 Task: Search one way flight ticket for 4 adults, 2 children, 2 infants in seat and 1 infant on lap in premium economy from Wenatchee: Pangborn Memorial Airport to Gillette: Gillette Campbell County Airport on 5-1-2023. Choice of flights is Singapure airlines. Number of bags: 9 checked bags. Price is upto 108000. Outbound departure time preference is 19:45.
Action: Mouse moved to (282, 456)
Screenshot: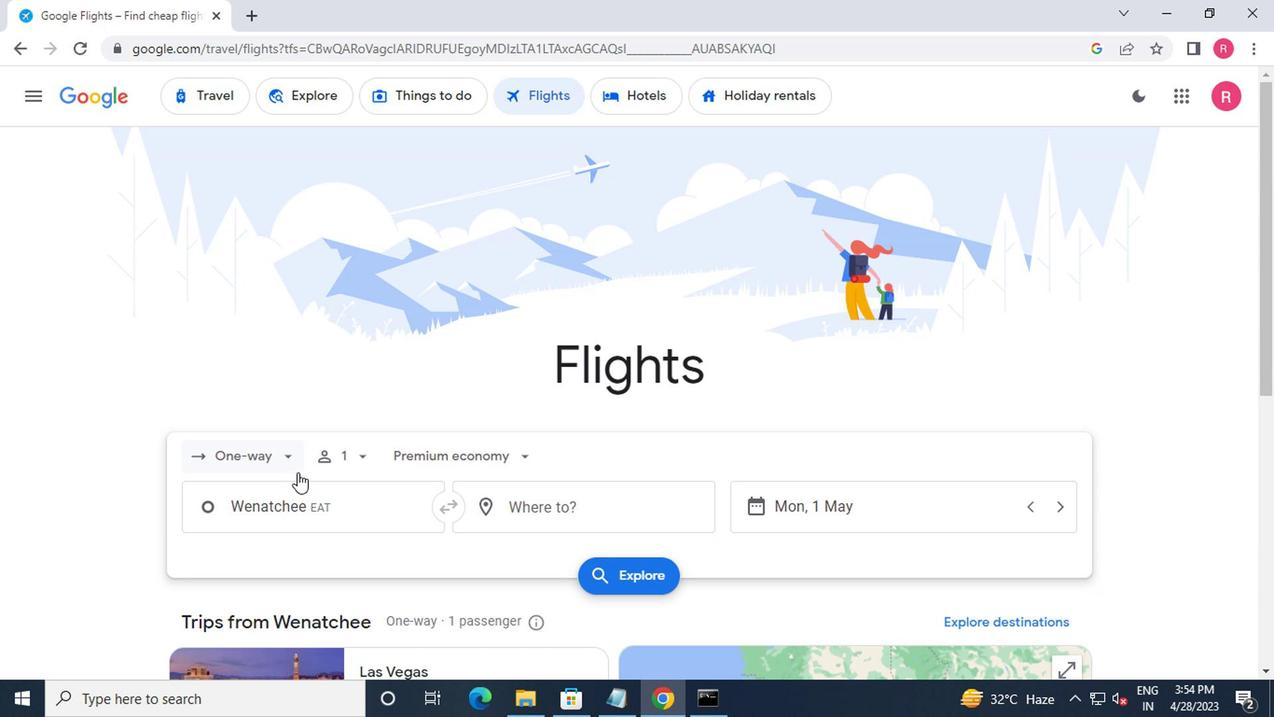 
Action: Mouse pressed left at (282, 456)
Screenshot: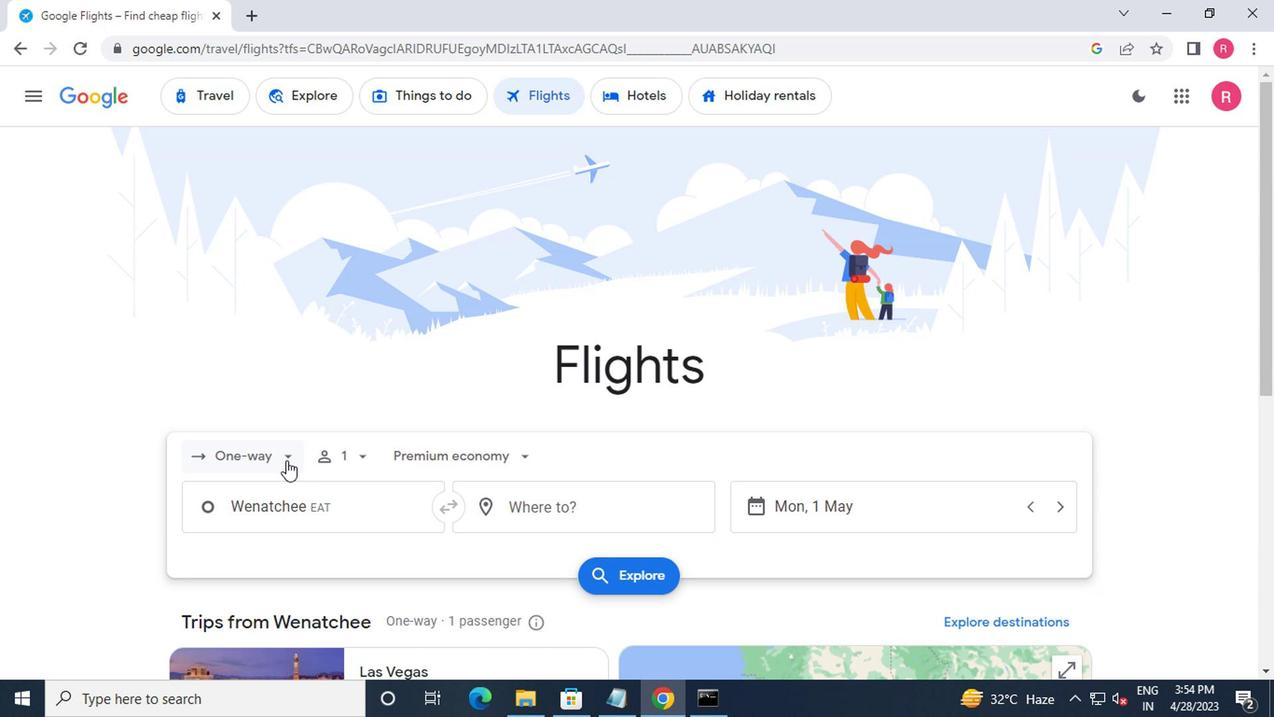 
Action: Mouse moved to (272, 544)
Screenshot: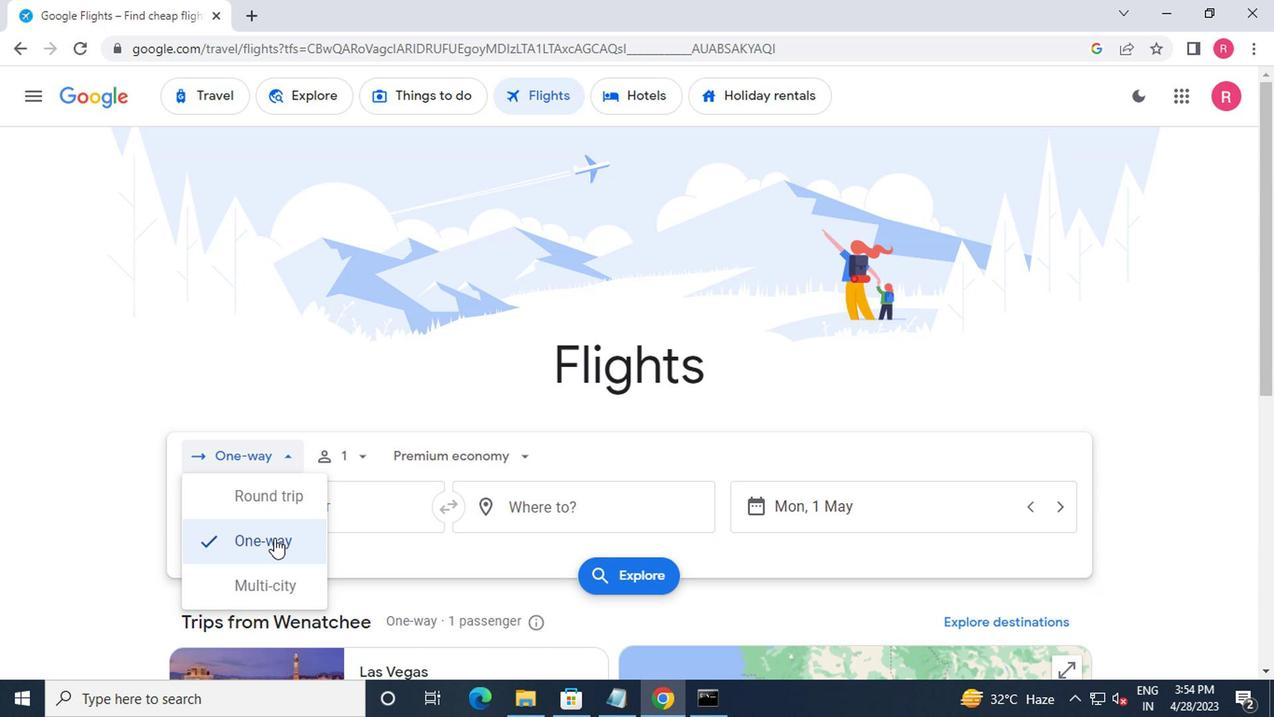 
Action: Mouse pressed left at (272, 544)
Screenshot: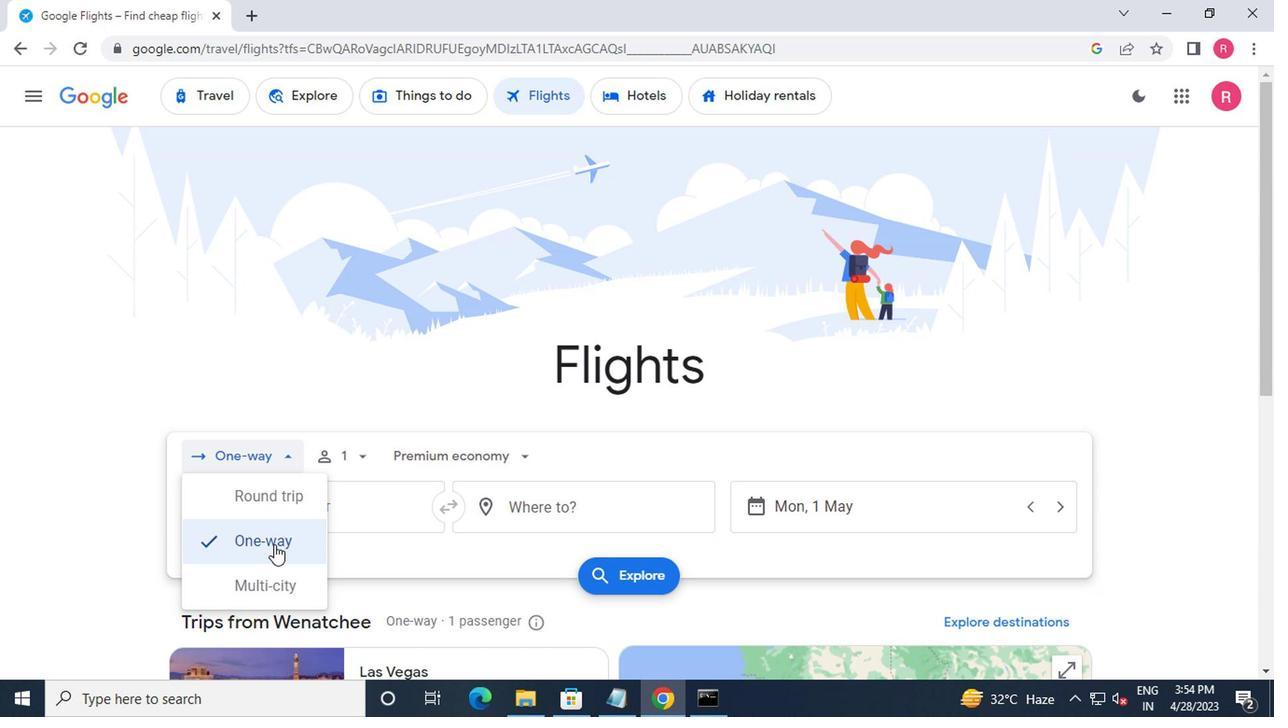 
Action: Mouse moved to (357, 442)
Screenshot: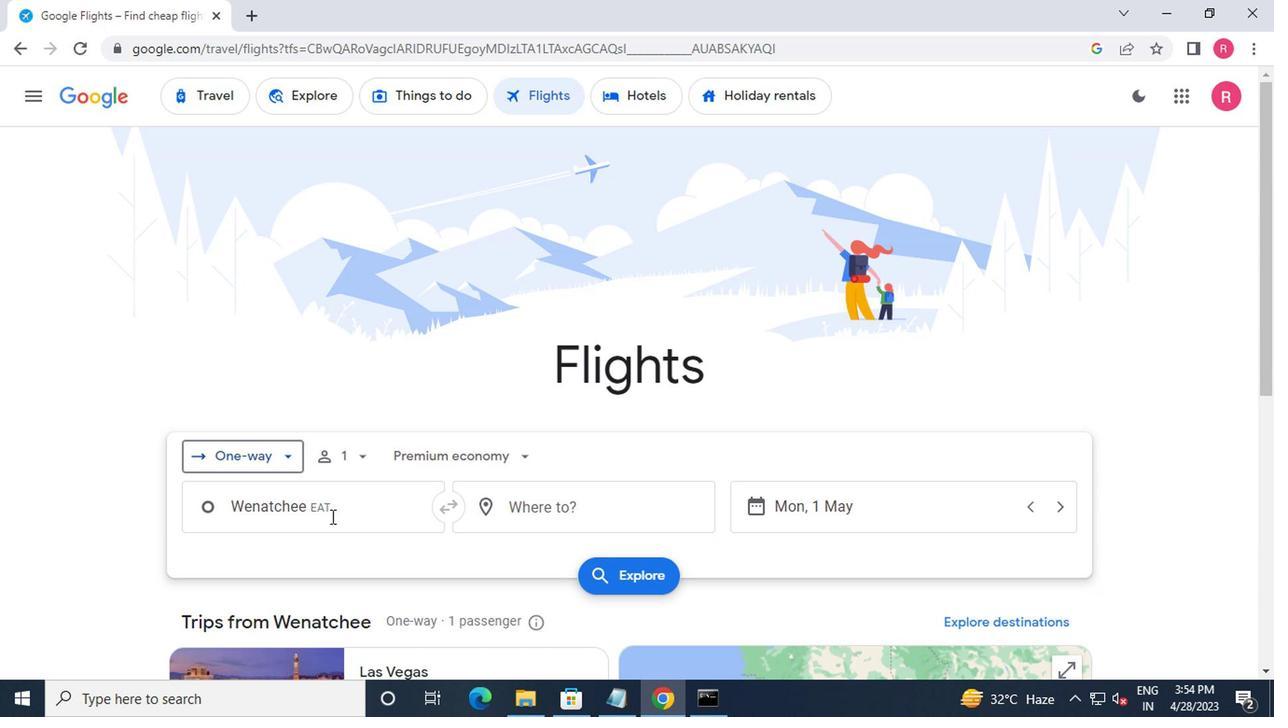 
Action: Mouse pressed left at (357, 442)
Screenshot: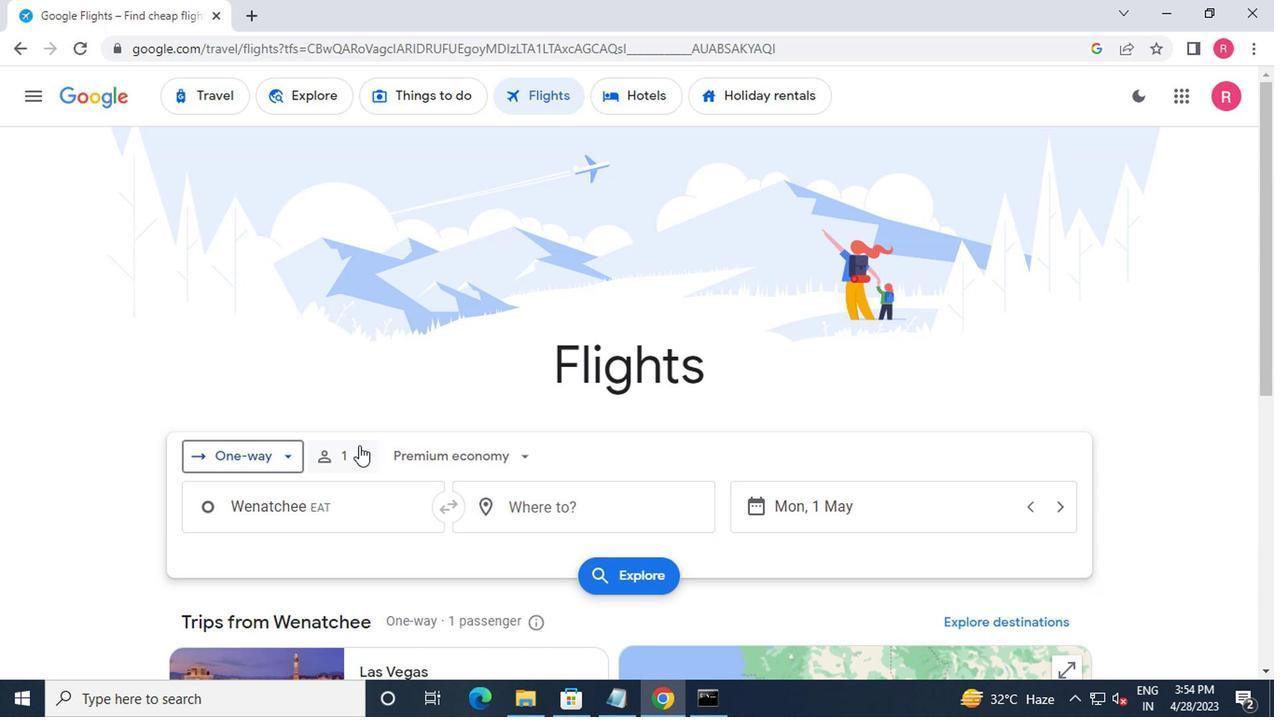 
Action: Mouse moved to (506, 551)
Screenshot: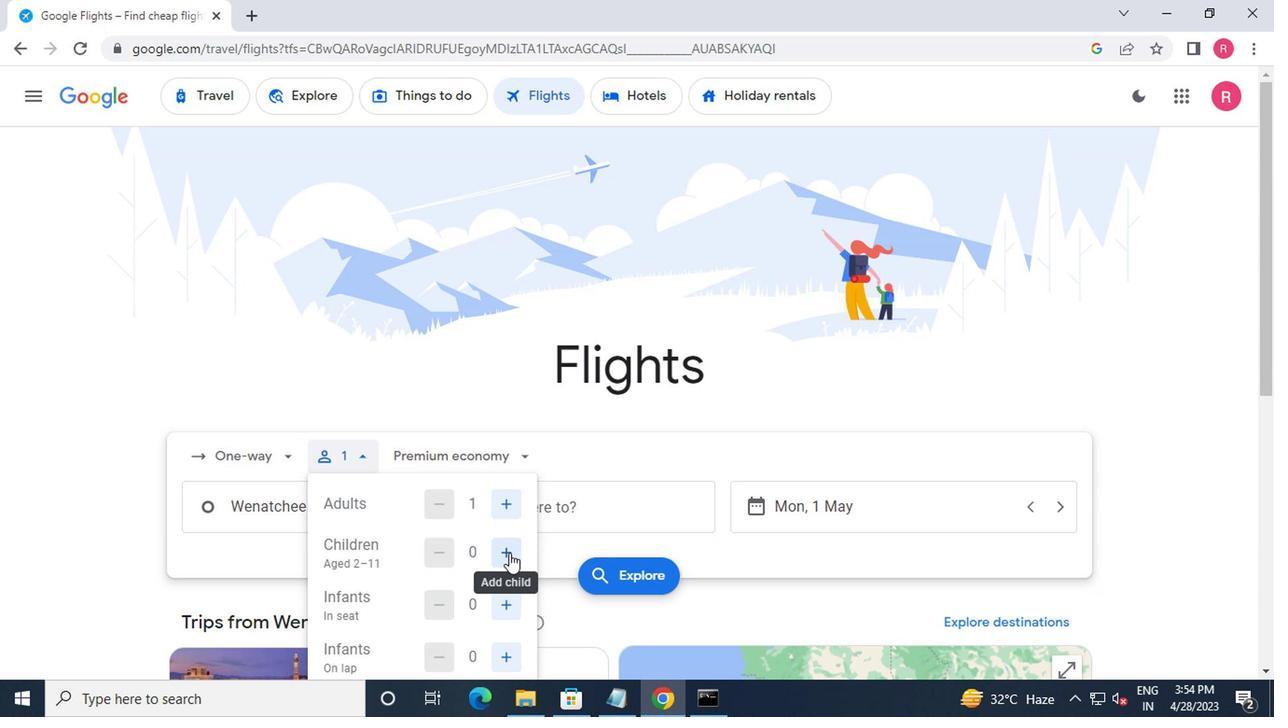 
Action: Mouse pressed left at (506, 551)
Screenshot: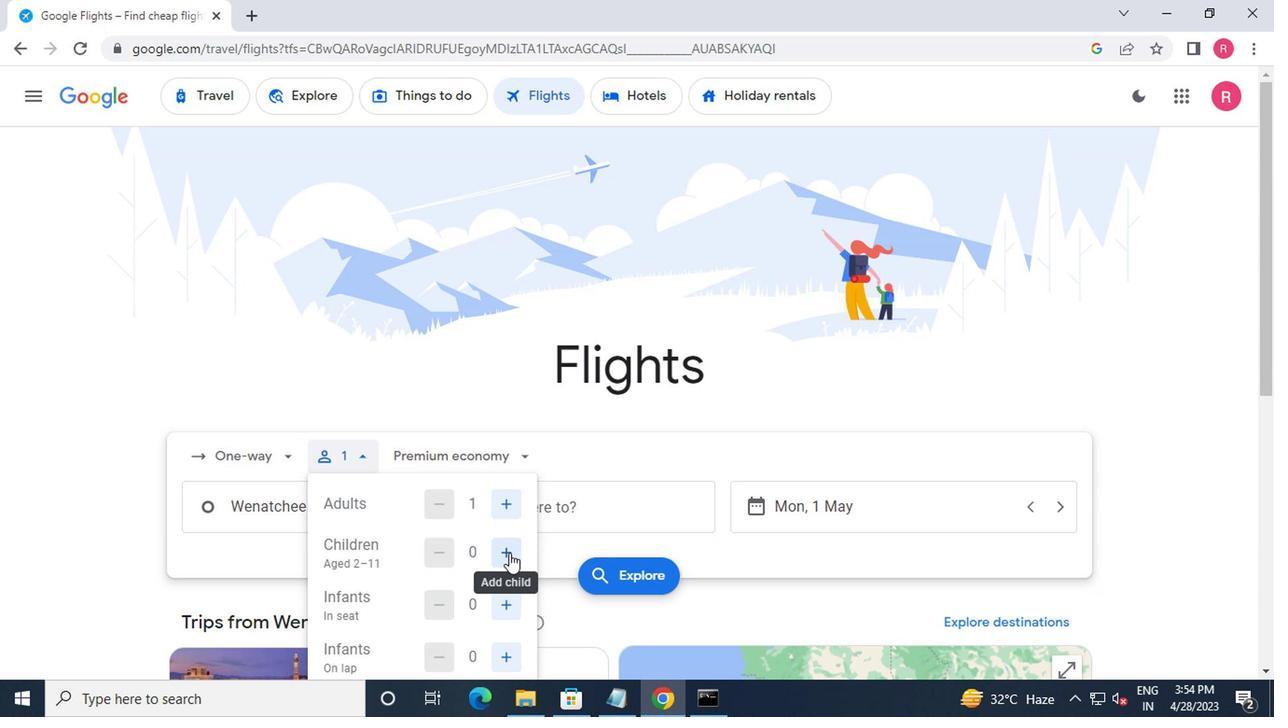 
Action: Mouse pressed left at (506, 551)
Screenshot: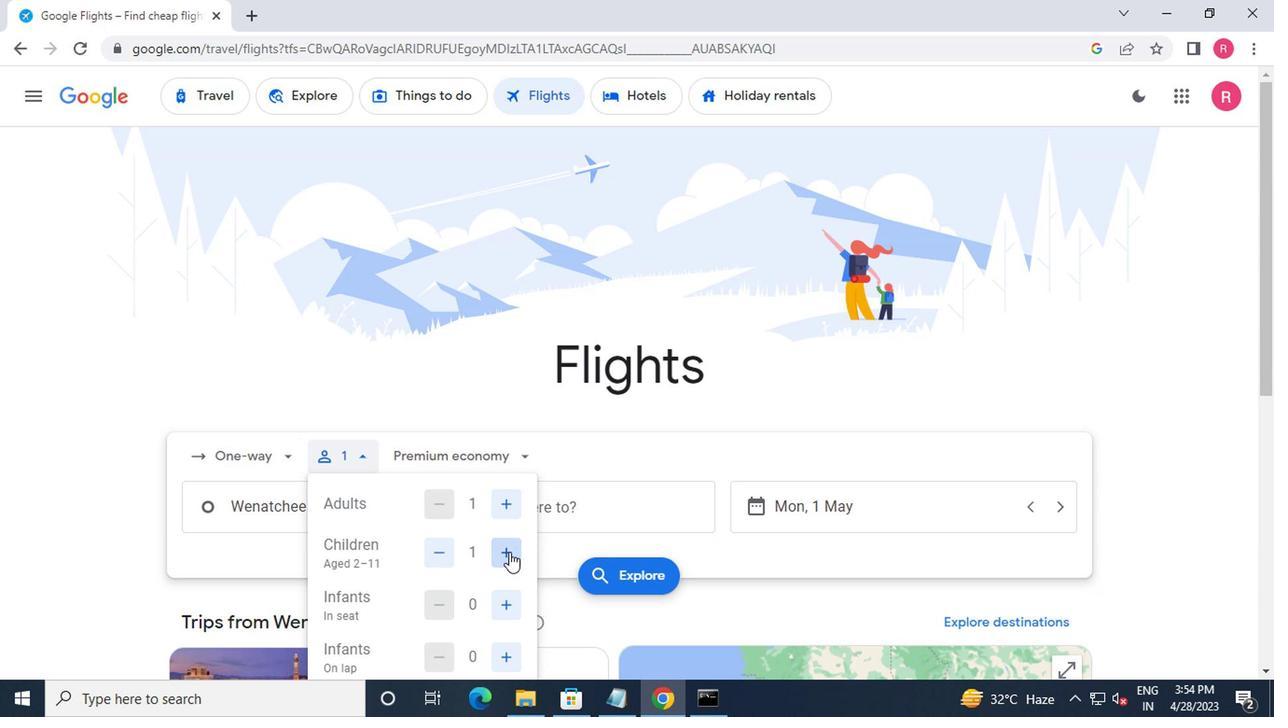 
Action: Mouse pressed left at (506, 551)
Screenshot: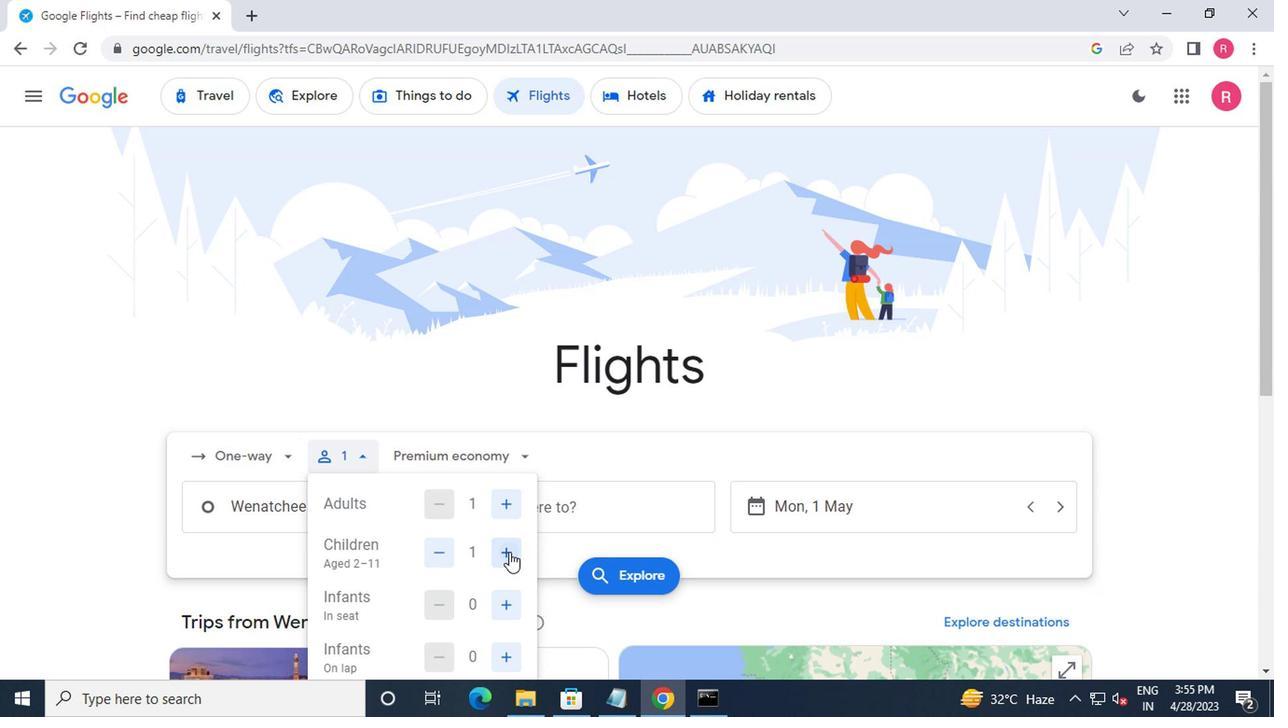 
Action: Mouse pressed left at (506, 551)
Screenshot: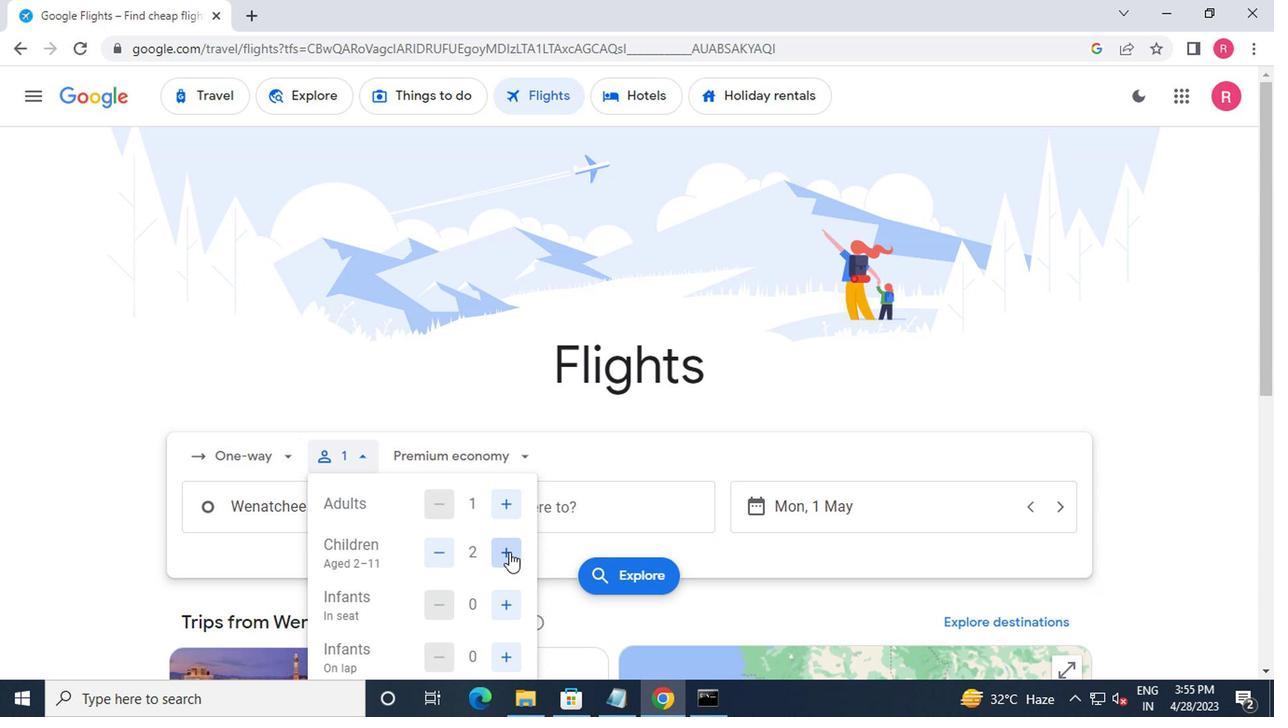 
Action: Mouse pressed left at (506, 551)
Screenshot: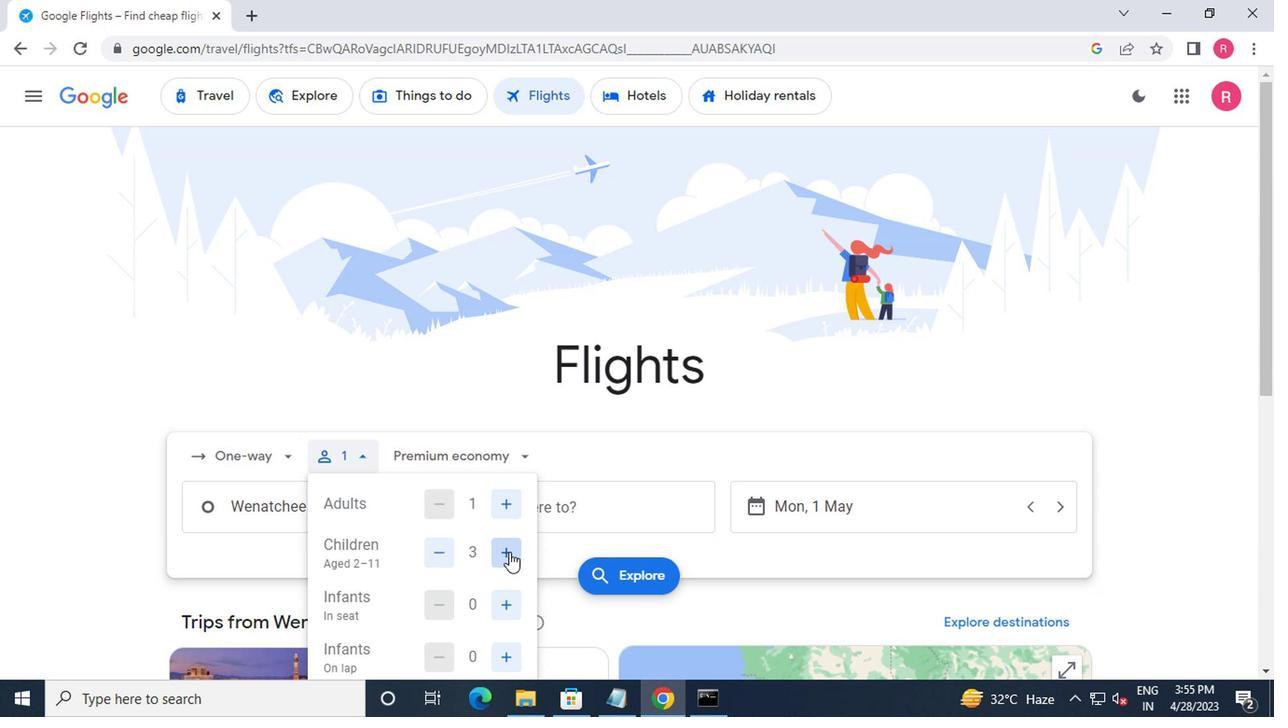 
Action: Mouse pressed left at (506, 551)
Screenshot: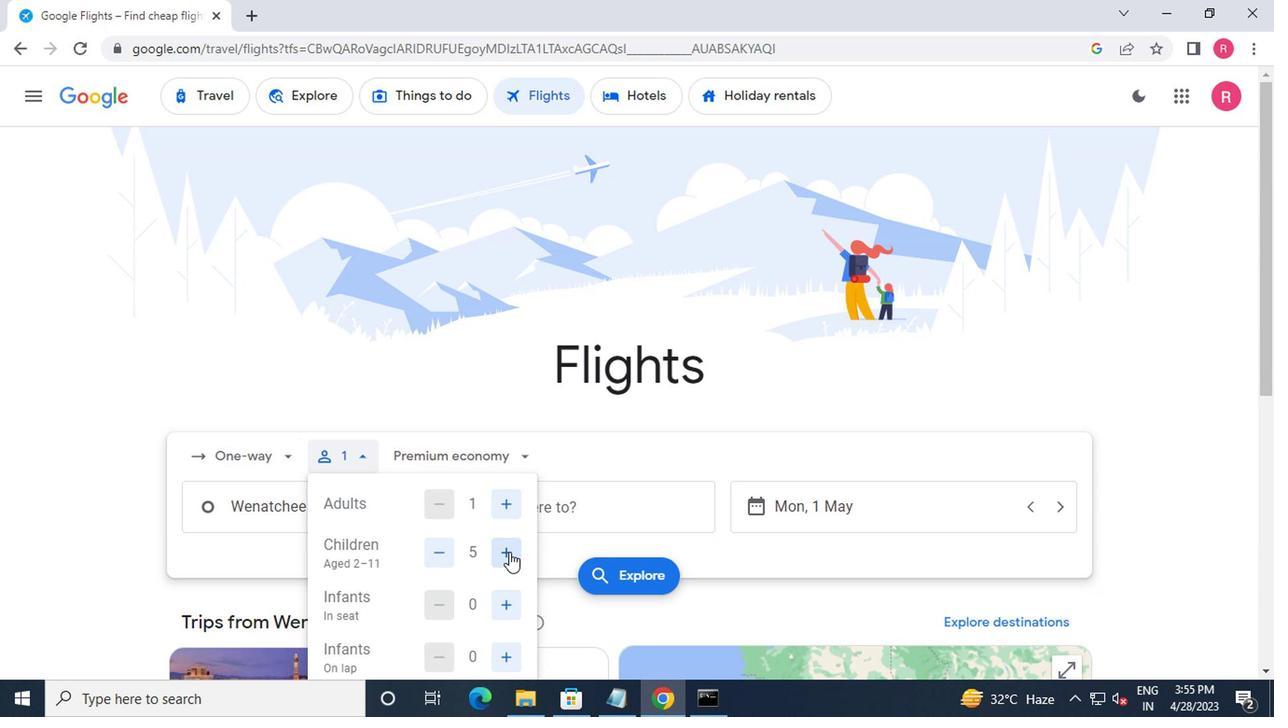 
Action: Mouse moved to (503, 608)
Screenshot: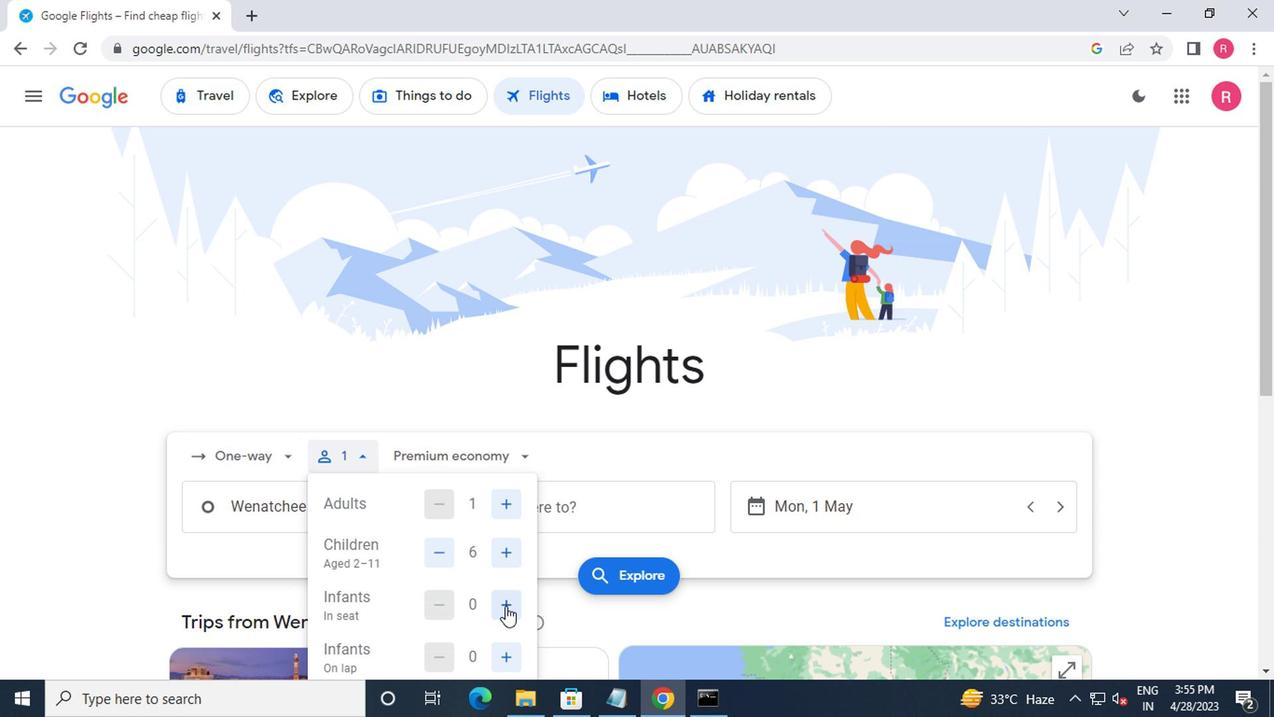 
Action: Mouse pressed left at (503, 608)
Screenshot: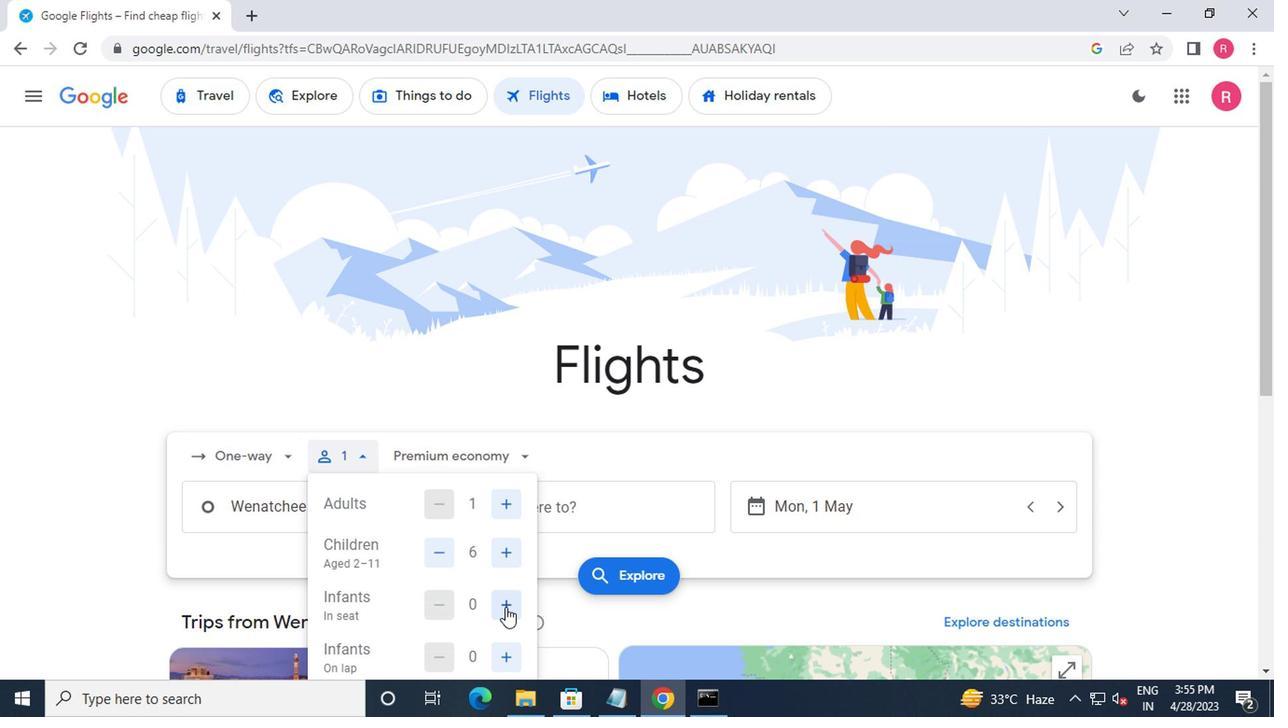 
Action: Mouse moved to (507, 657)
Screenshot: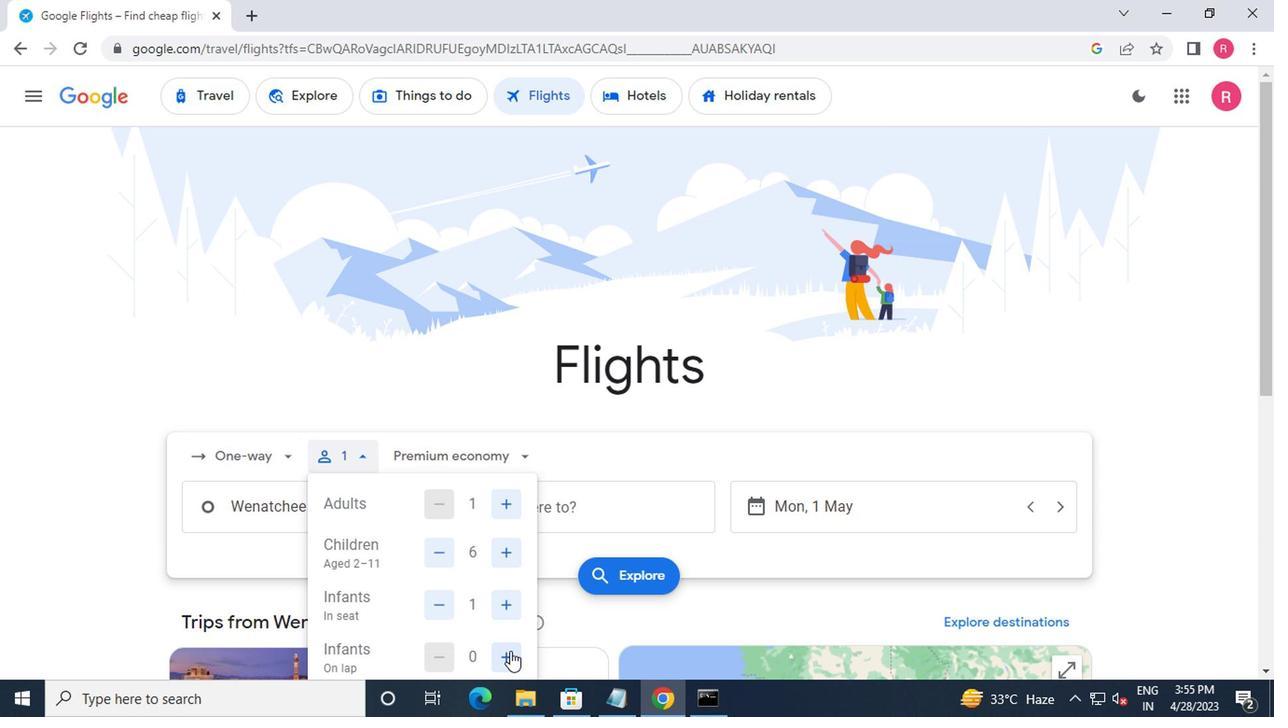 
Action: Mouse pressed left at (507, 657)
Screenshot: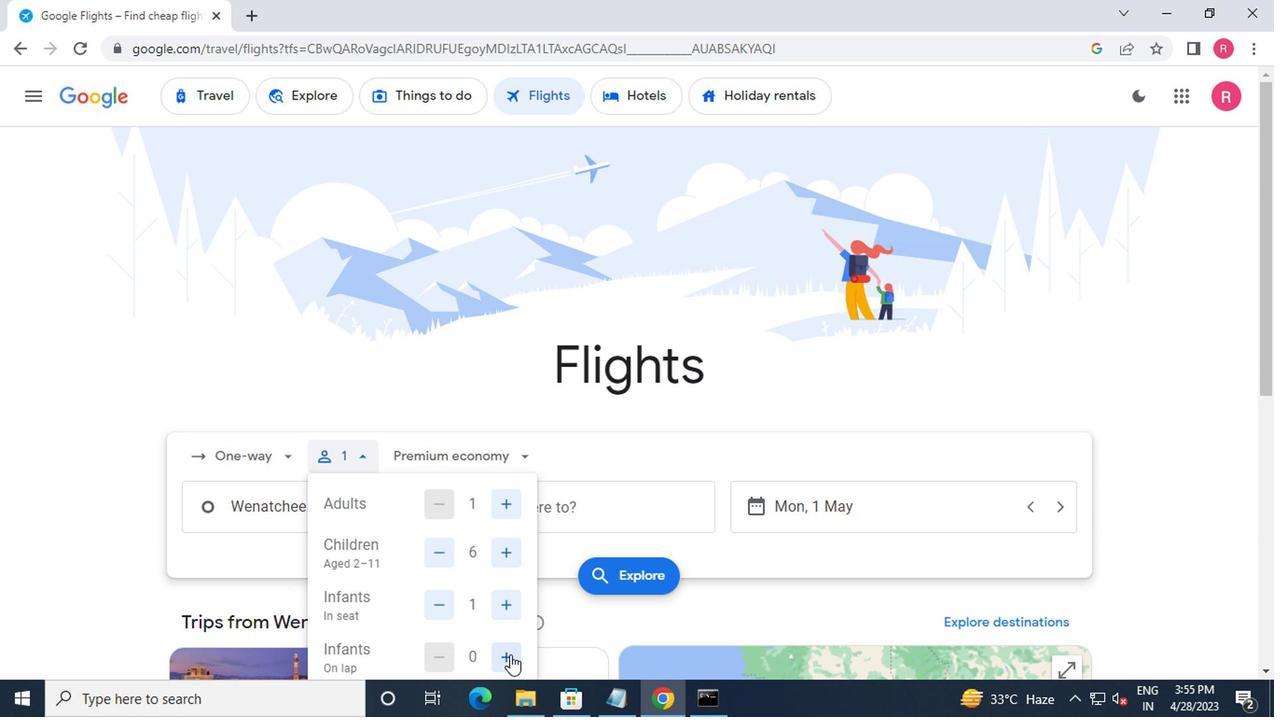 
Action: Mouse moved to (475, 460)
Screenshot: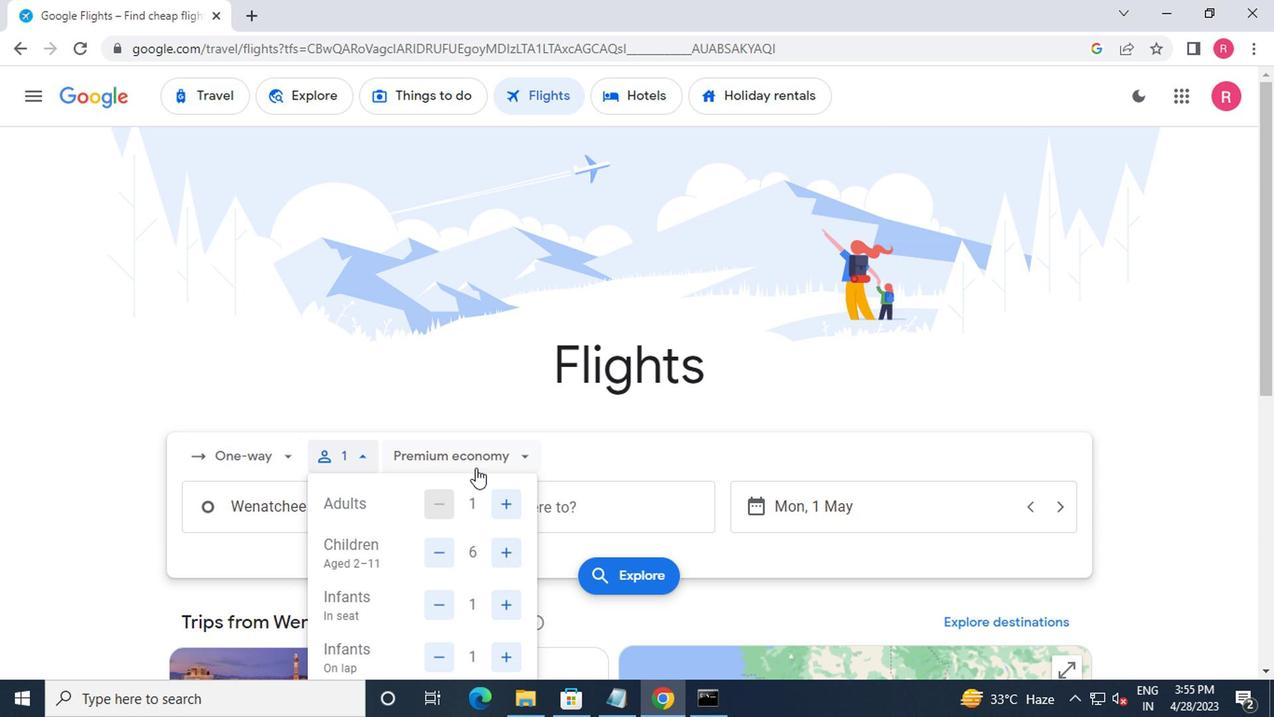 
Action: Mouse pressed left at (475, 460)
Screenshot: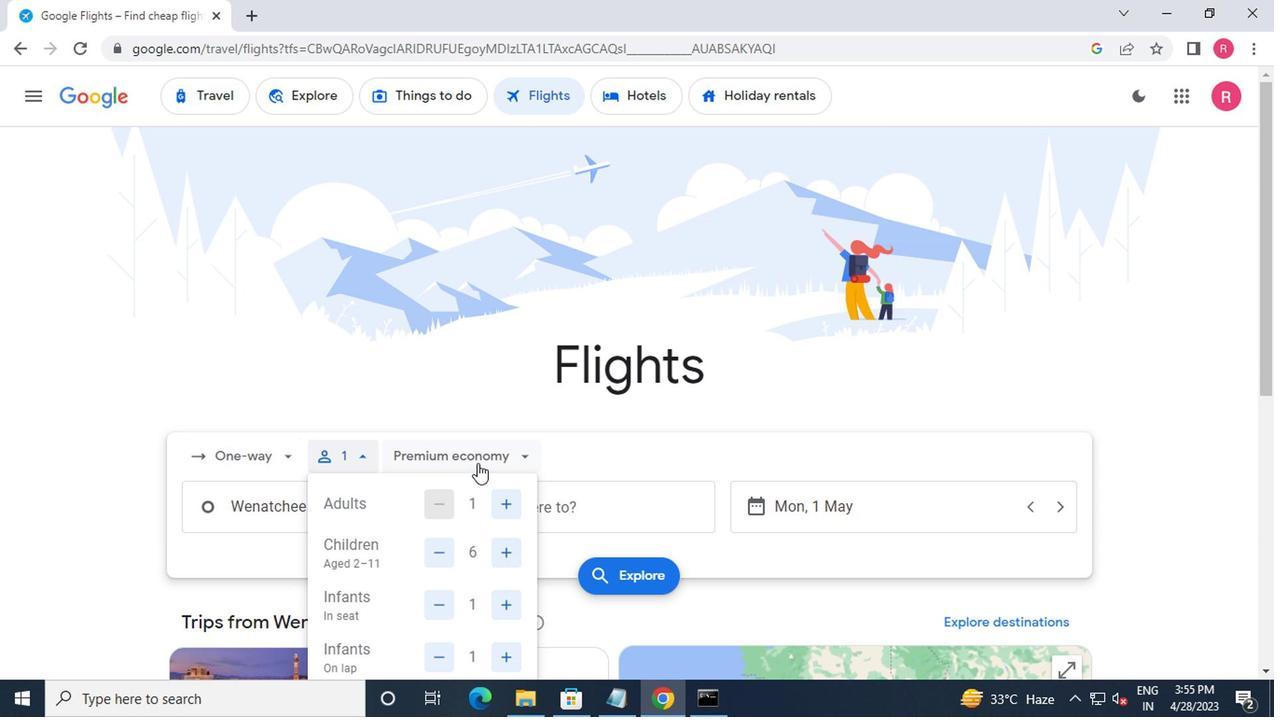 
Action: Mouse moved to (480, 581)
Screenshot: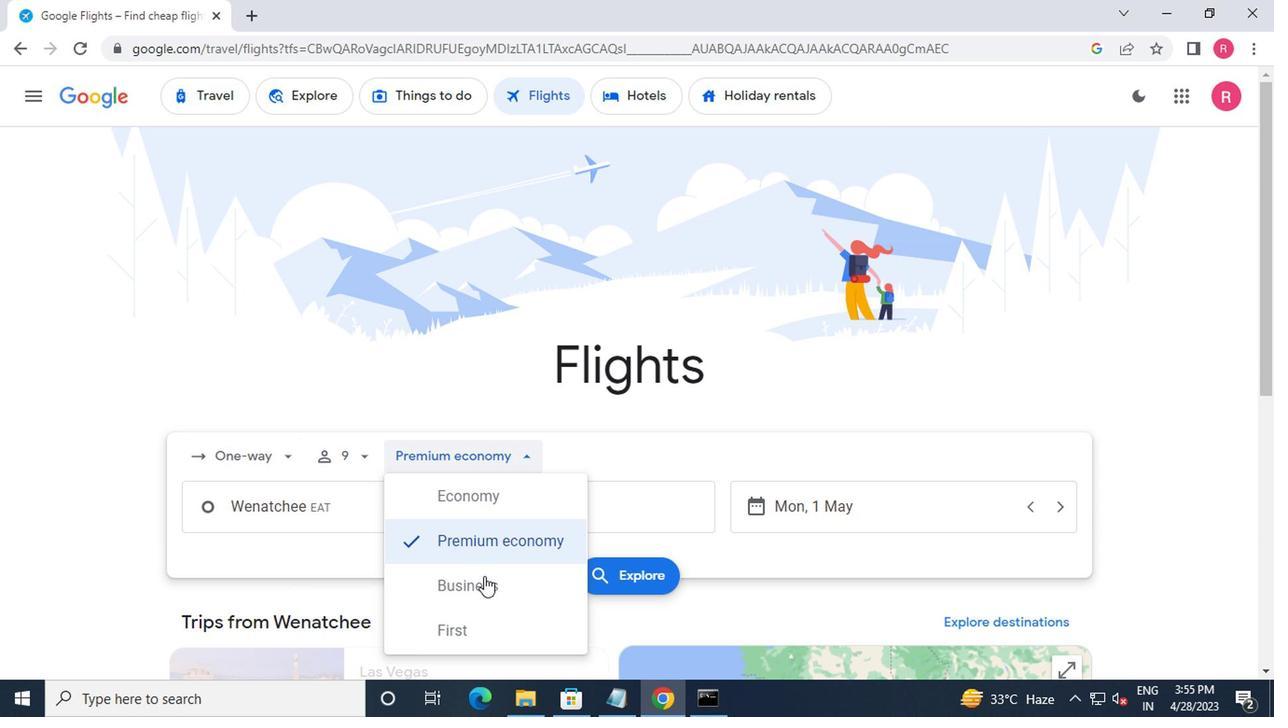 
Action: Mouse pressed left at (480, 581)
Screenshot: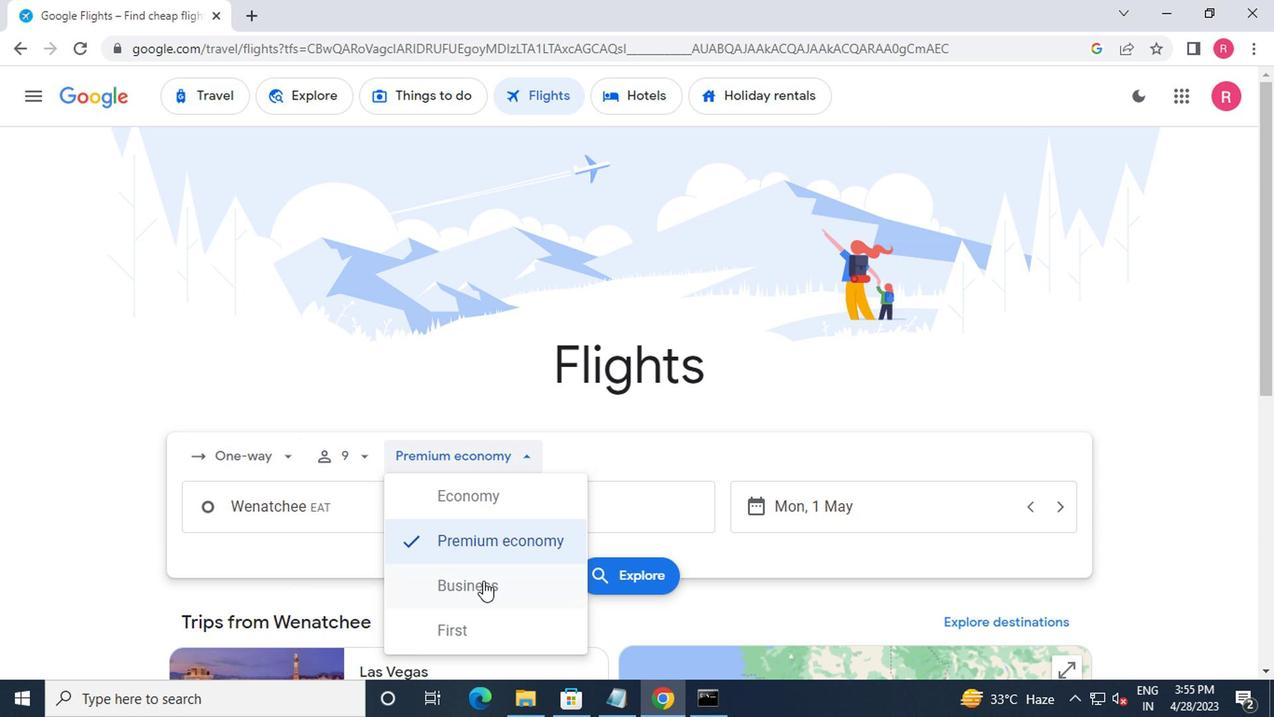 
Action: Mouse moved to (390, 519)
Screenshot: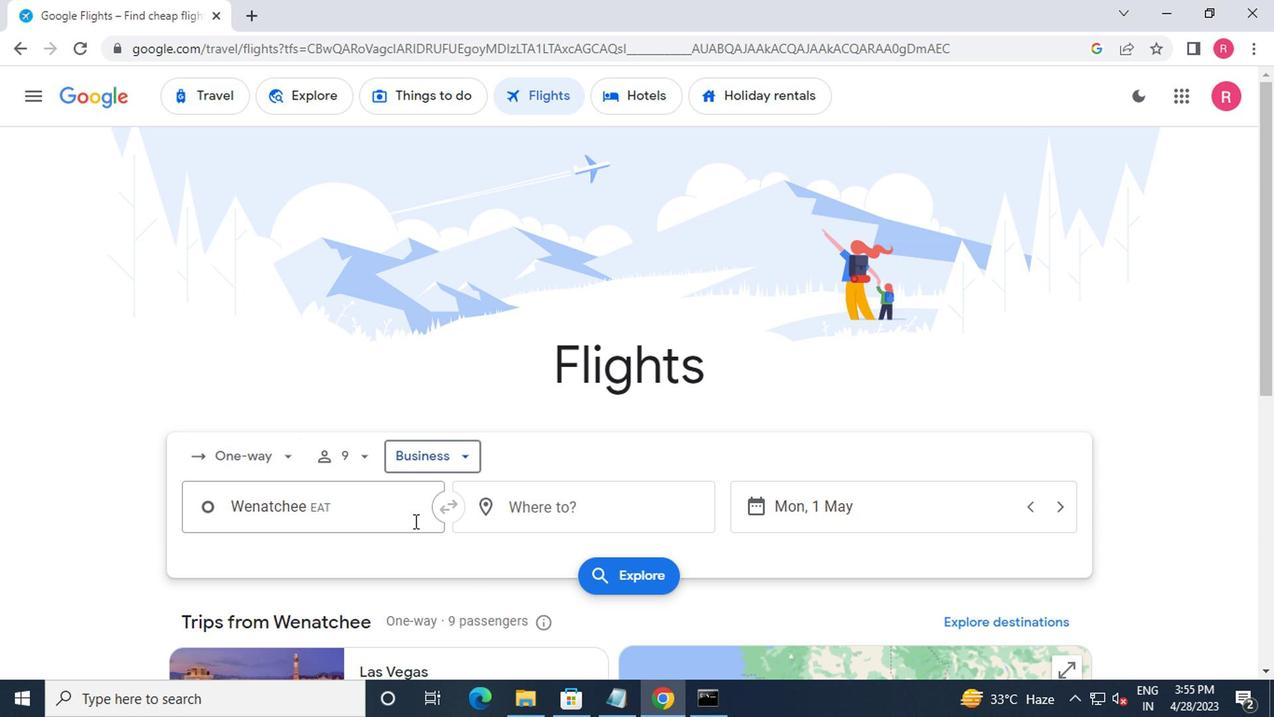 
Action: Mouse pressed left at (390, 519)
Screenshot: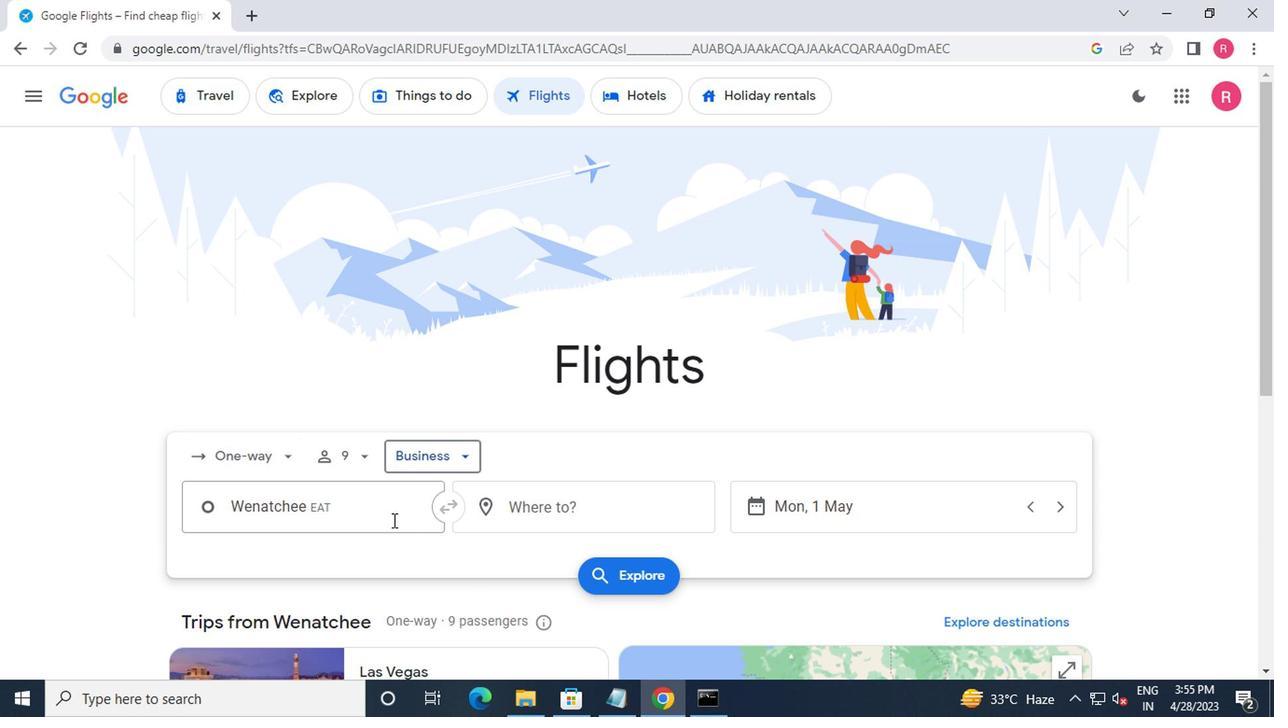 
Action: Mouse moved to (387, 519)
Screenshot: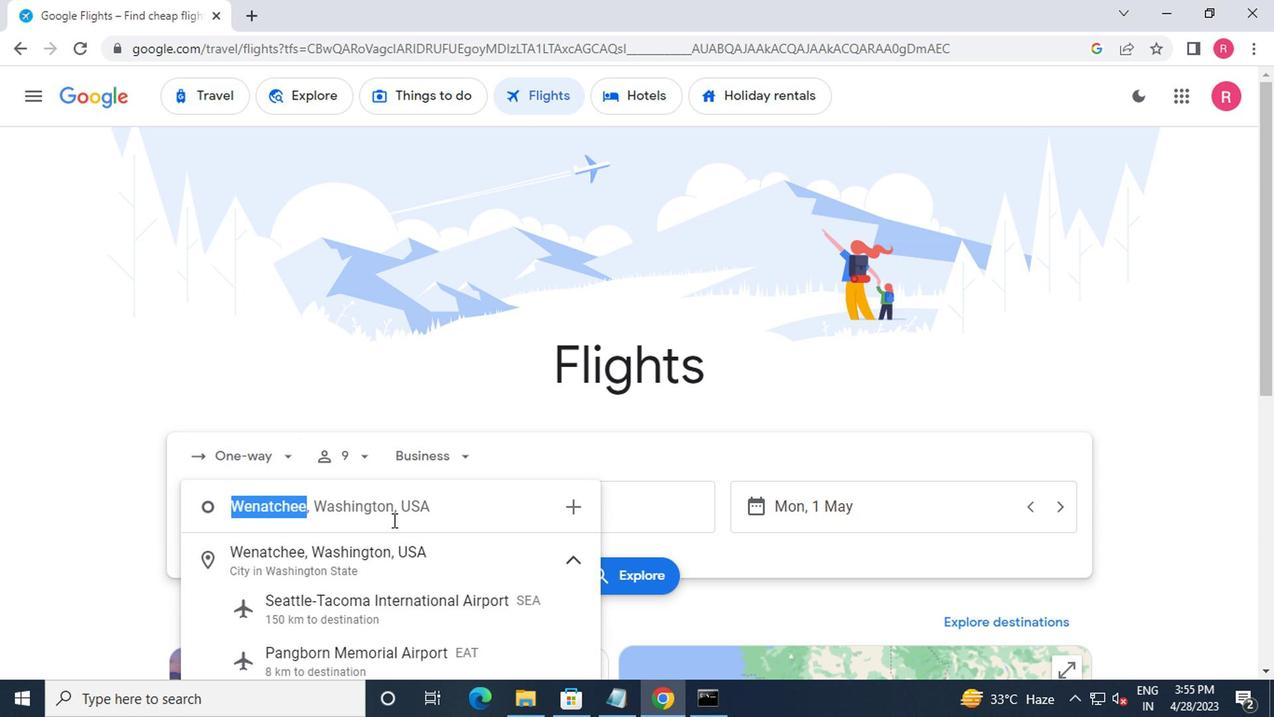 
Action: Key pressed yakima
Screenshot: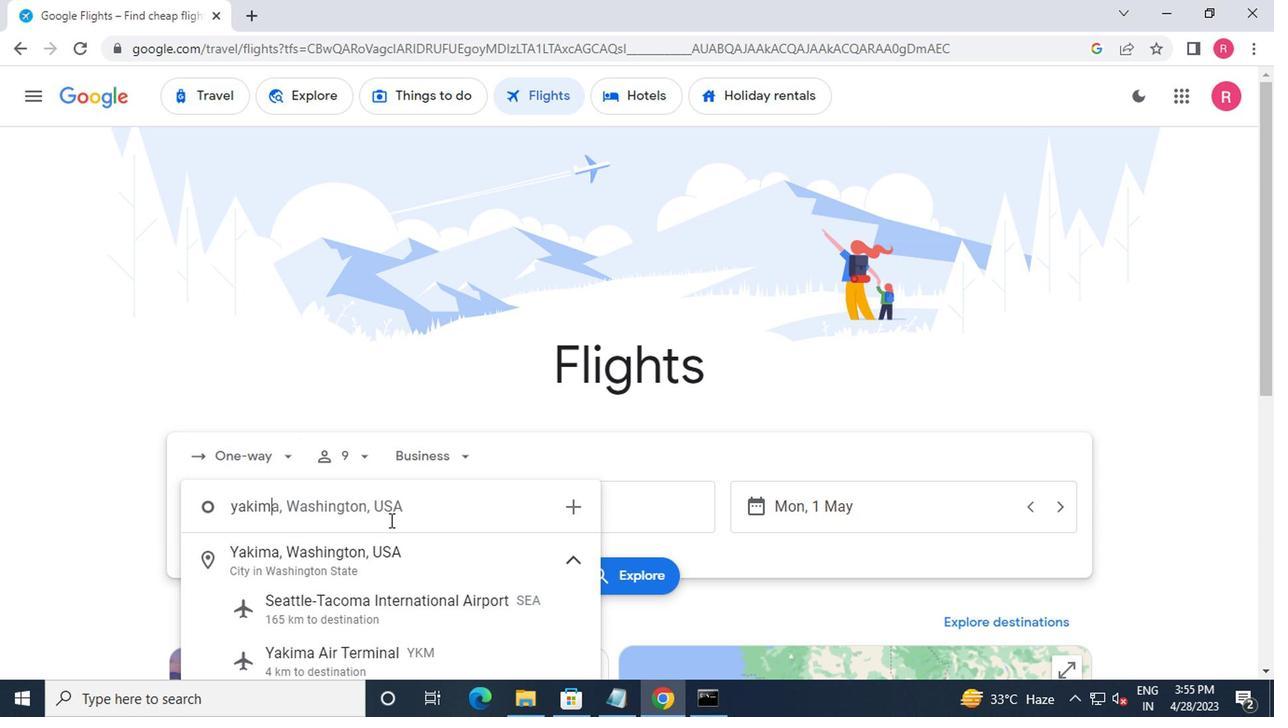 
Action: Mouse moved to (369, 663)
Screenshot: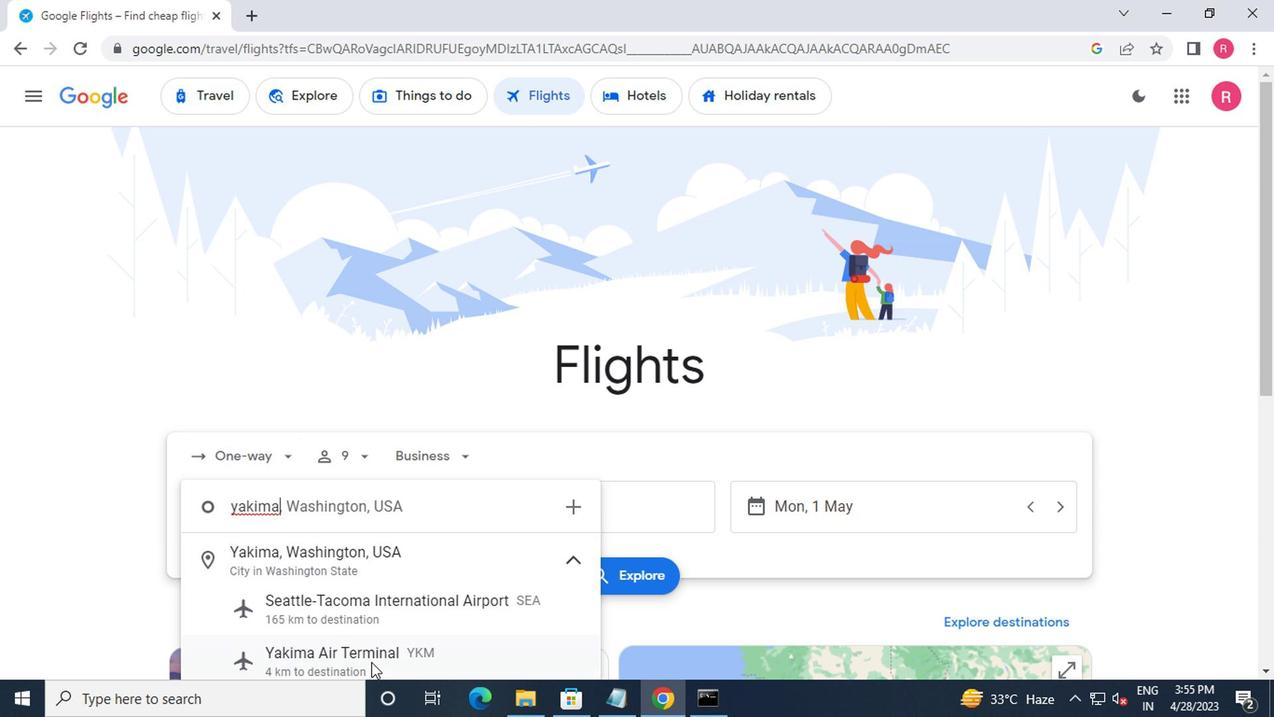 
Action: Mouse pressed left at (369, 663)
Screenshot: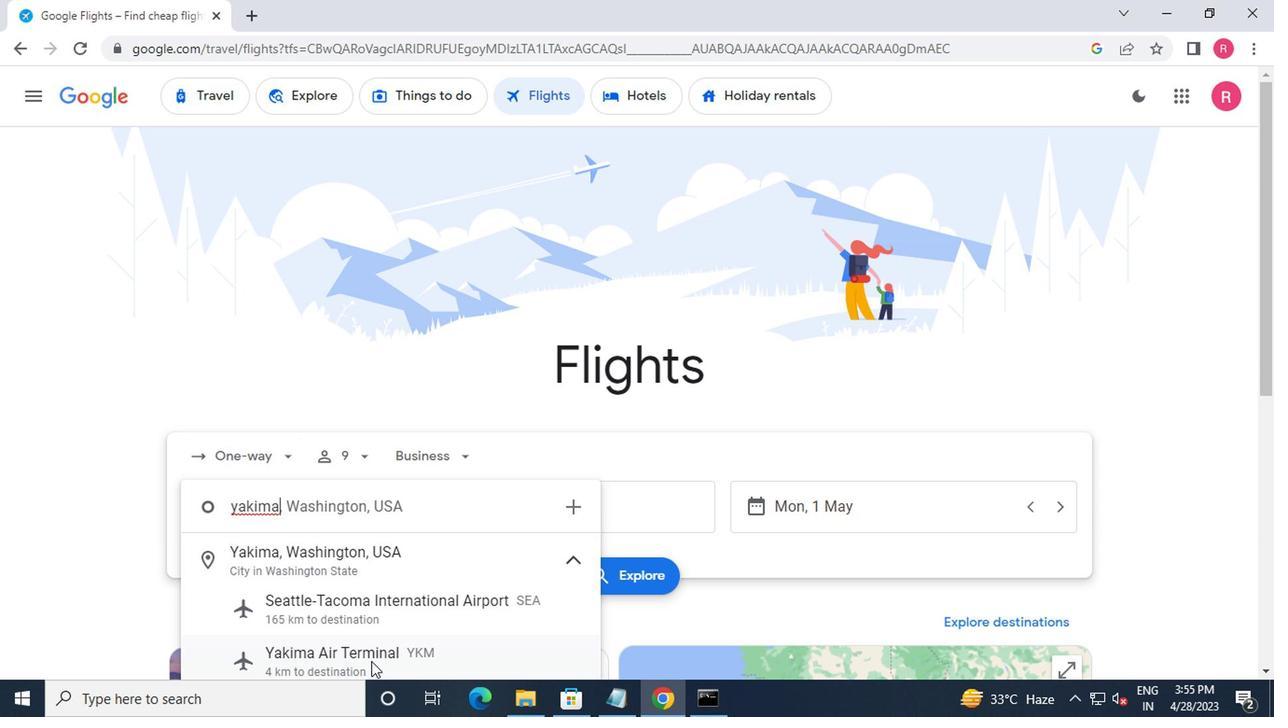 
Action: Mouse moved to (526, 518)
Screenshot: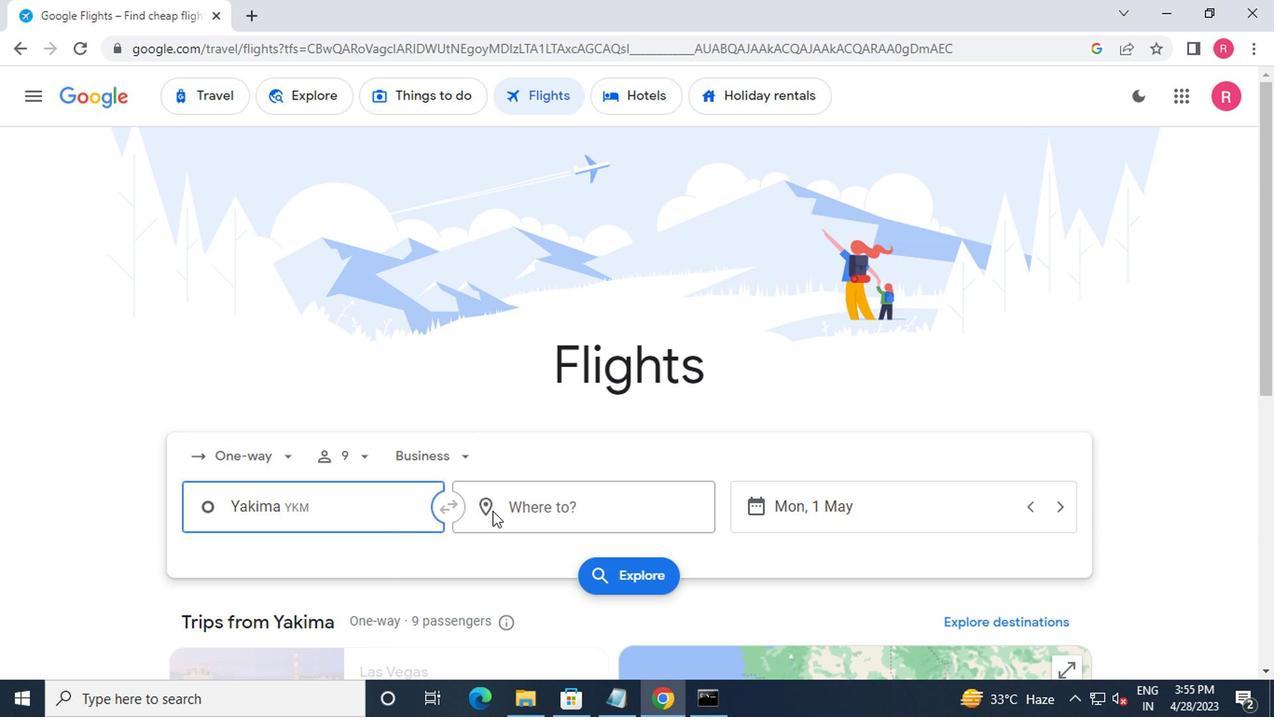 
Action: Mouse pressed left at (526, 518)
Screenshot: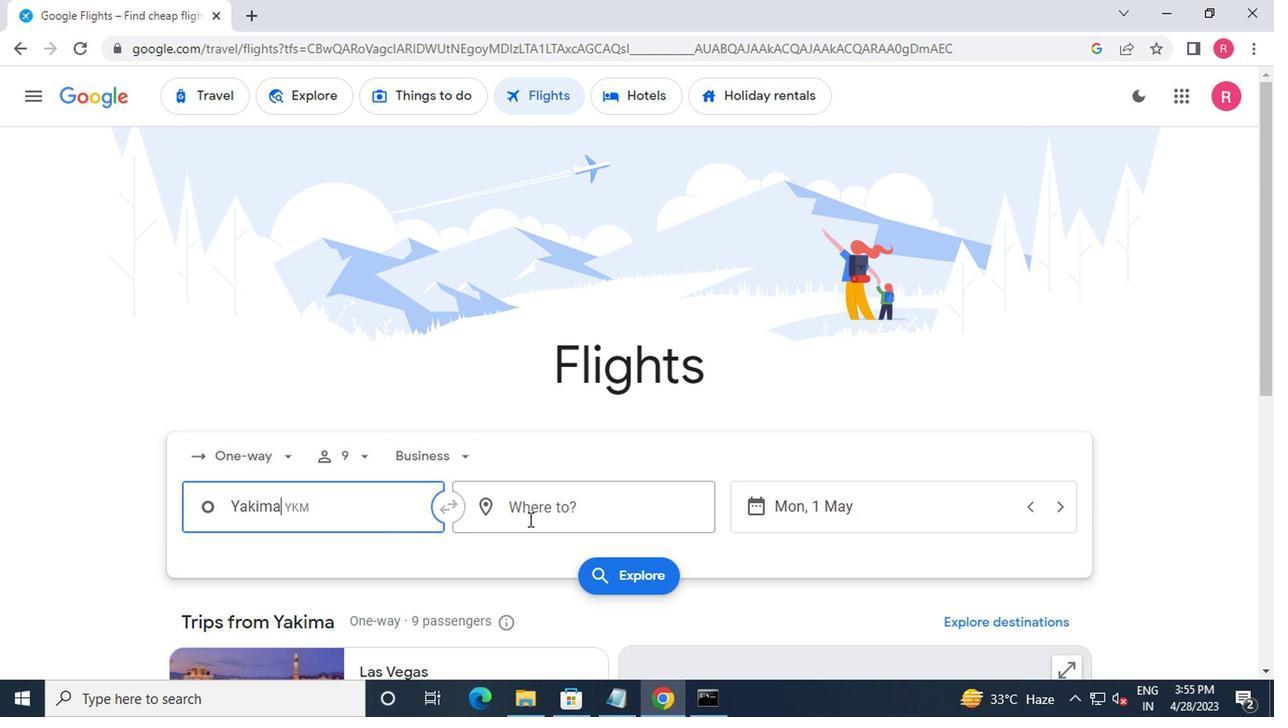 
Action: Mouse moved to (552, 587)
Screenshot: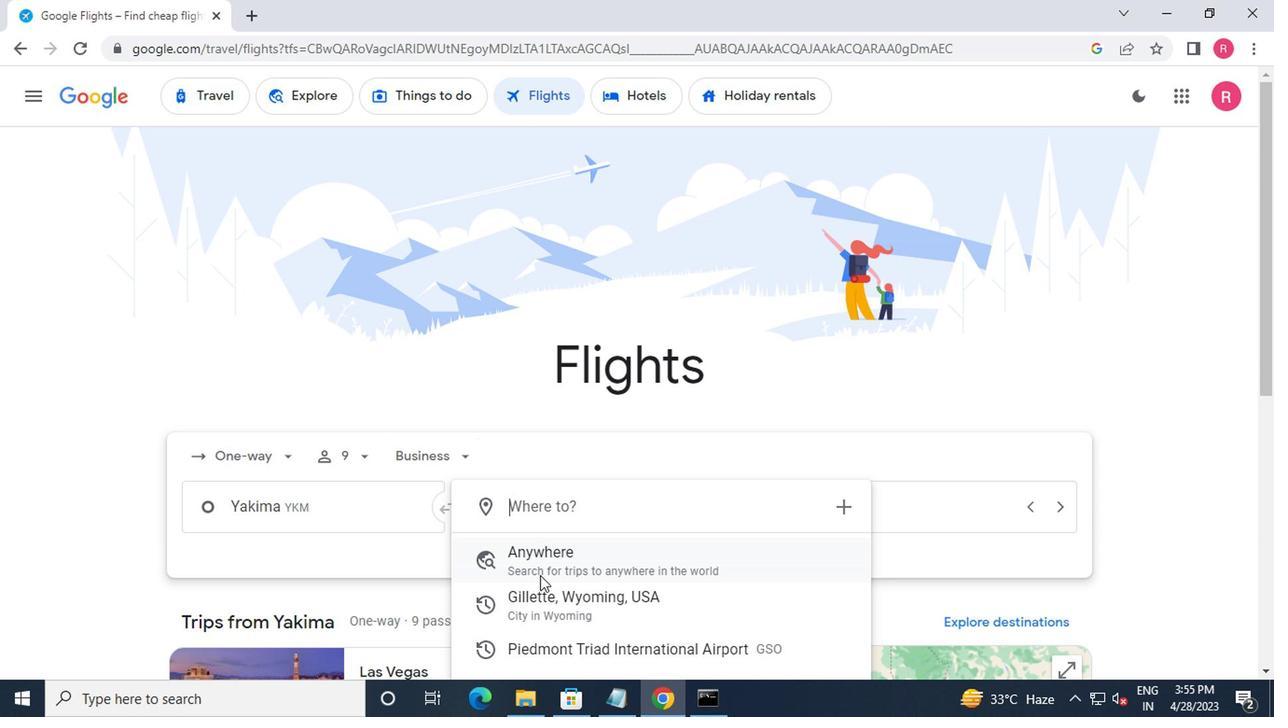 
Action: Mouse scrolled (552, 586) with delta (0, -1)
Screenshot: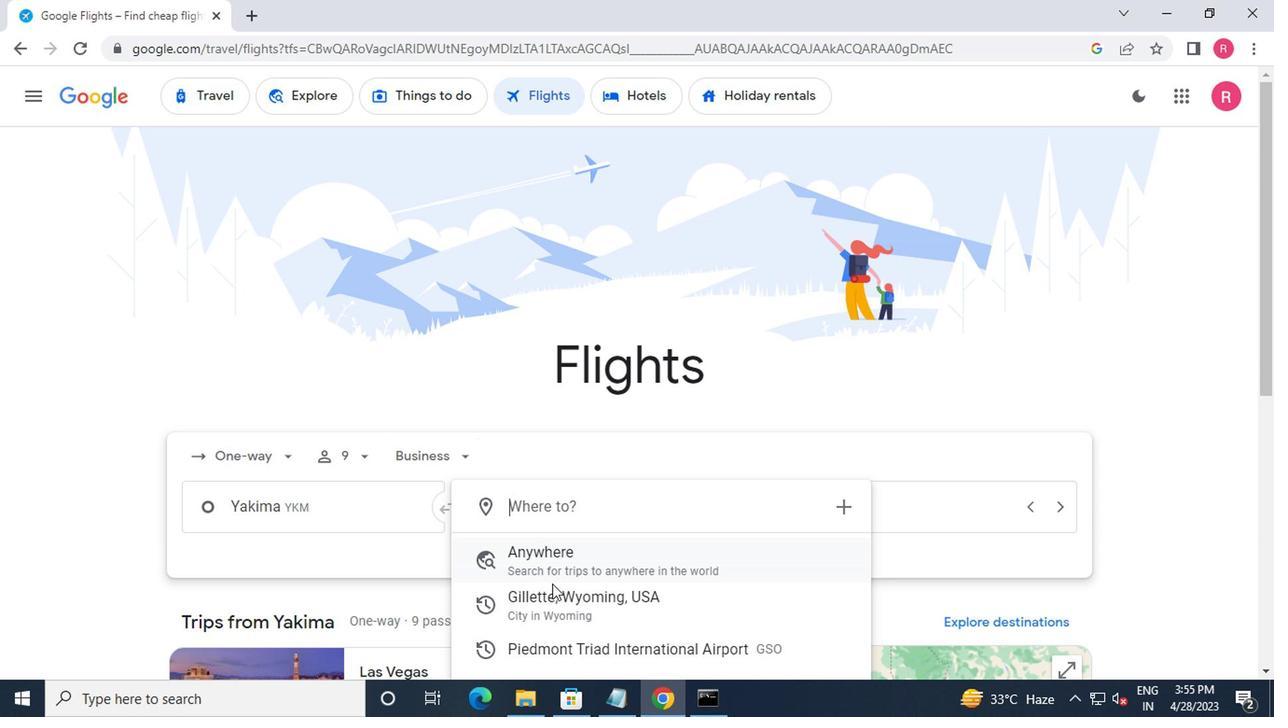 
Action: Mouse moved to (545, 587)
Screenshot: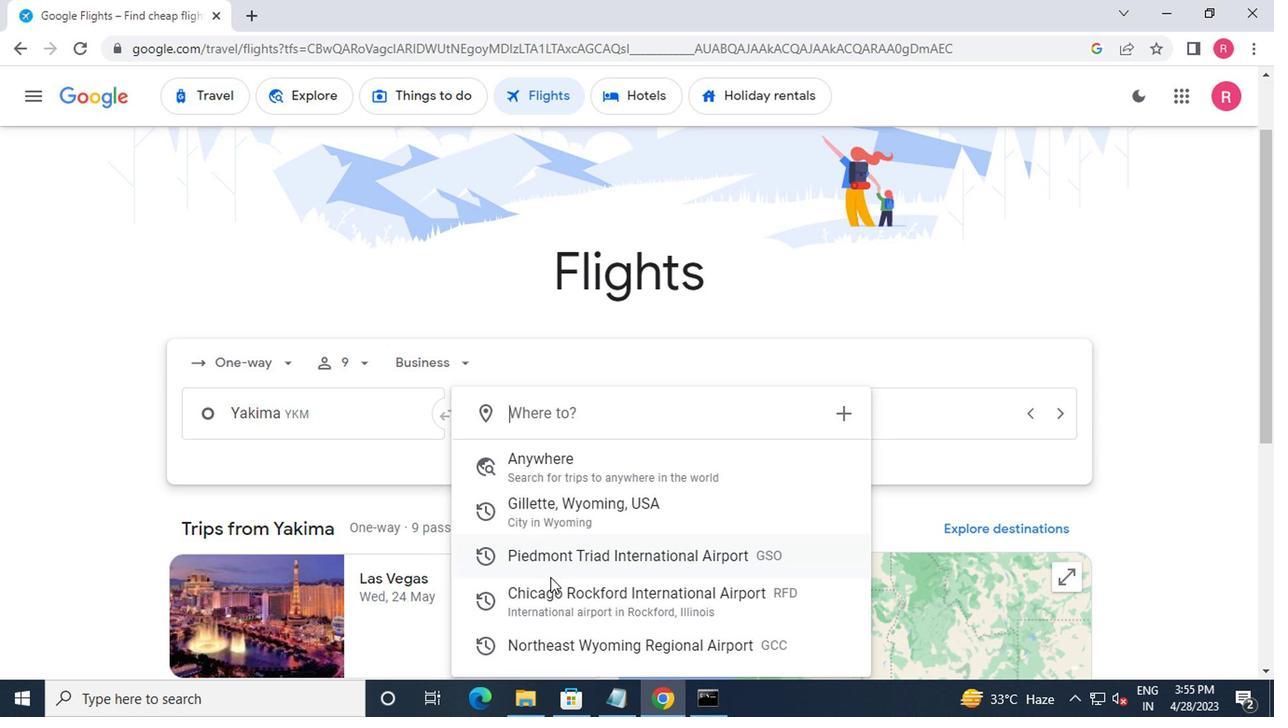 
Action: Mouse pressed left at (545, 587)
Screenshot: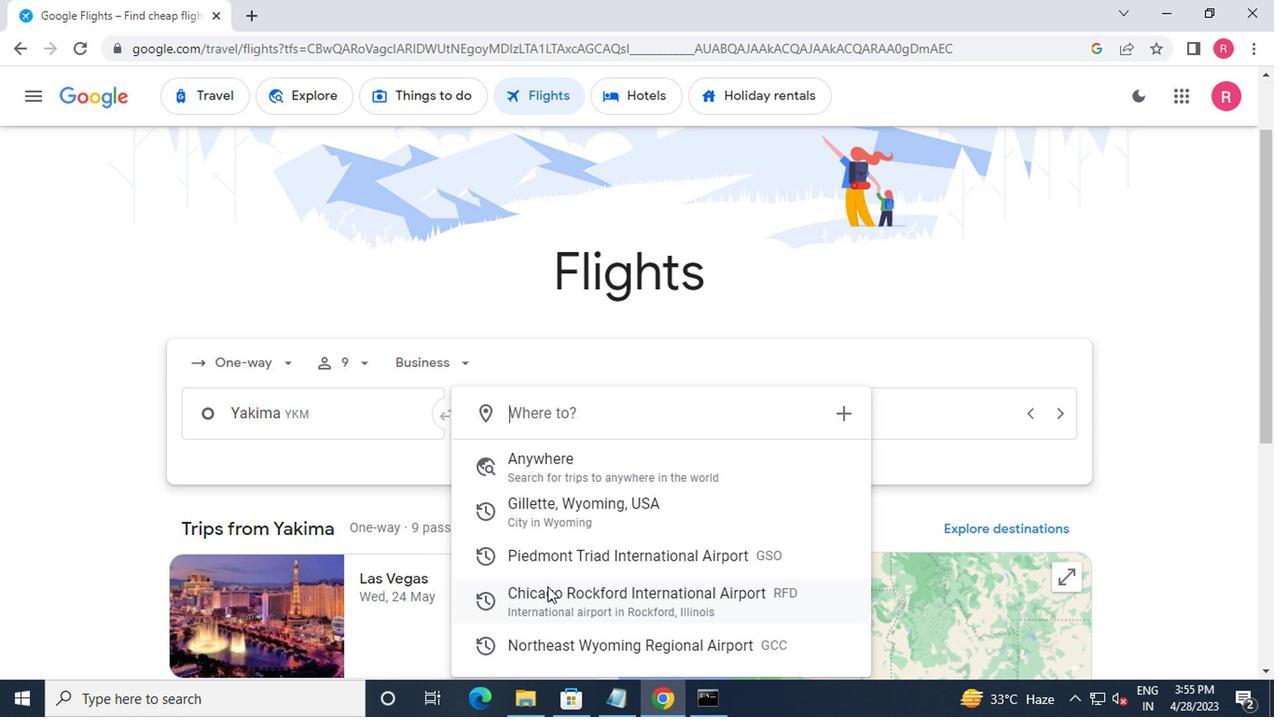 
Action: Mouse moved to (855, 420)
Screenshot: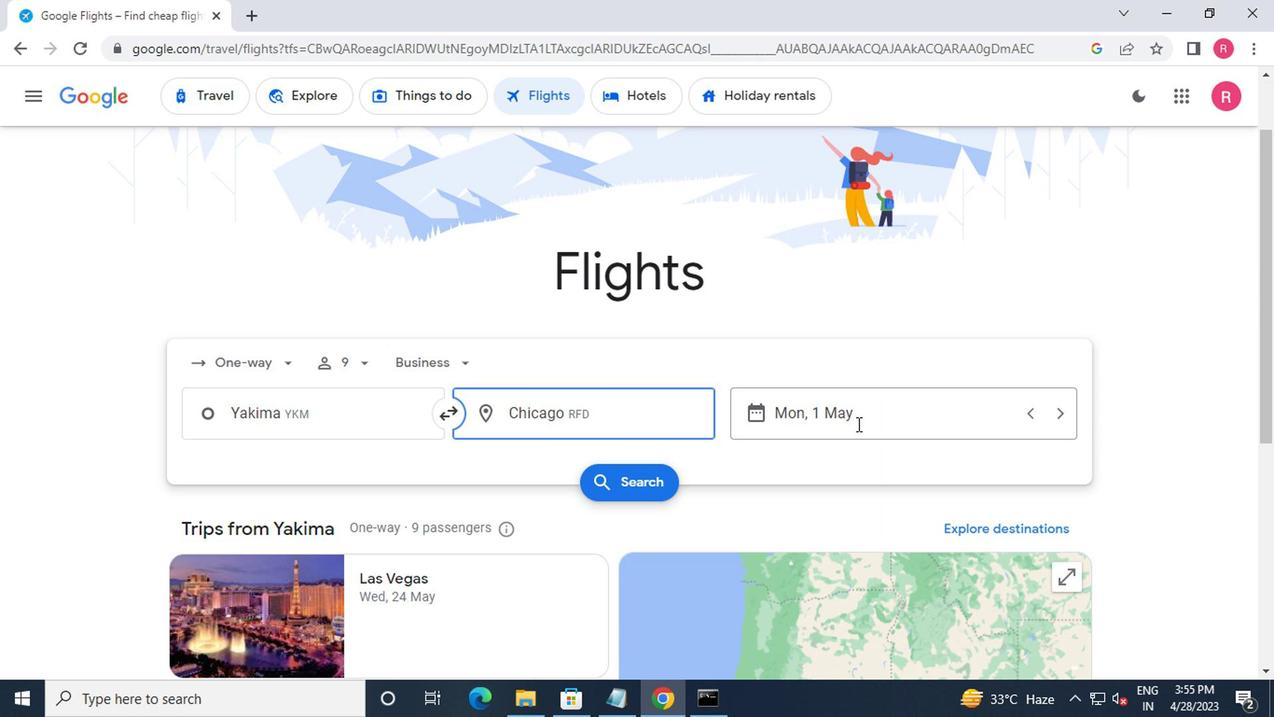 
Action: Mouse pressed left at (855, 420)
Screenshot: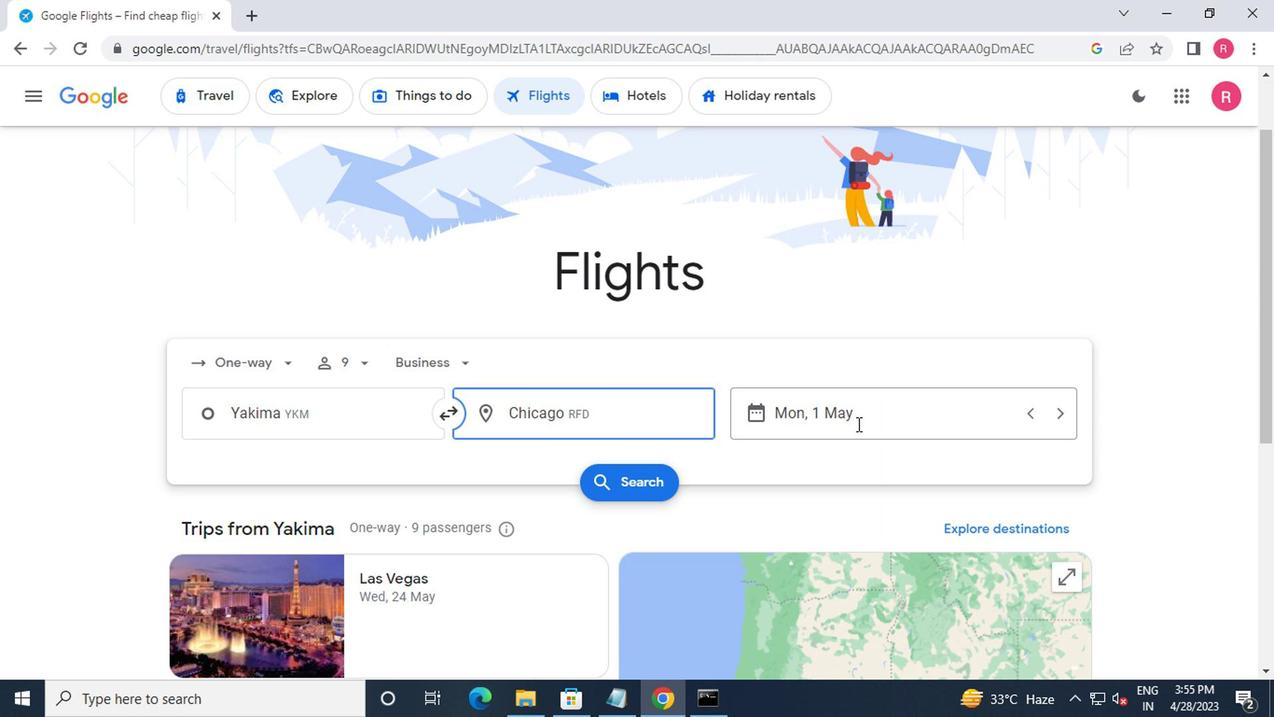 
Action: Mouse moved to (827, 333)
Screenshot: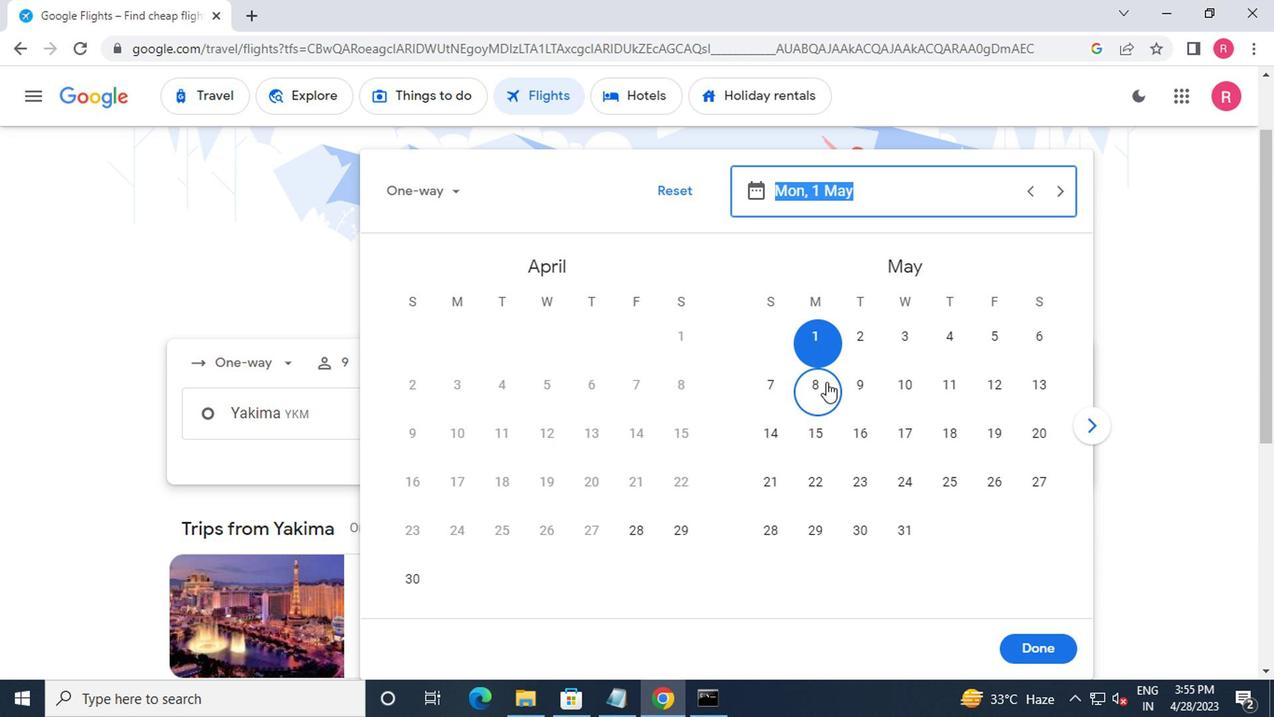 
Action: Mouse pressed left at (827, 333)
Screenshot: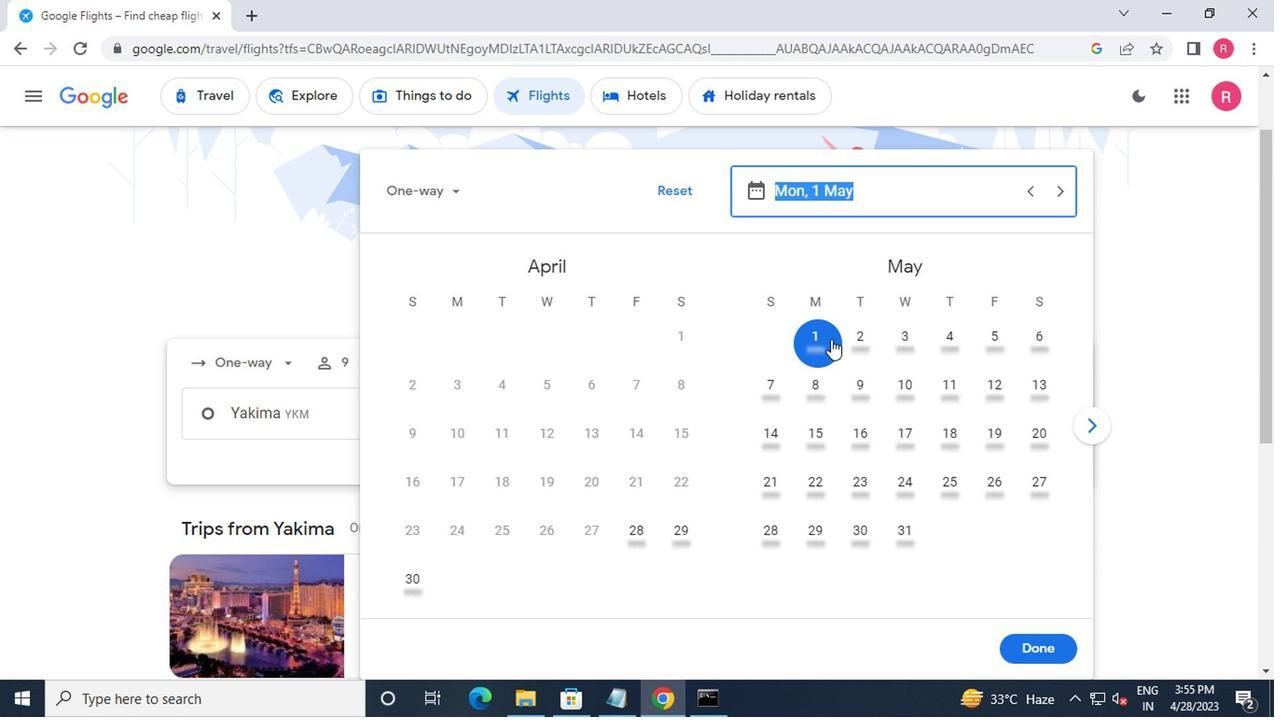 
Action: Mouse moved to (1042, 642)
Screenshot: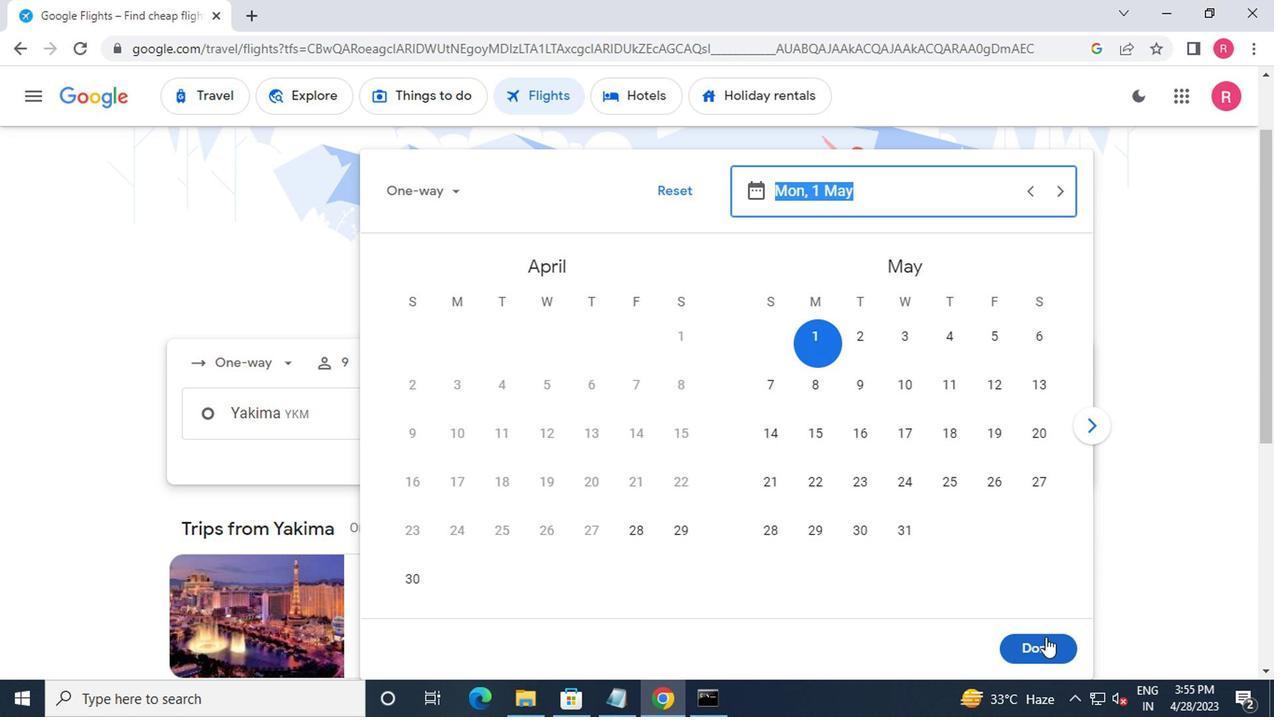 
Action: Mouse pressed left at (1042, 642)
Screenshot: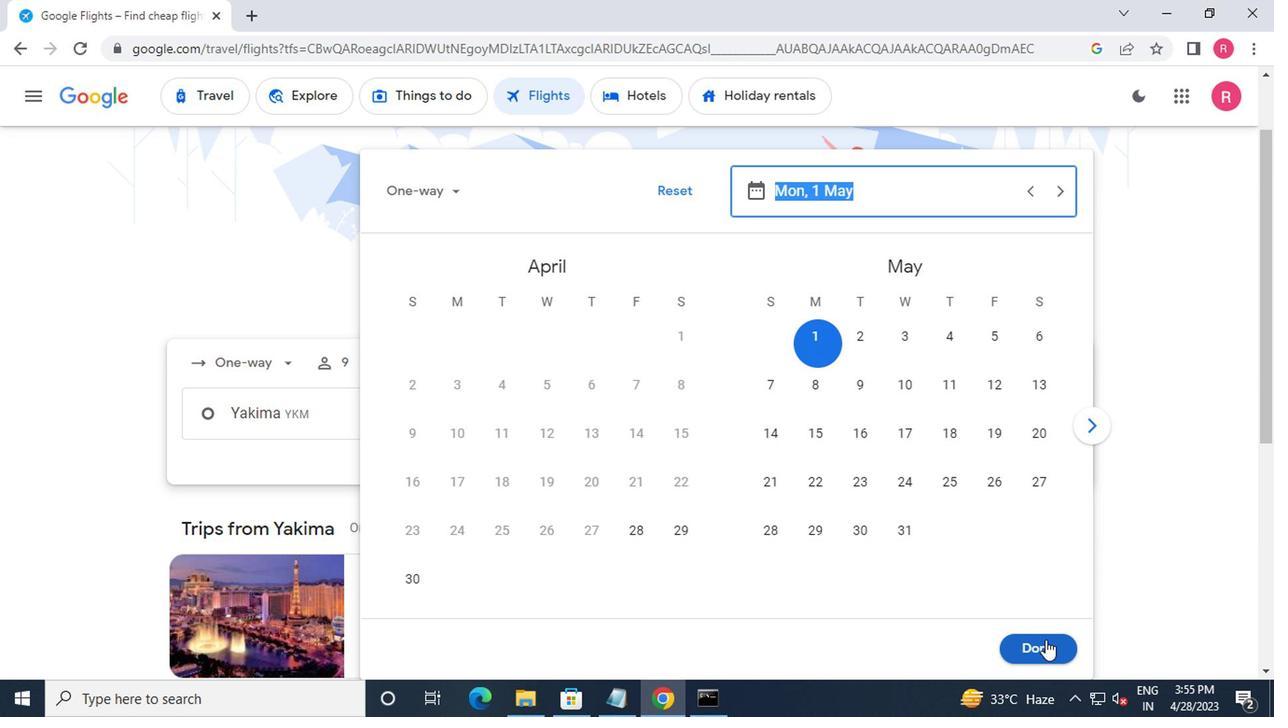 
Action: Mouse moved to (595, 487)
Screenshot: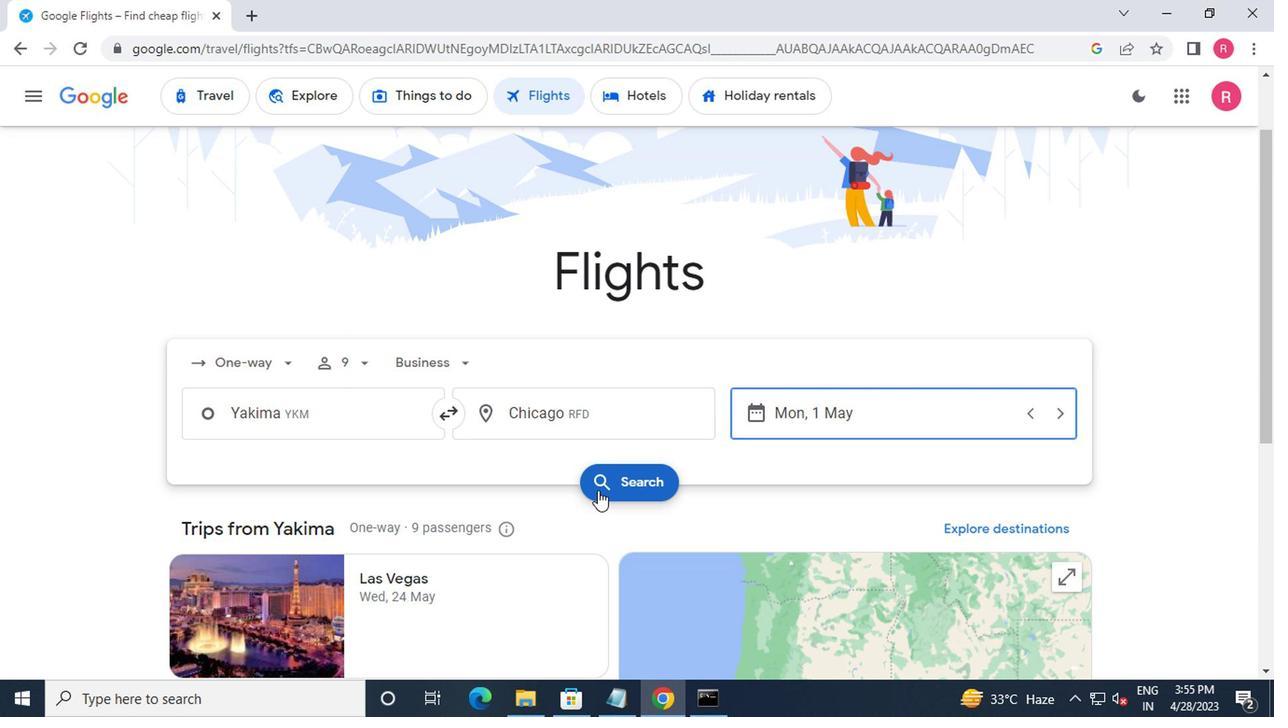 
Action: Mouse pressed left at (595, 487)
Screenshot: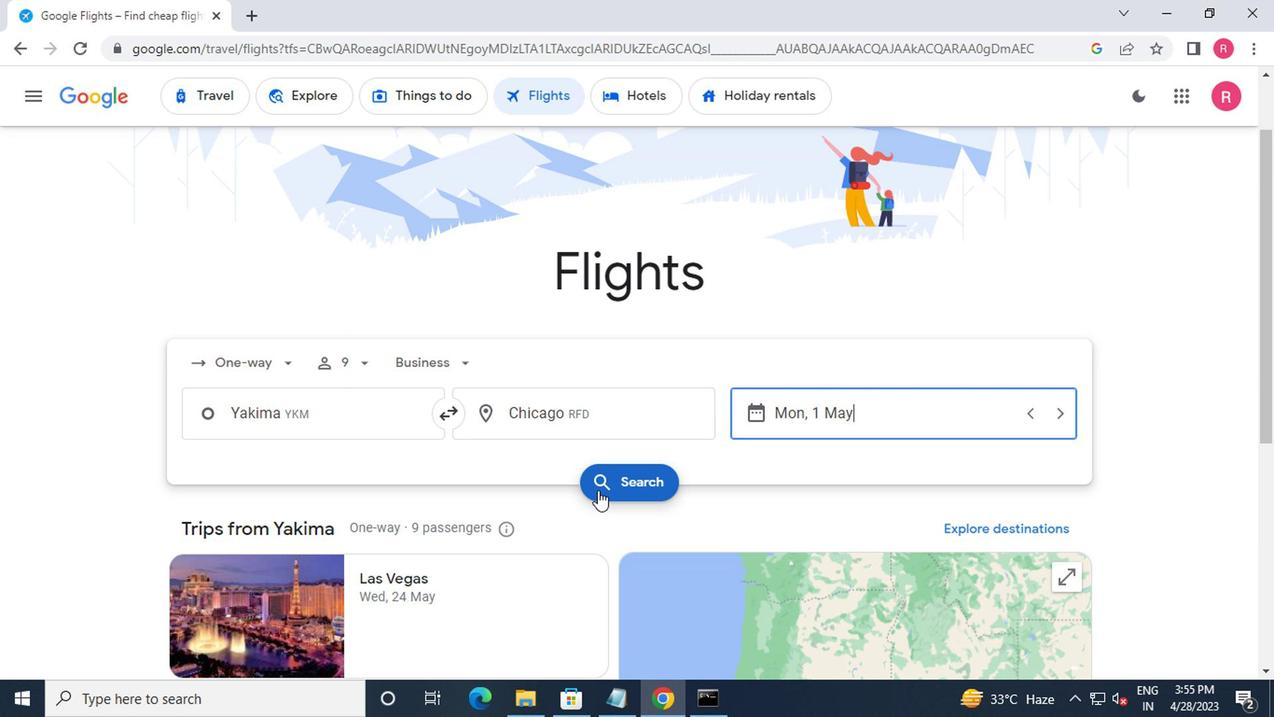 
Action: Mouse moved to (211, 273)
Screenshot: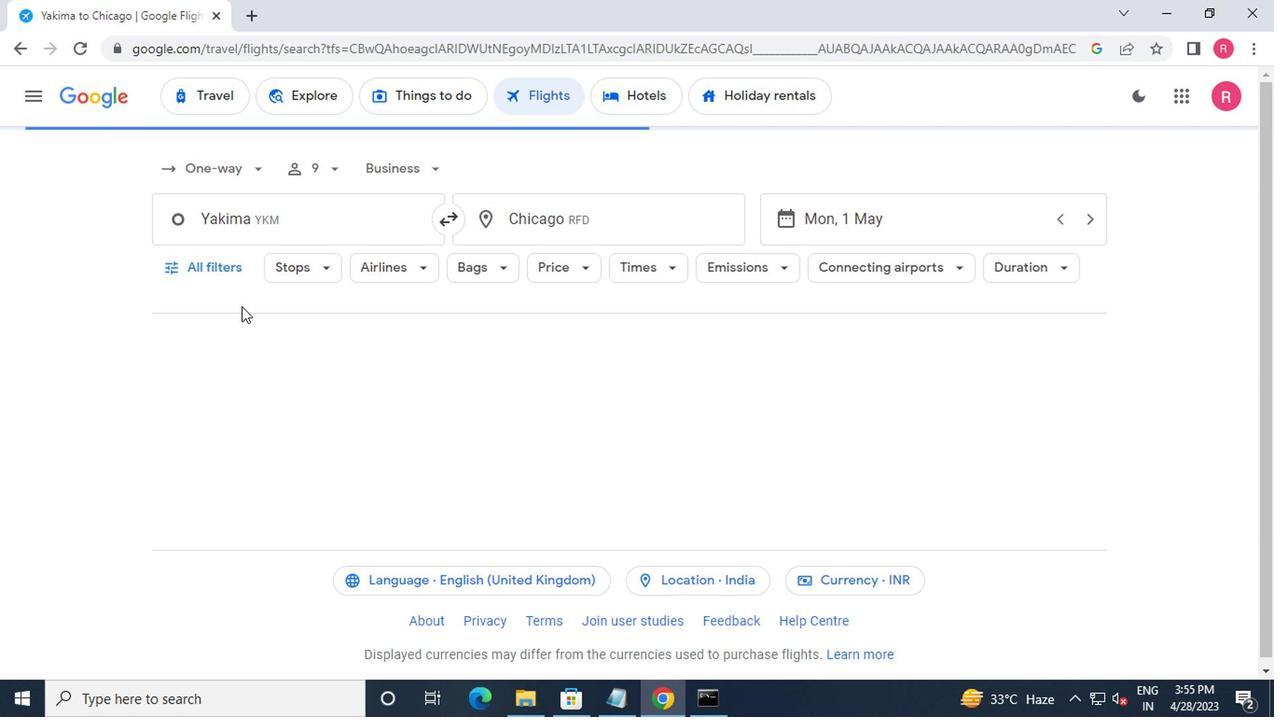 
Action: Mouse pressed left at (211, 273)
Screenshot: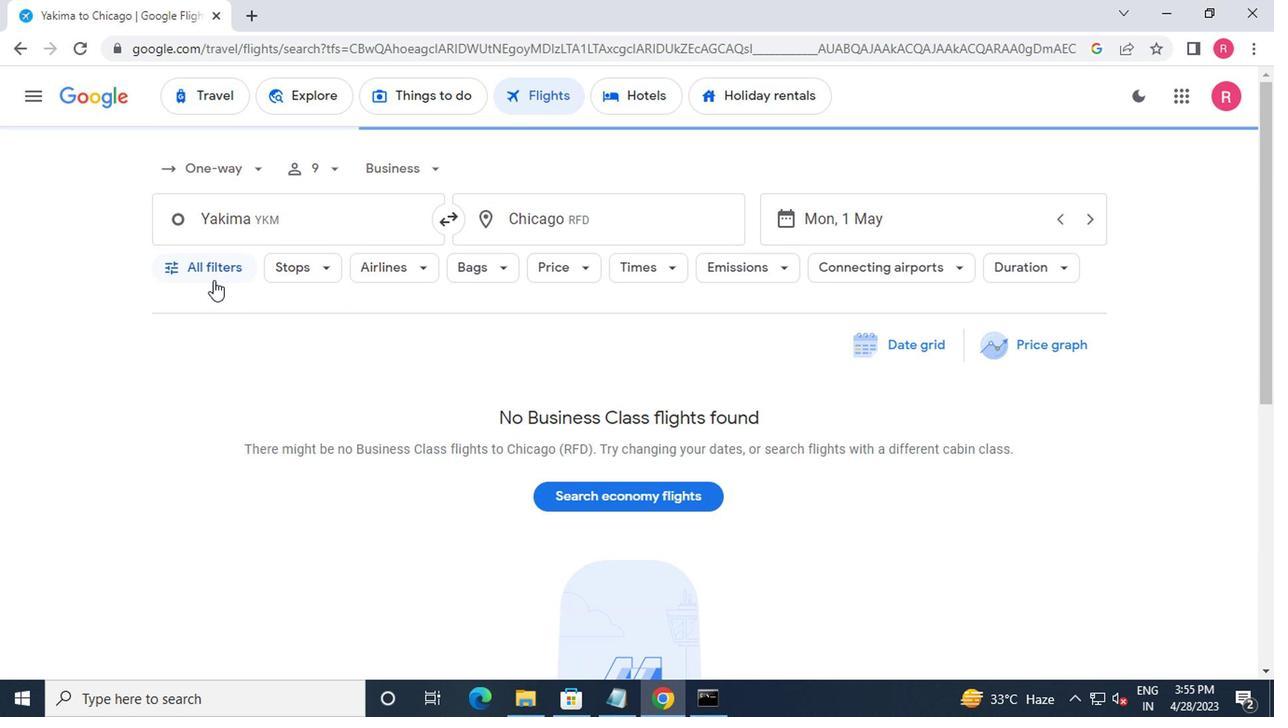
Action: Mouse scrolled (211, 272) with delta (0, -1)
Screenshot: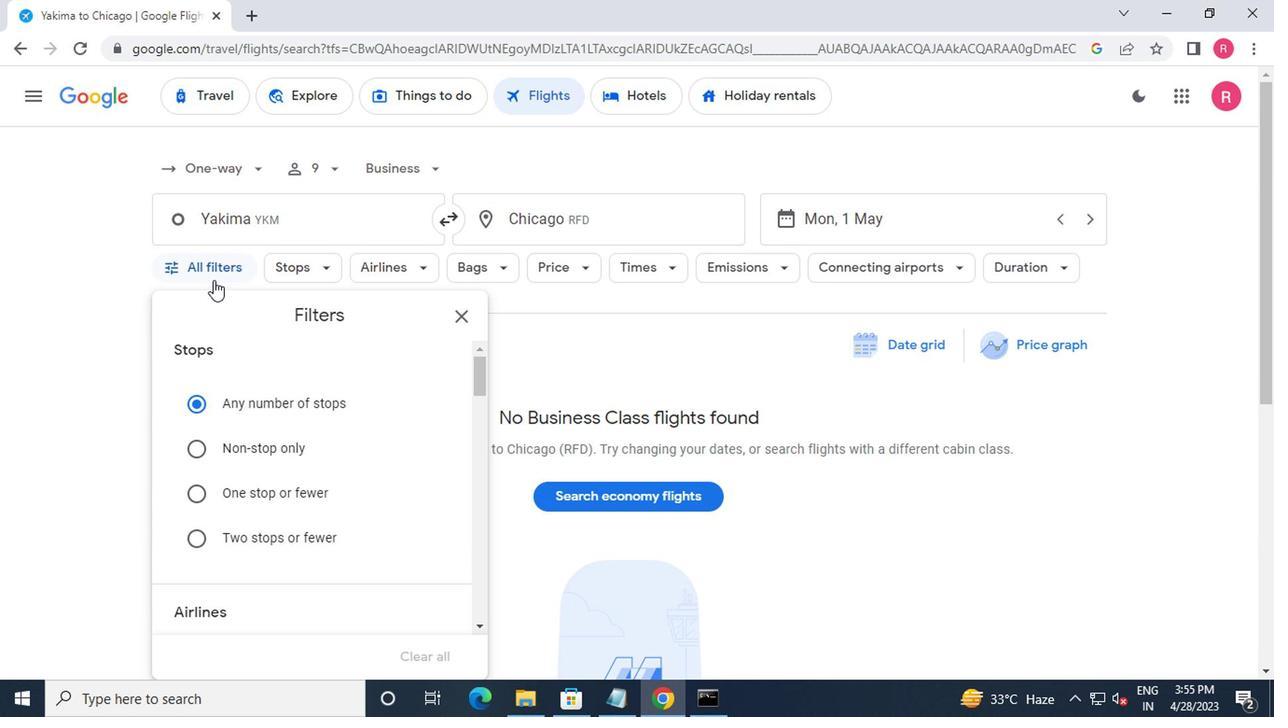 
Action: Mouse moved to (255, 373)
Screenshot: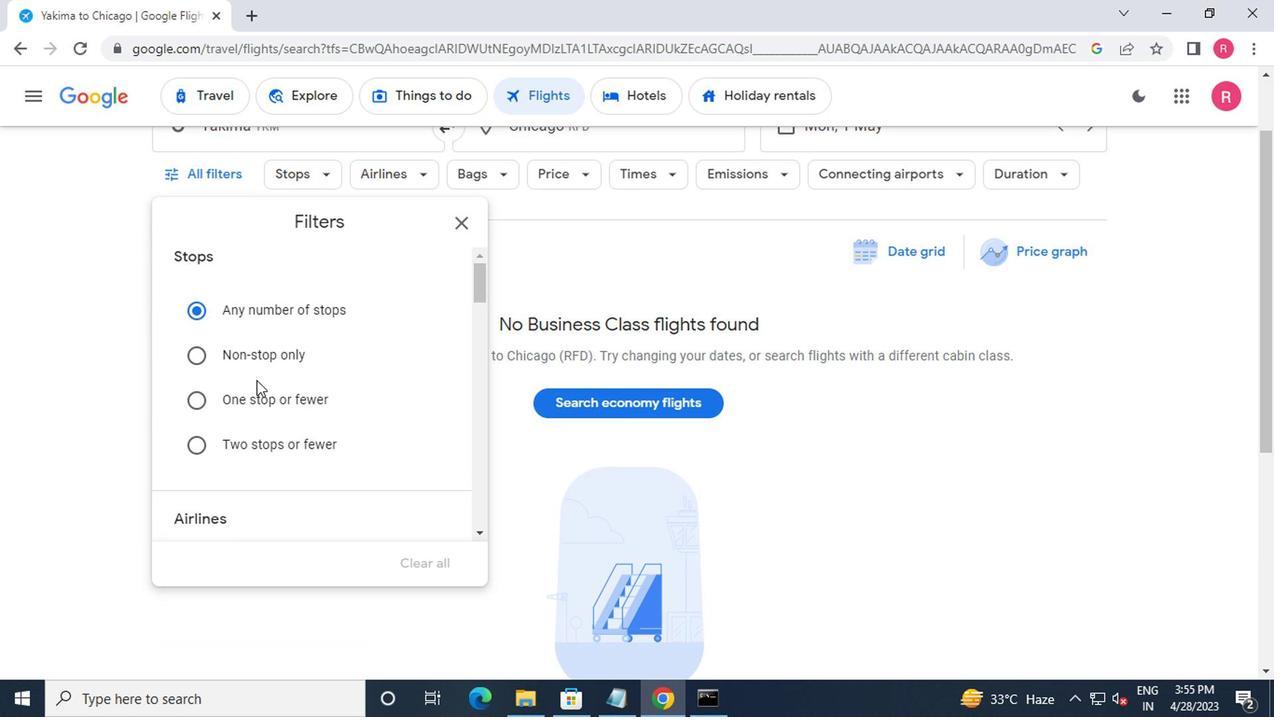 
Action: Mouse scrolled (255, 373) with delta (0, 0)
Screenshot: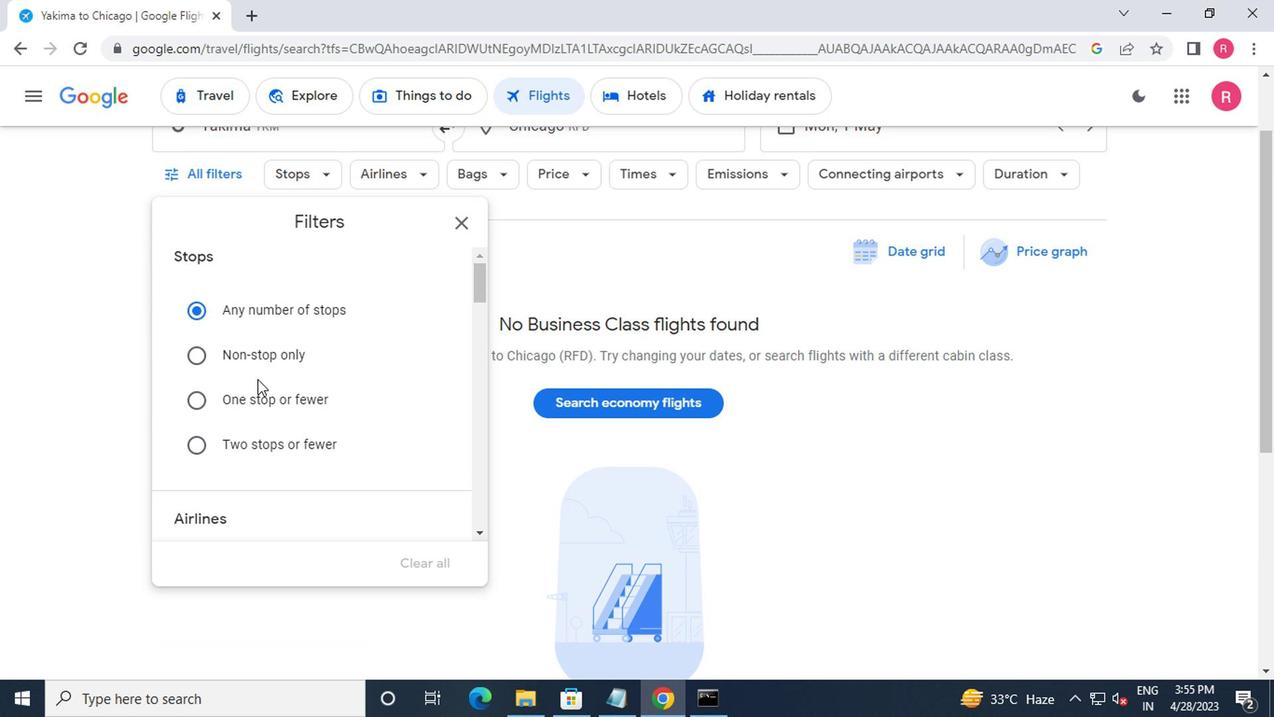 
Action: Mouse moved to (255, 373)
Screenshot: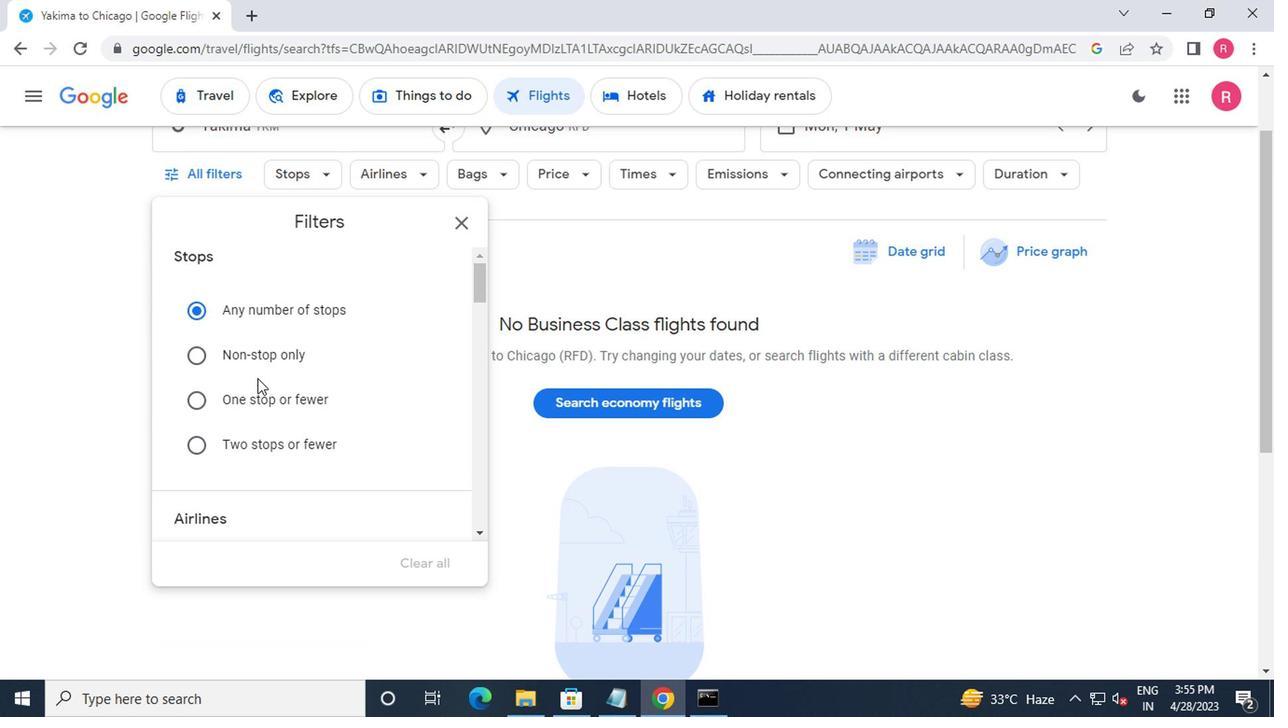 
Action: Mouse scrolled (255, 373) with delta (0, 0)
Screenshot: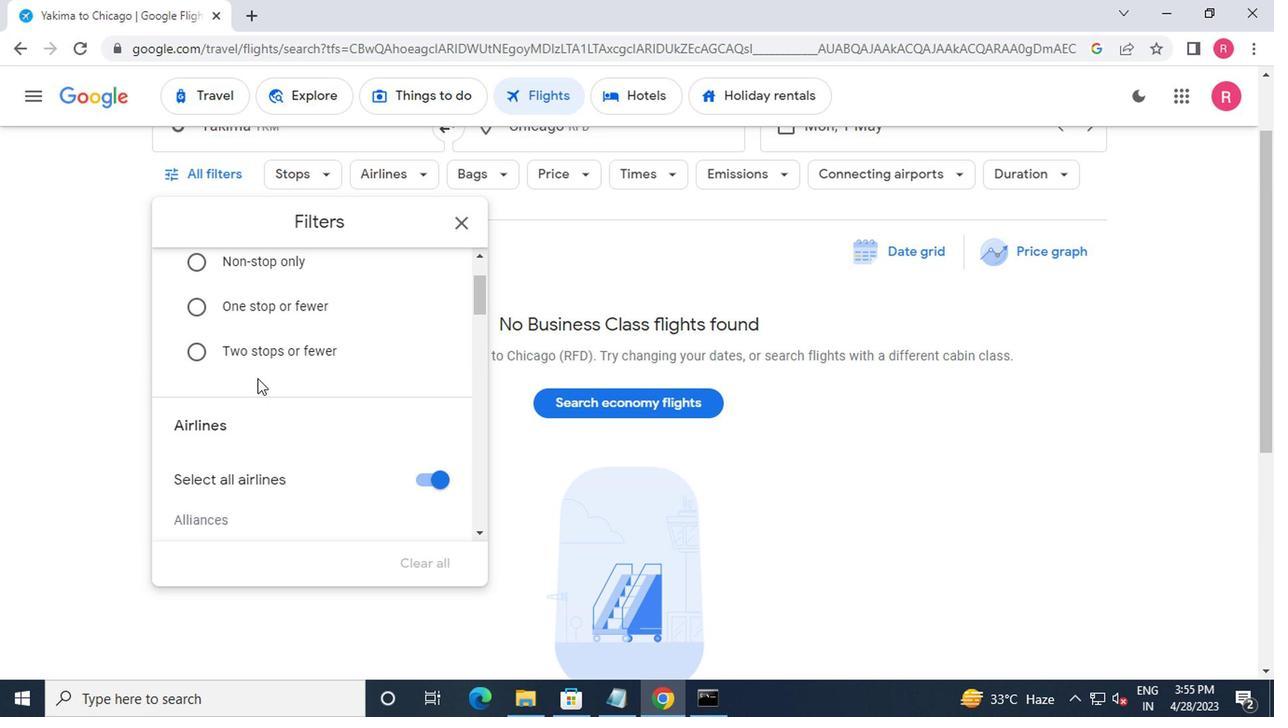 
Action: Mouse scrolled (255, 375) with delta (0, 1)
Screenshot: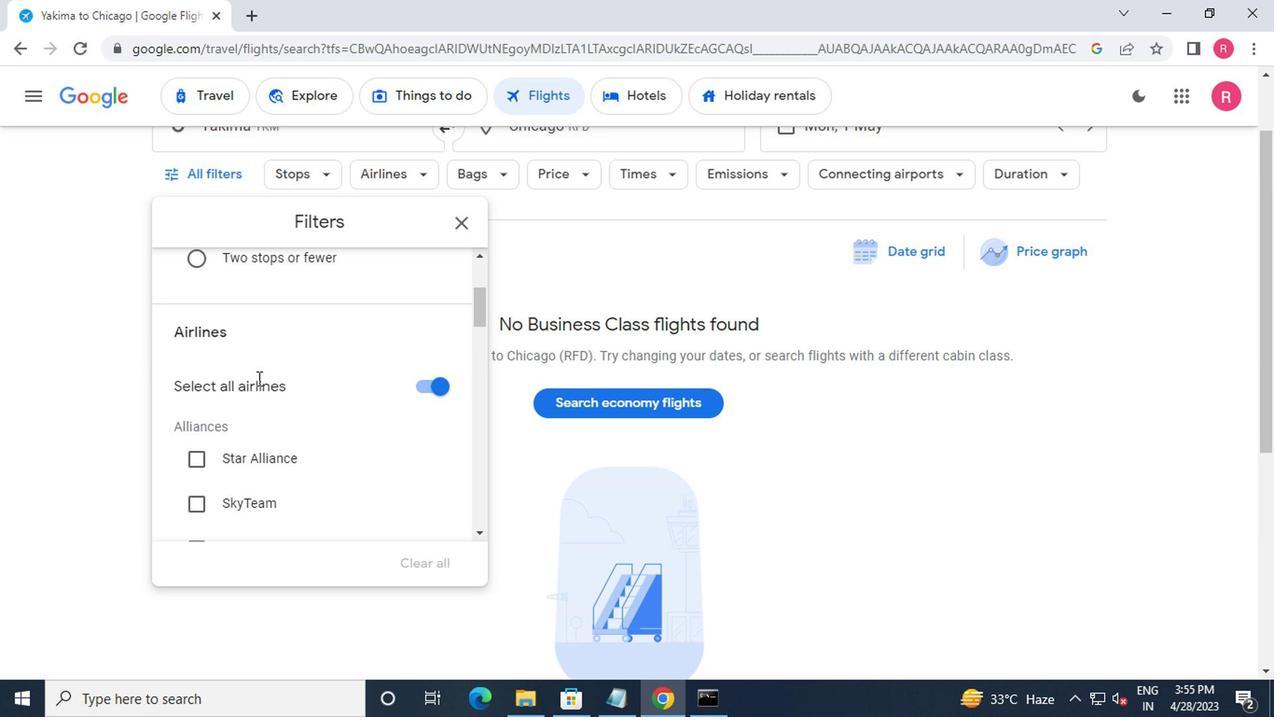 
Action: Mouse scrolled (255, 373) with delta (0, 0)
Screenshot: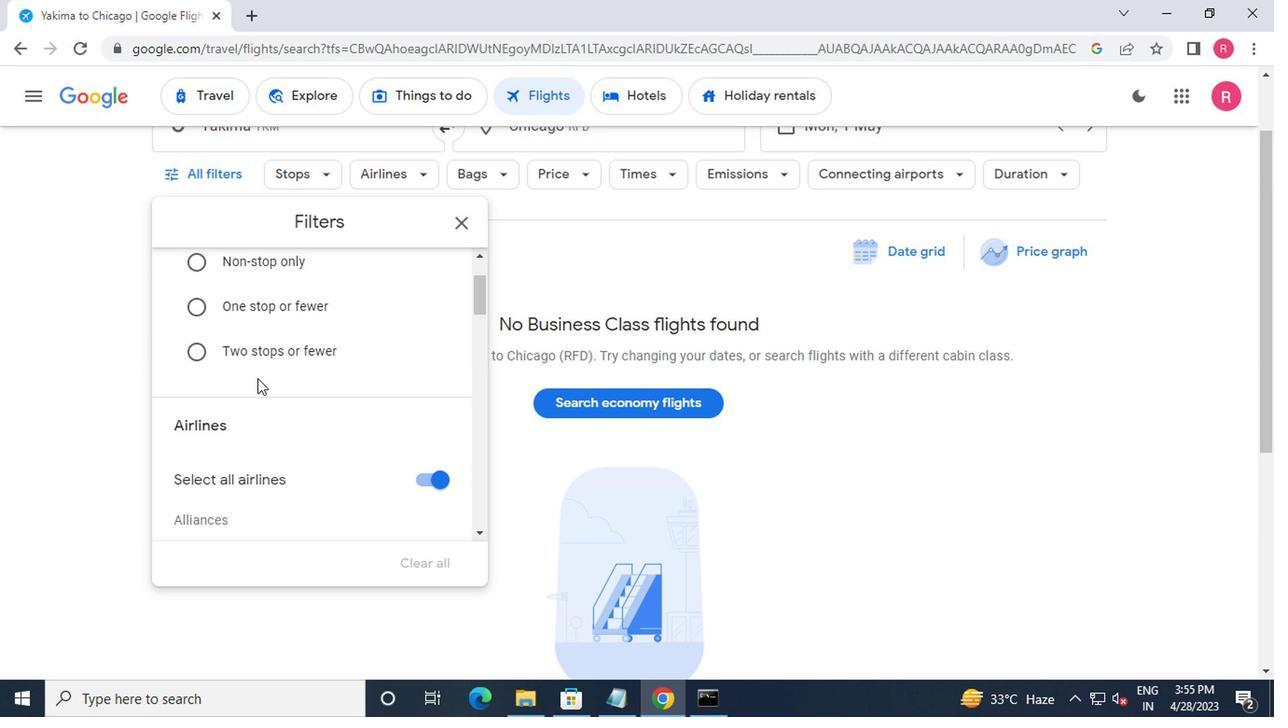 
Action: Mouse scrolled (255, 373) with delta (0, 0)
Screenshot: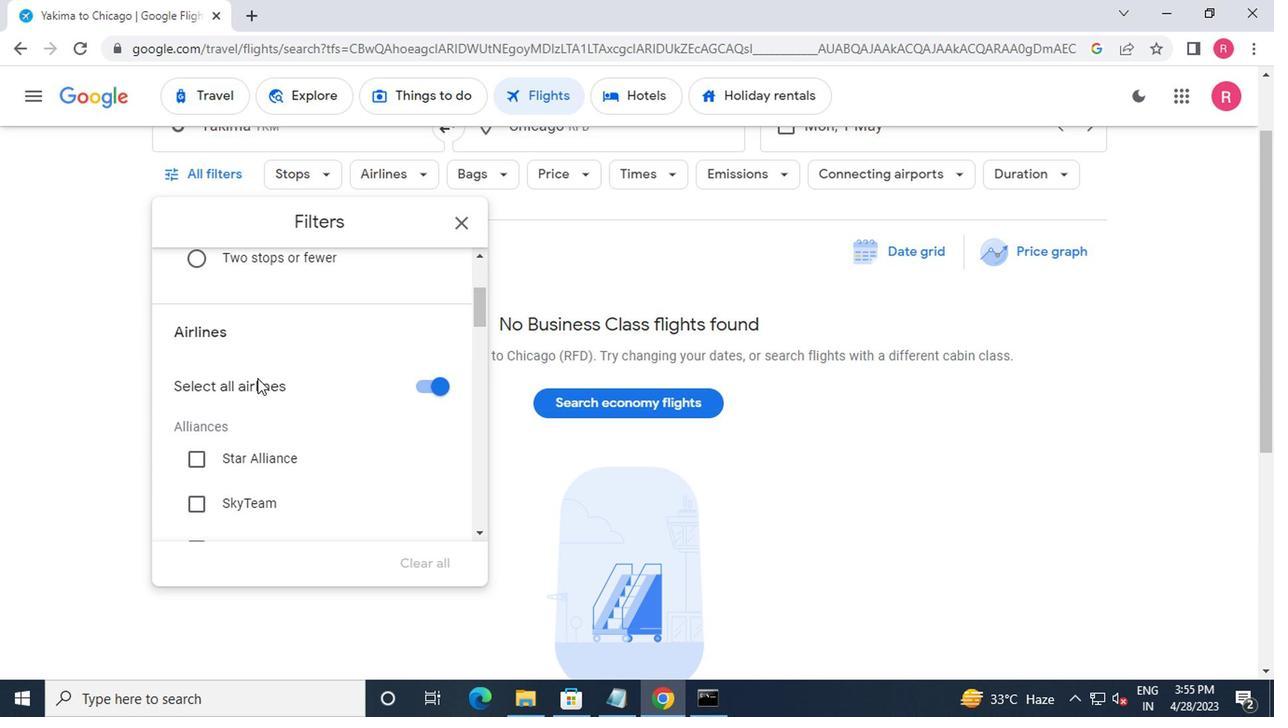 
Action: Mouse moved to (256, 373)
Screenshot: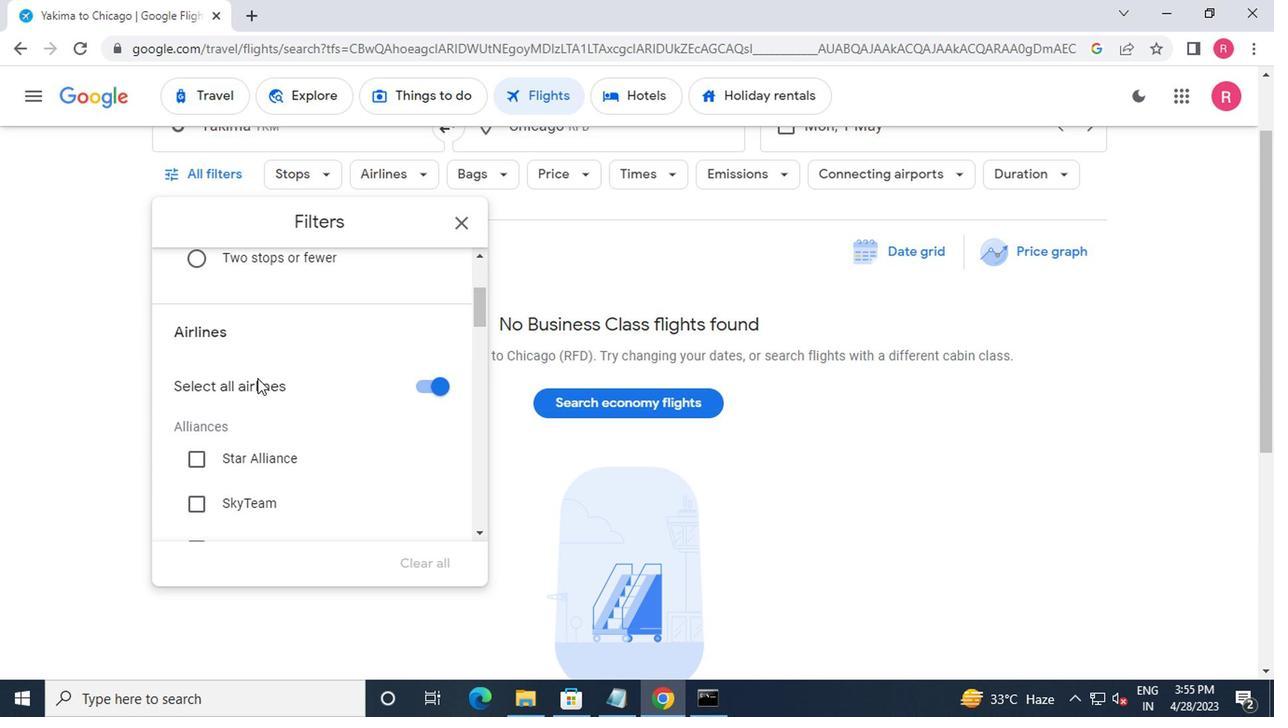
Action: Mouse scrolled (256, 373) with delta (0, 0)
Screenshot: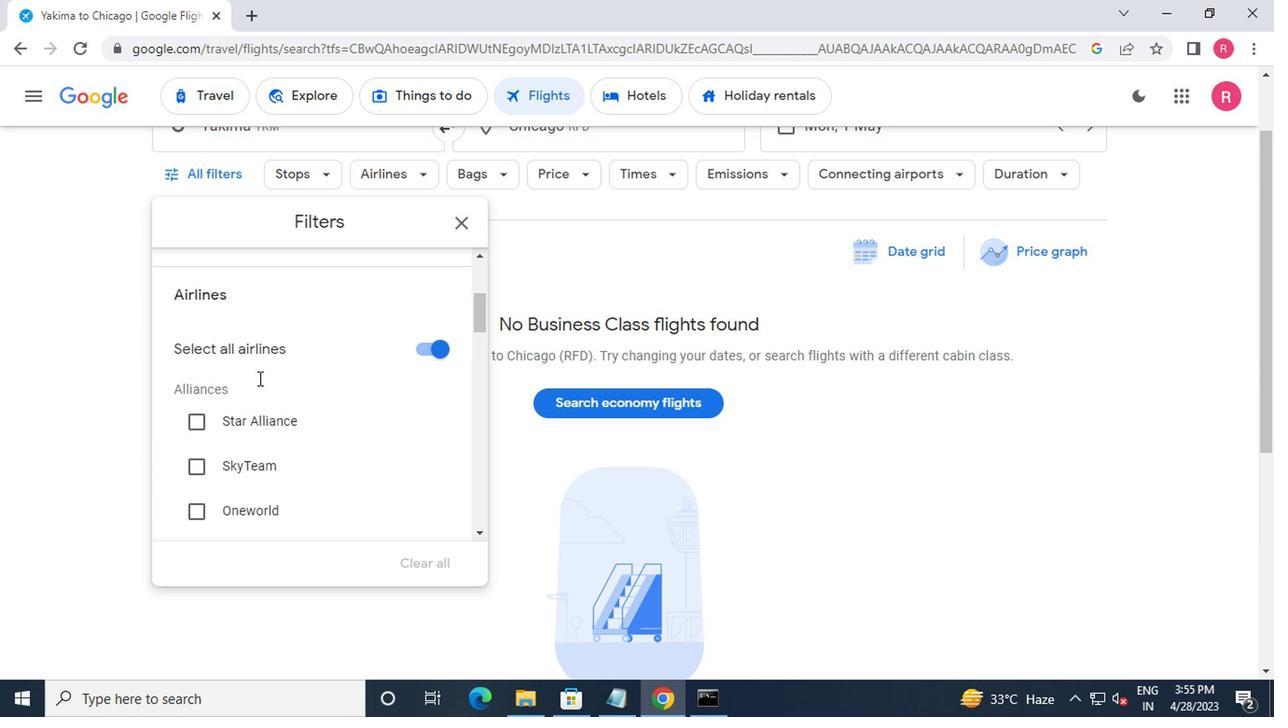 
Action: Mouse moved to (256, 375)
Screenshot: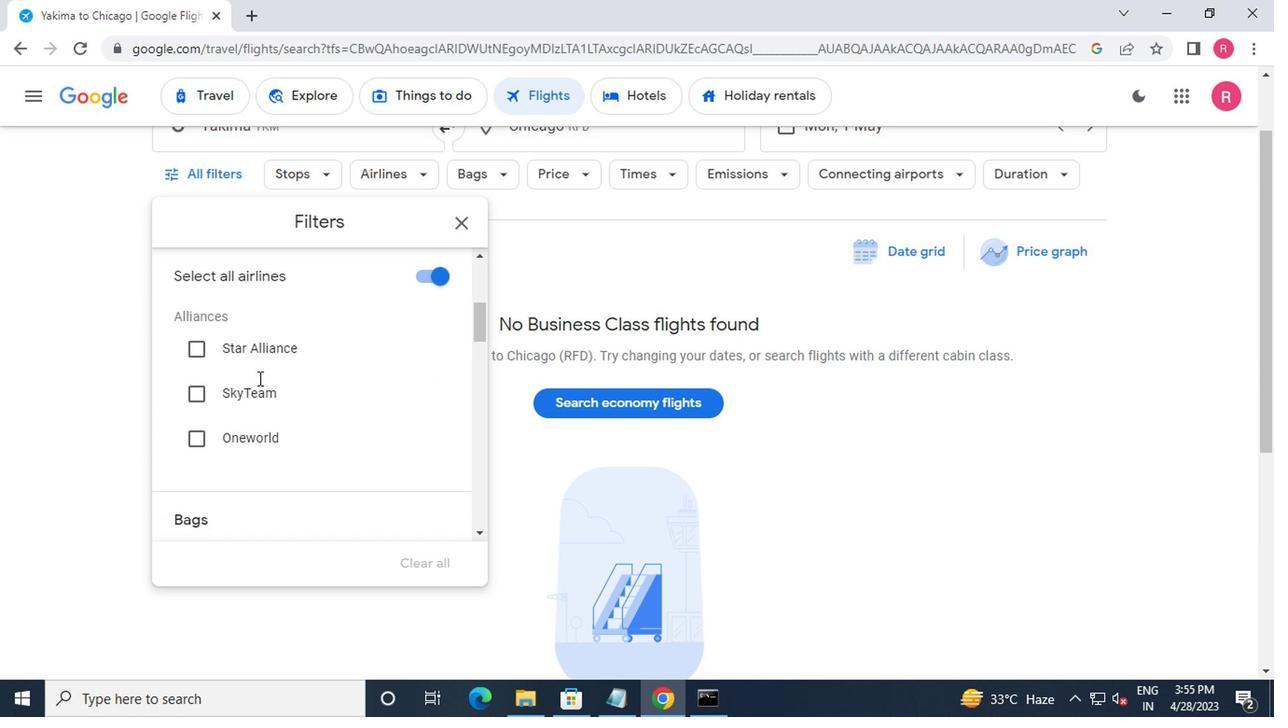 
Action: Mouse scrolled (256, 373) with delta (0, -1)
Screenshot: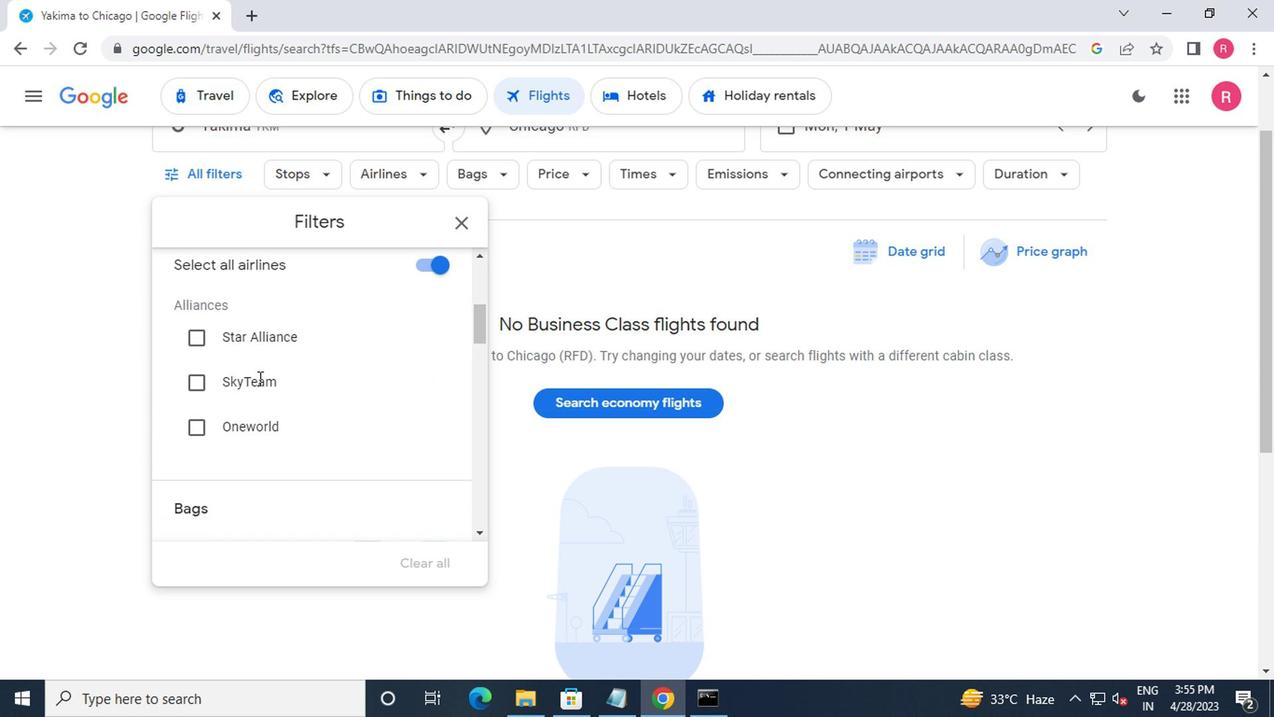 
Action: Mouse scrolled (256, 375) with delta (0, 0)
Screenshot: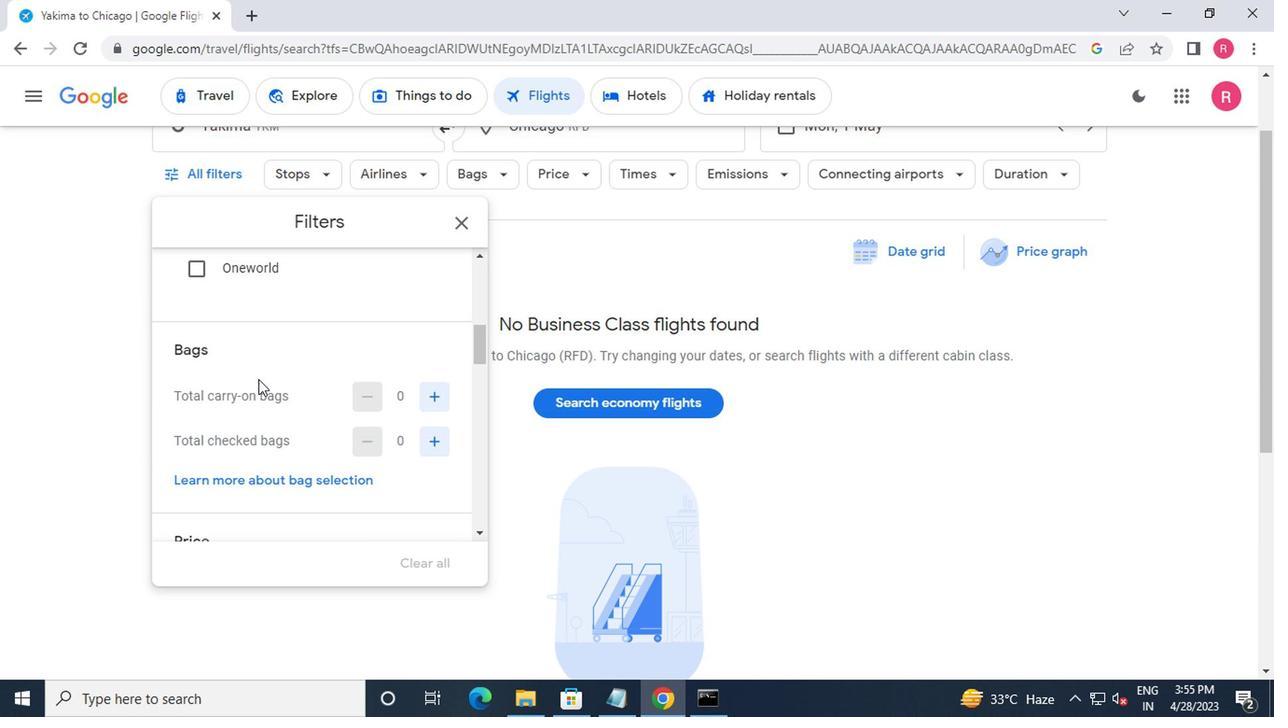 
Action: Mouse scrolled (256, 375) with delta (0, 0)
Screenshot: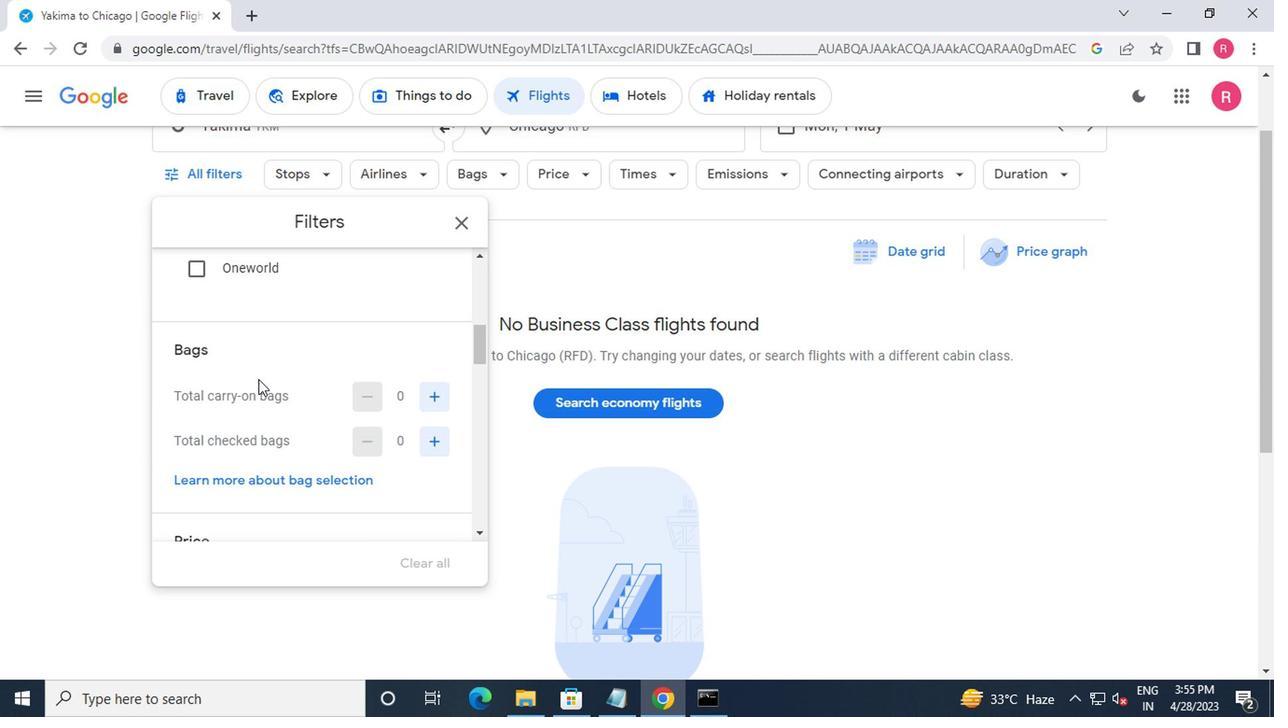 
Action: Mouse scrolled (256, 375) with delta (0, 0)
Screenshot: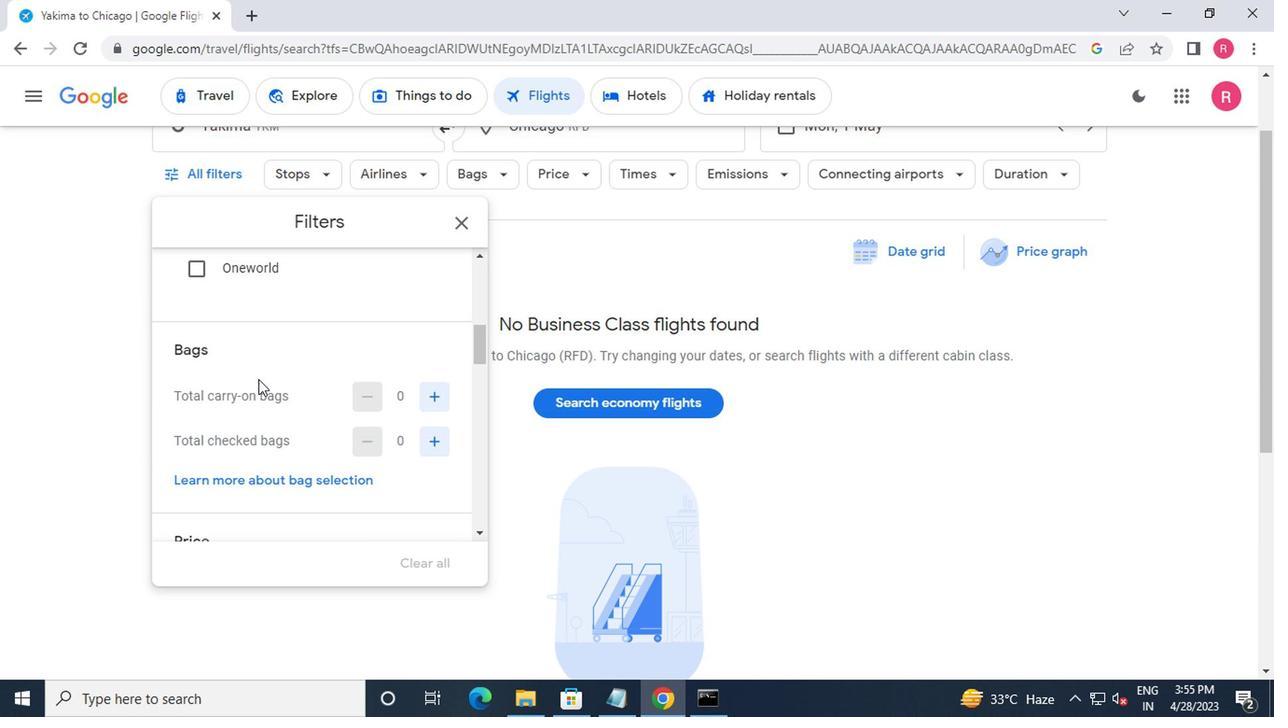 
Action: Mouse scrolled (256, 373) with delta (0, -1)
Screenshot: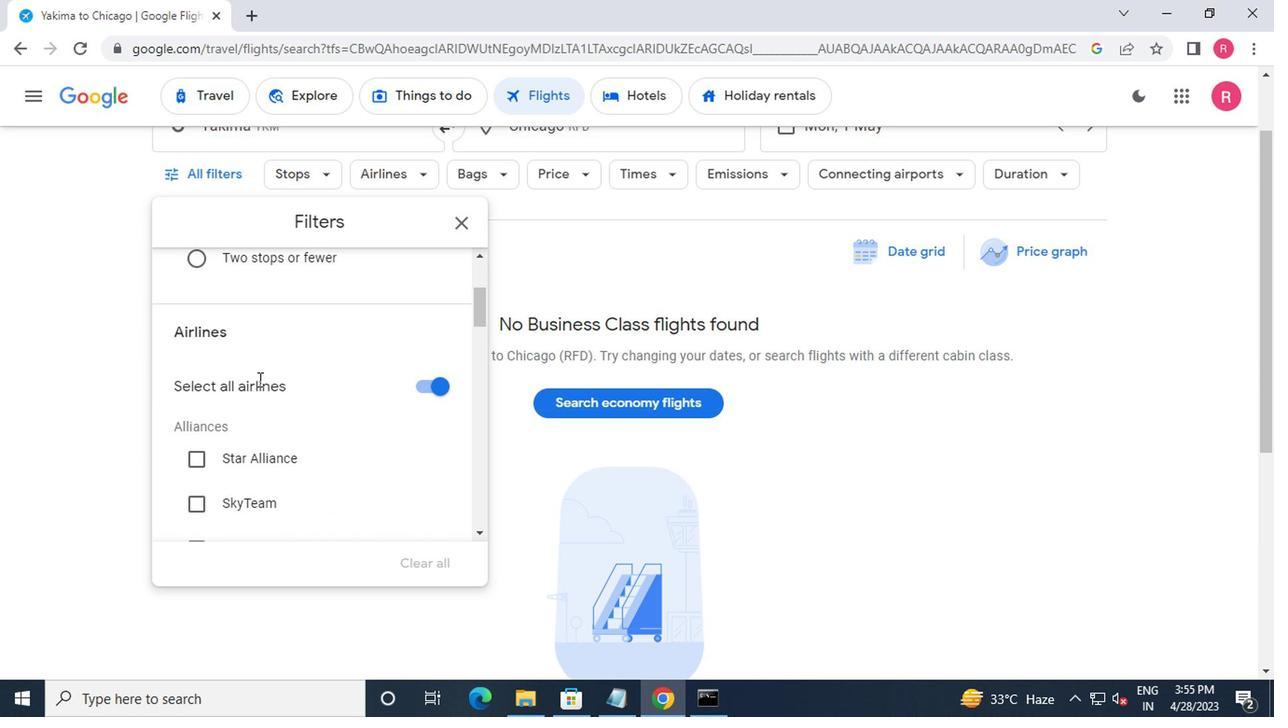 
Action: Mouse moved to (256, 375)
Screenshot: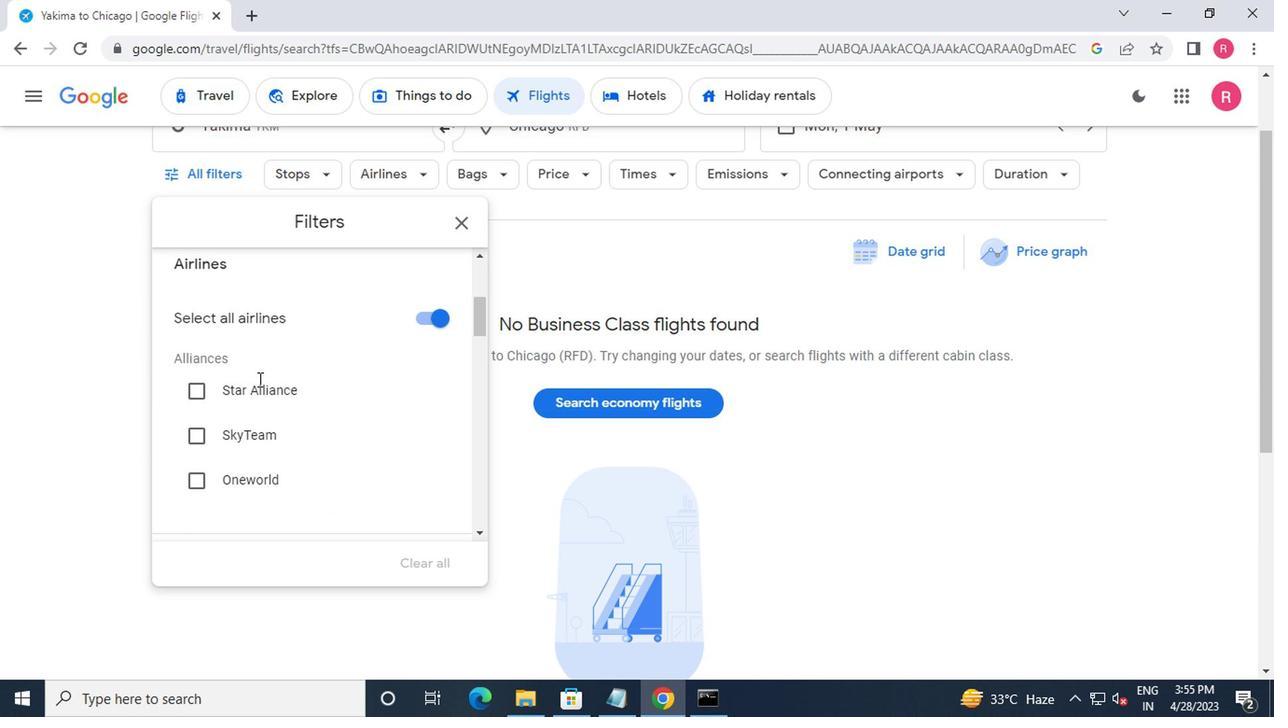 
Action: Mouse scrolled (256, 373) with delta (0, -1)
Screenshot: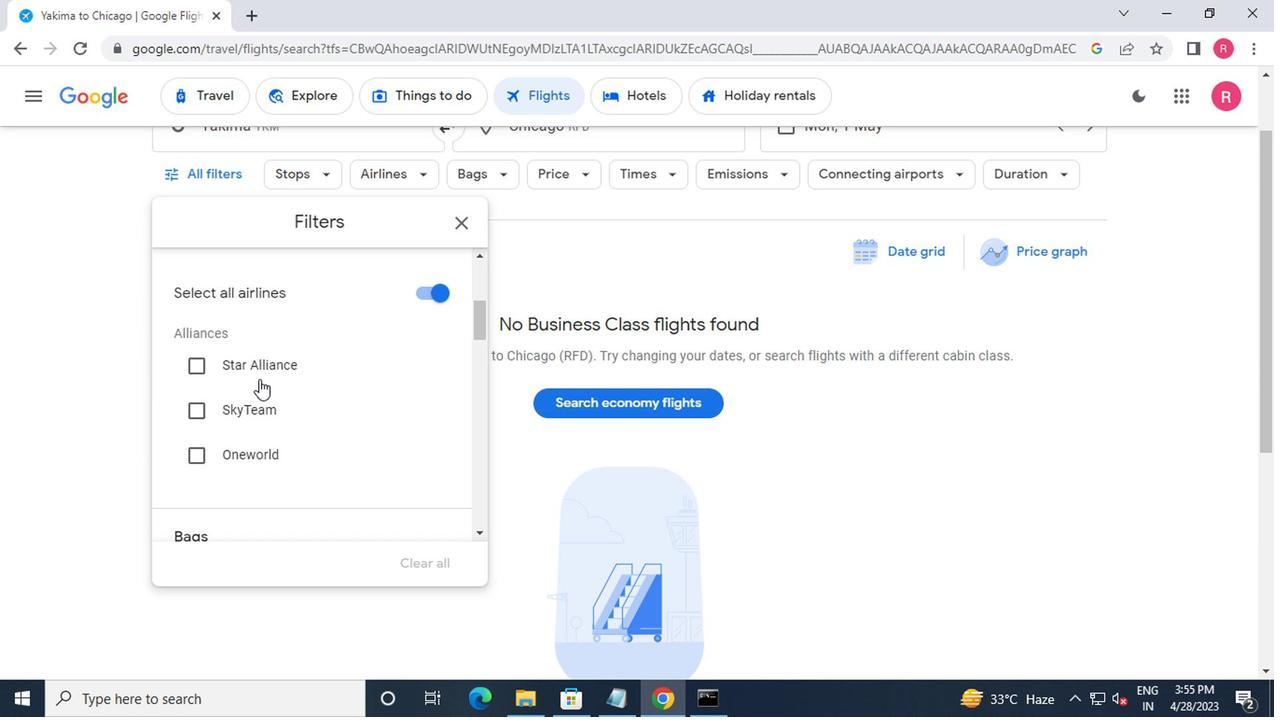 
Action: Mouse scrolled (256, 373) with delta (0, -1)
Screenshot: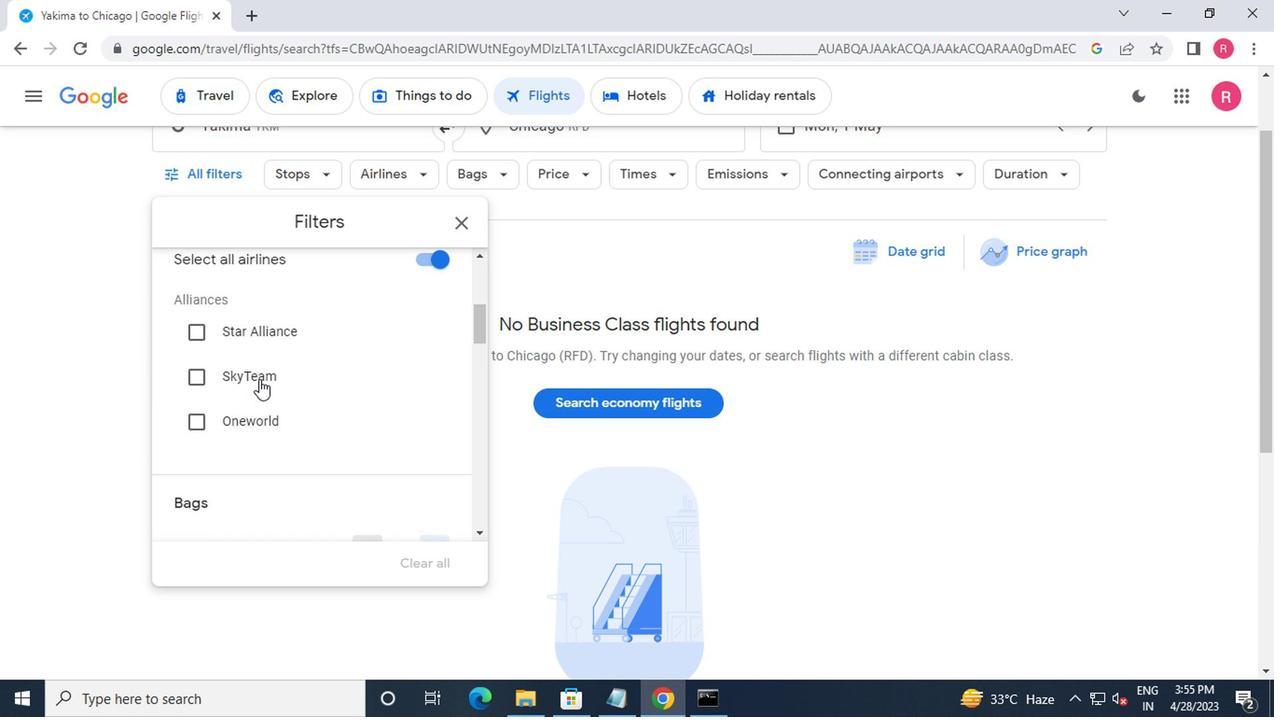 
Action: Mouse moved to (427, 442)
Screenshot: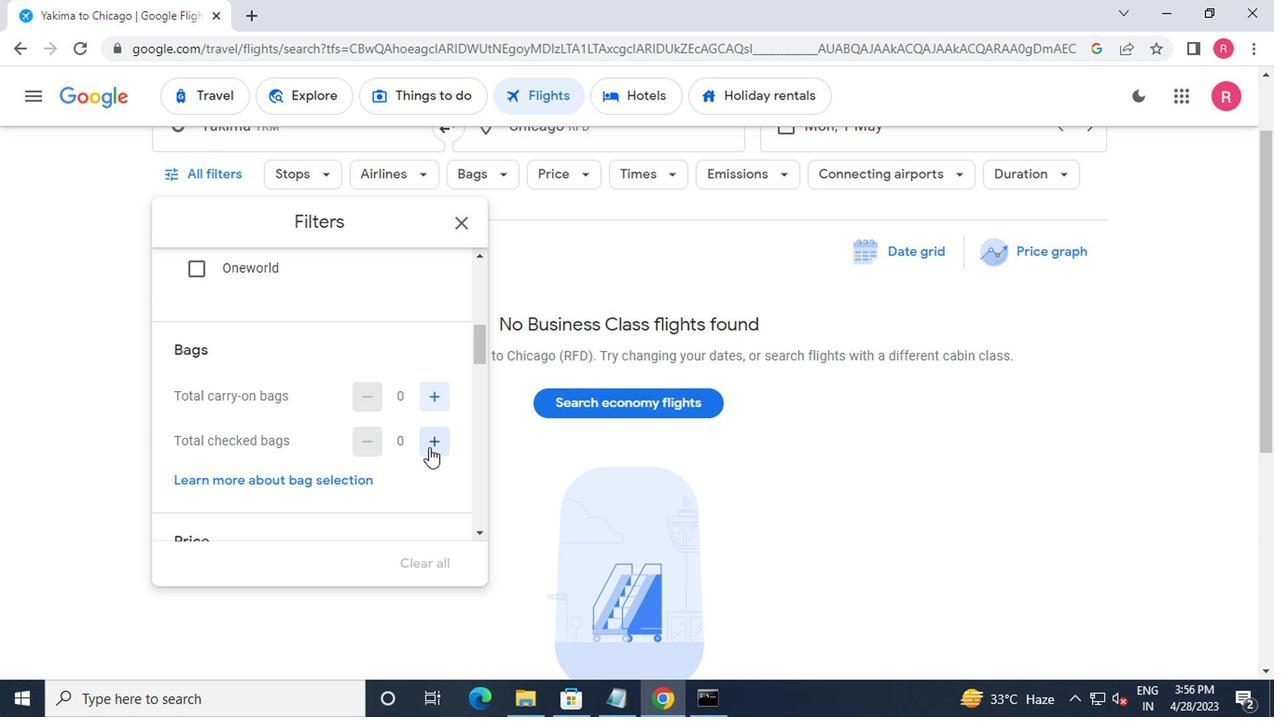 
Action: Mouse pressed left at (427, 442)
Screenshot: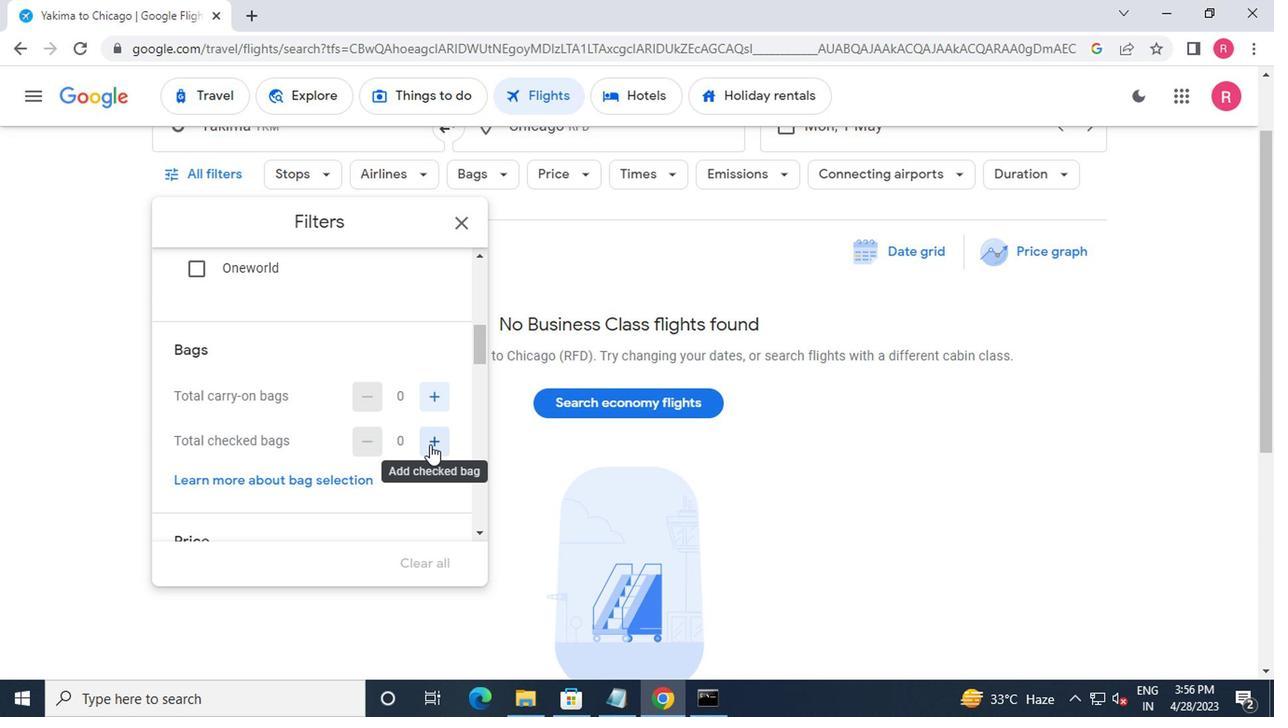 
Action: Mouse pressed left at (427, 442)
Screenshot: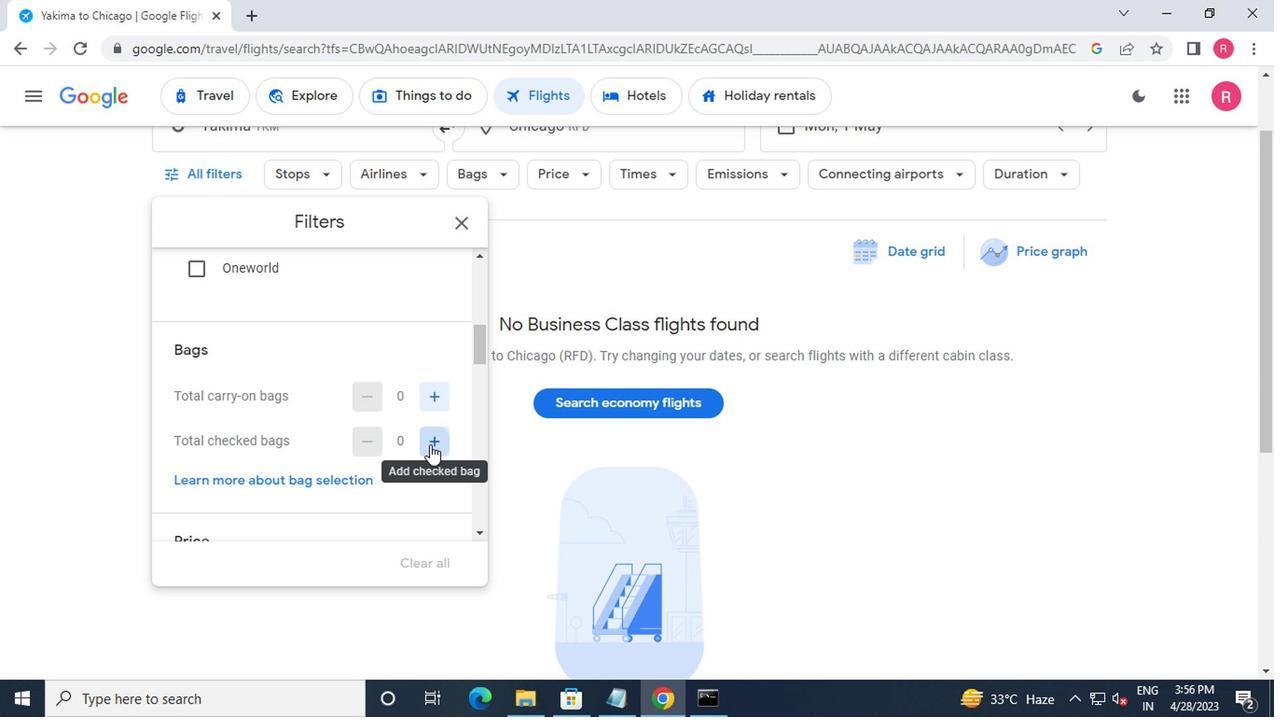 
Action: Mouse pressed left at (427, 442)
Screenshot: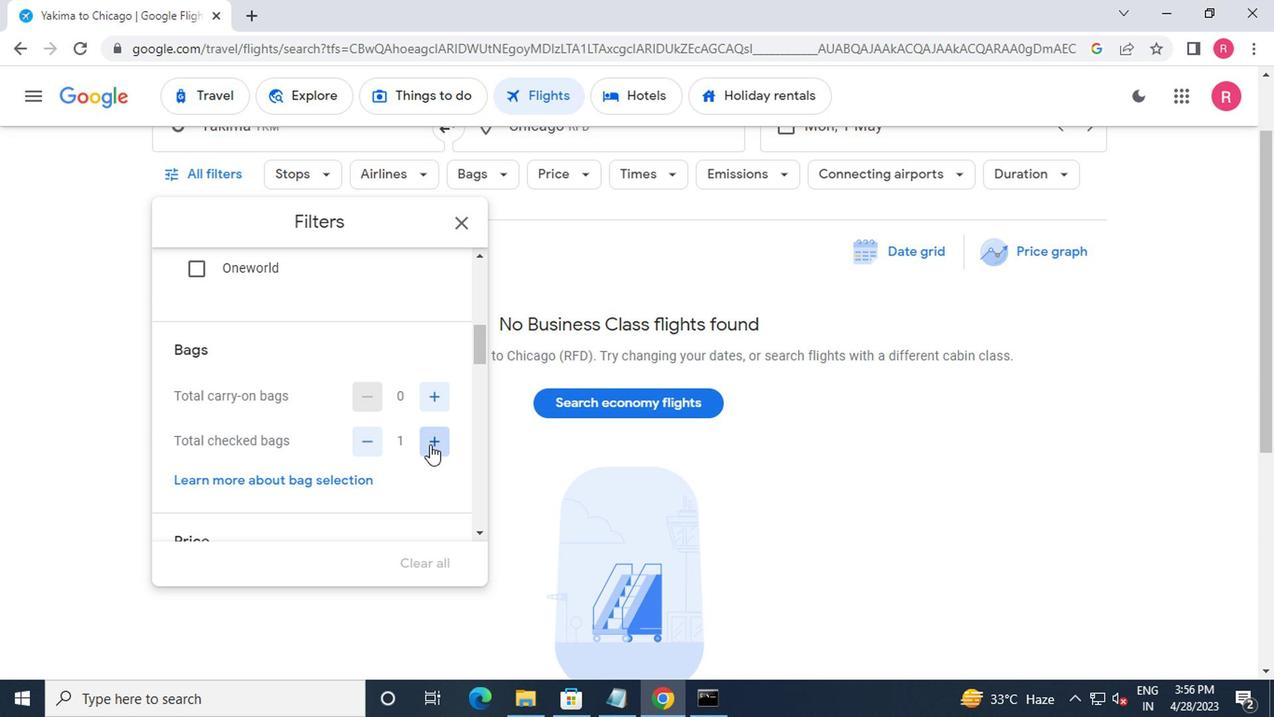 
Action: Mouse pressed left at (427, 442)
Screenshot: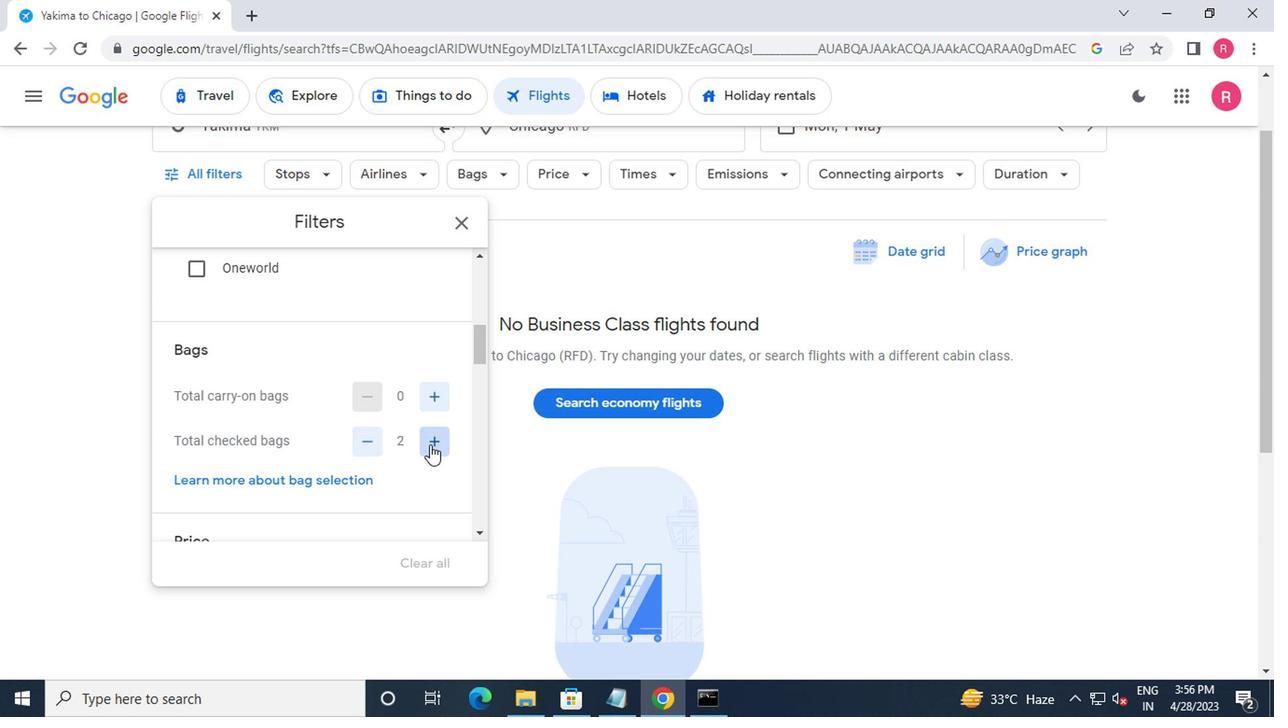 
Action: Mouse pressed left at (427, 442)
Screenshot: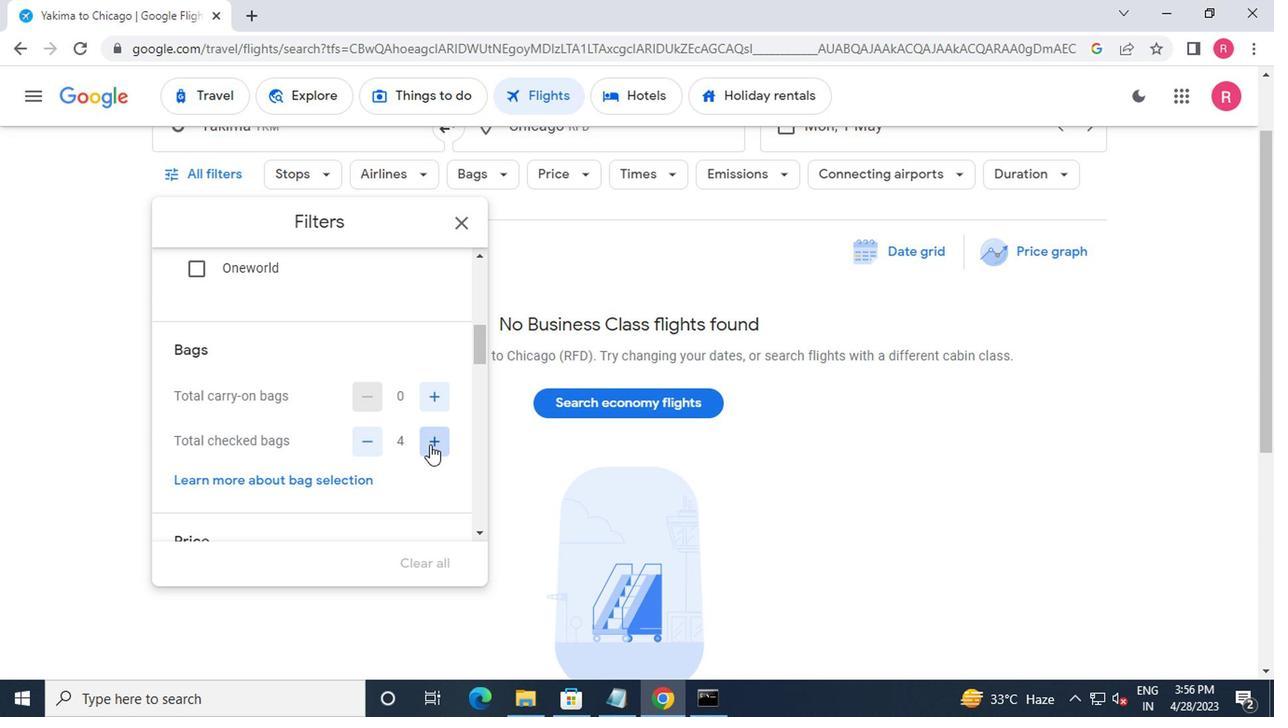 
Action: Mouse pressed left at (427, 442)
Screenshot: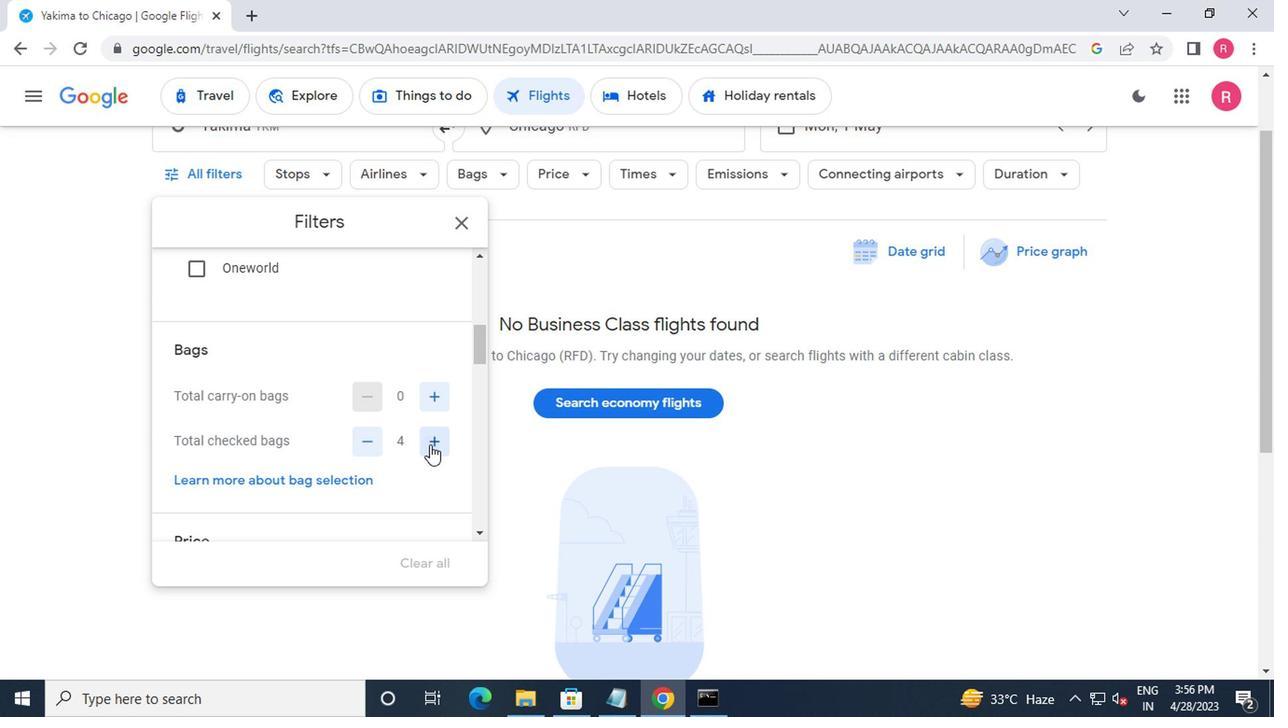 
Action: Mouse pressed left at (427, 442)
Screenshot: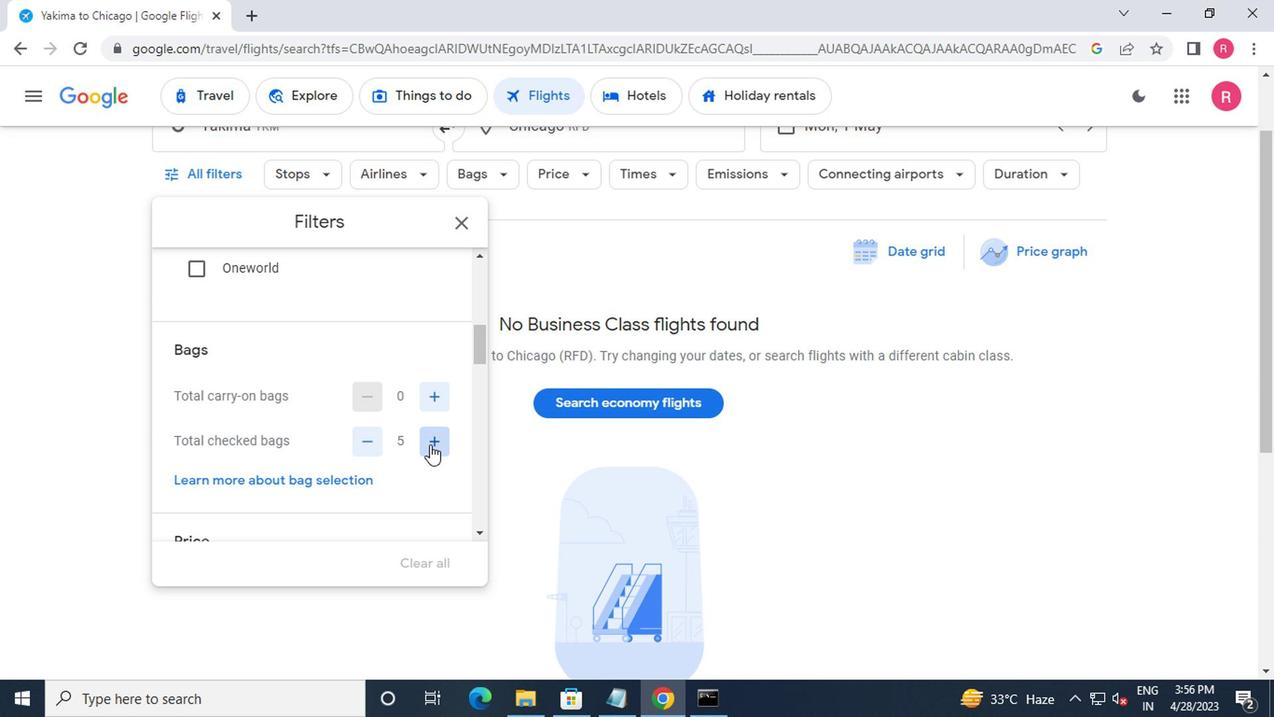 
Action: Mouse pressed left at (427, 442)
Screenshot: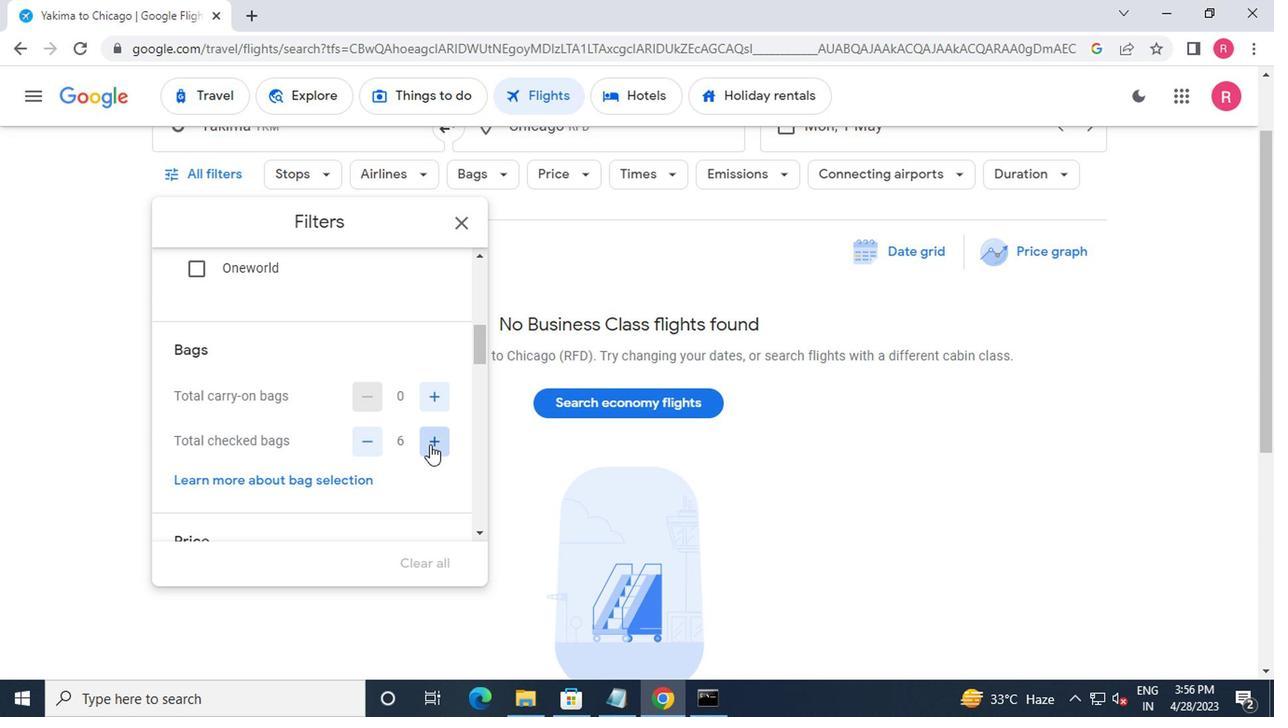
Action: Mouse scrolled (427, 440) with delta (0, -1)
Screenshot: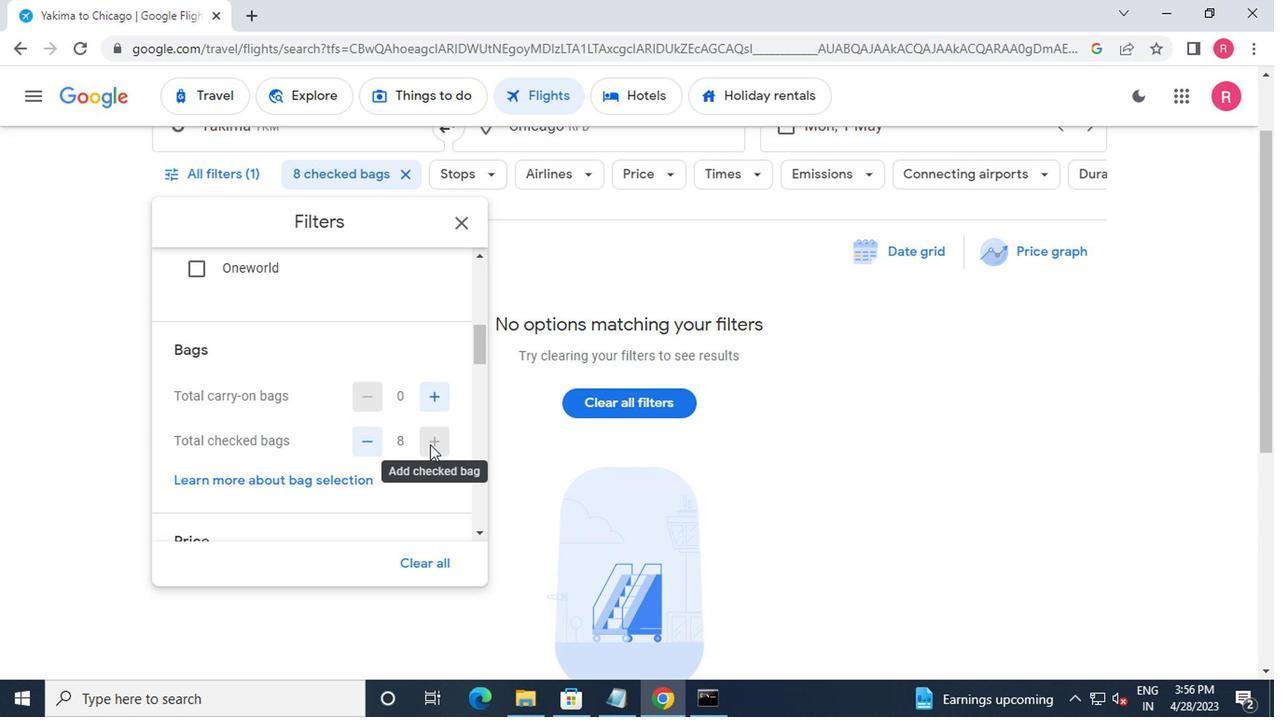 
Action: Mouse scrolled (427, 440) with delta (0, -1)
Screenshot: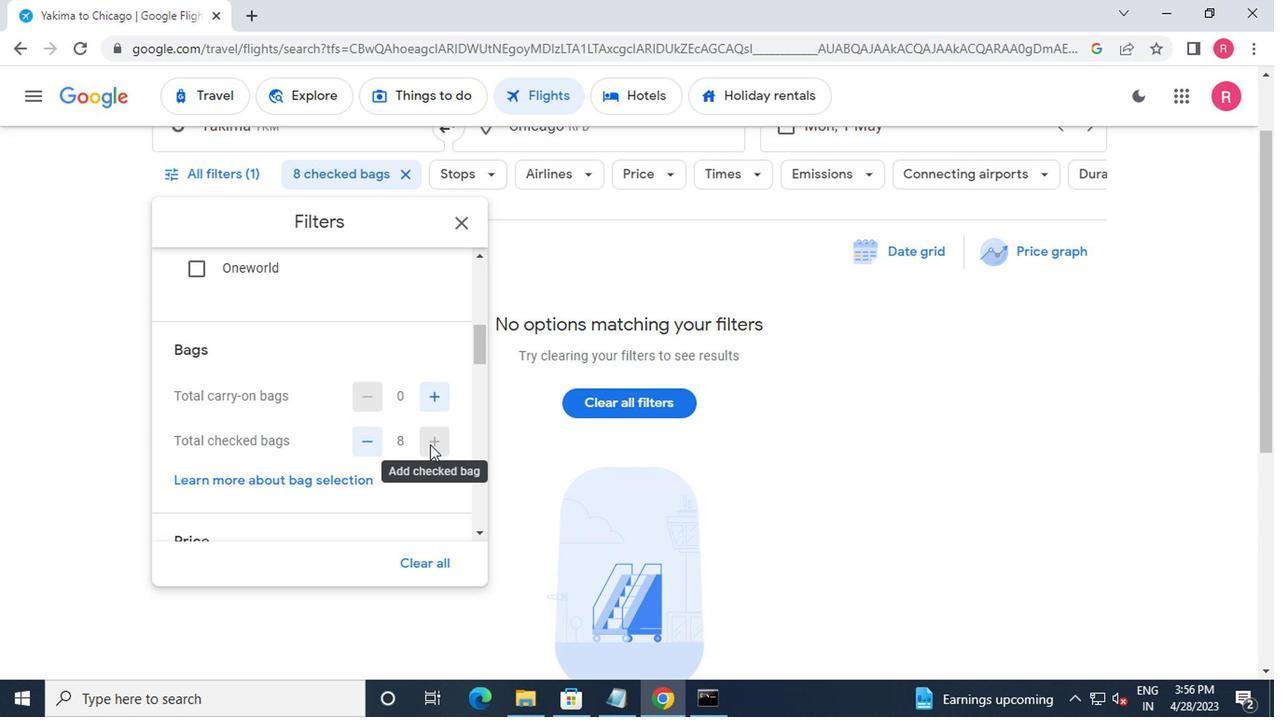 
Action: Mouse moved to (436, 430)
Screenshot: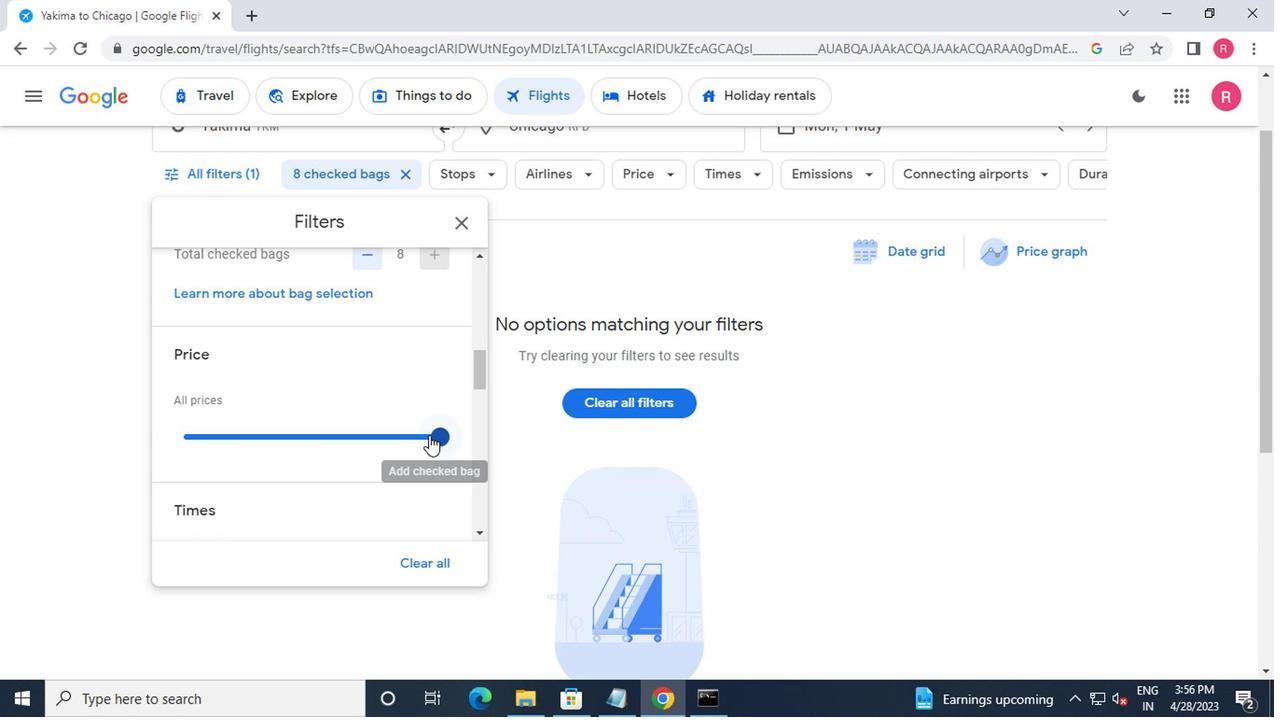
Action: Mouse pressed left at (436, 430)
Screenshot: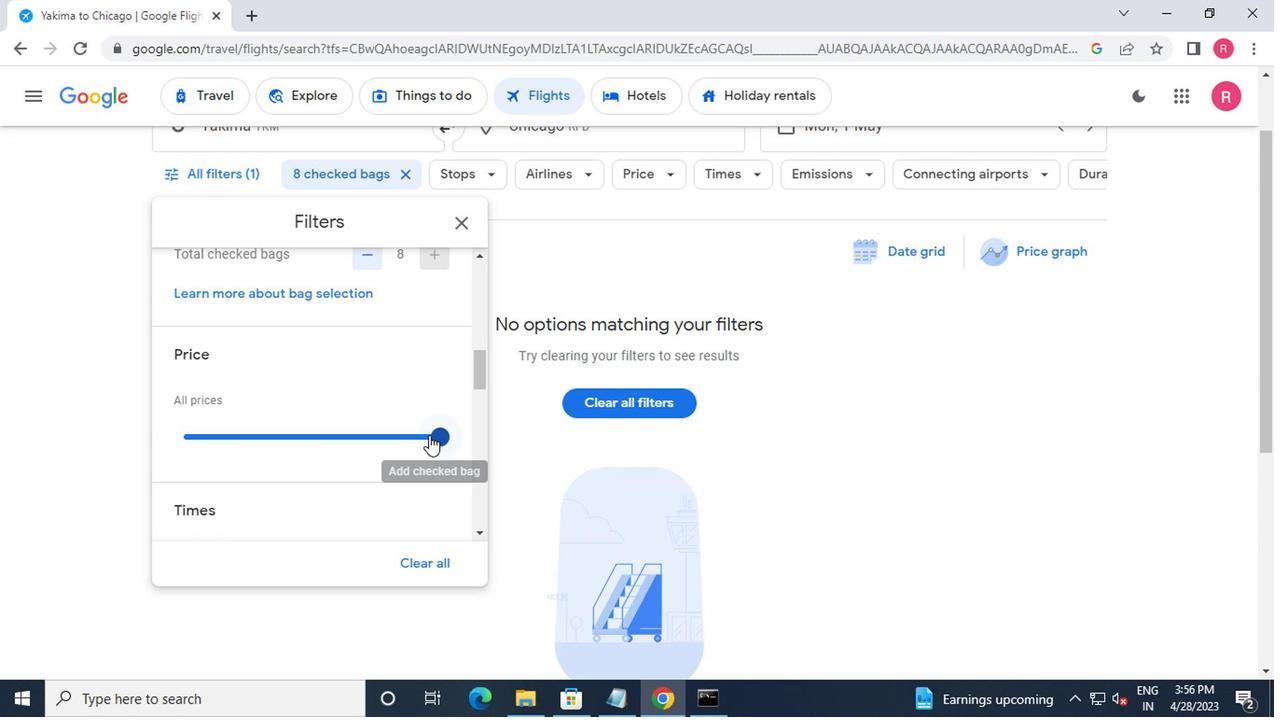 
Action: Mouse moved to (438, 431)
Screenshot: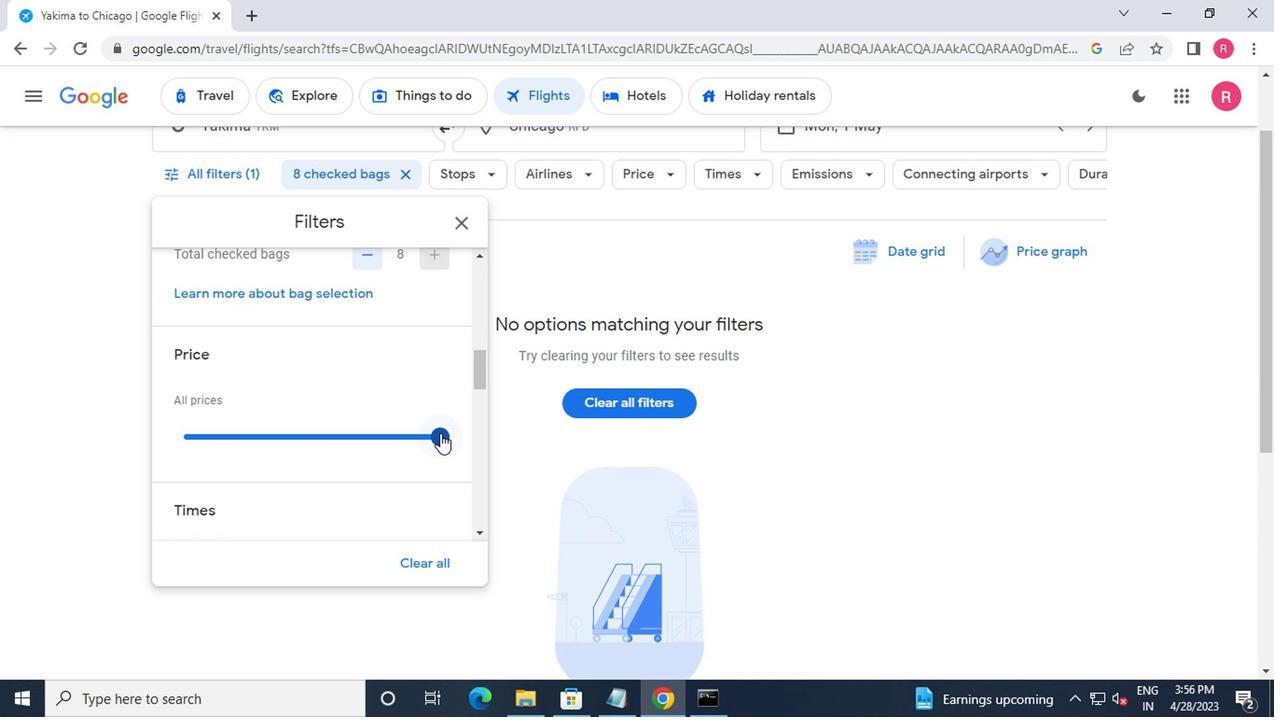 
Action: Mouse scrolled (438, 430) with delta (0, -1)
Screenshot: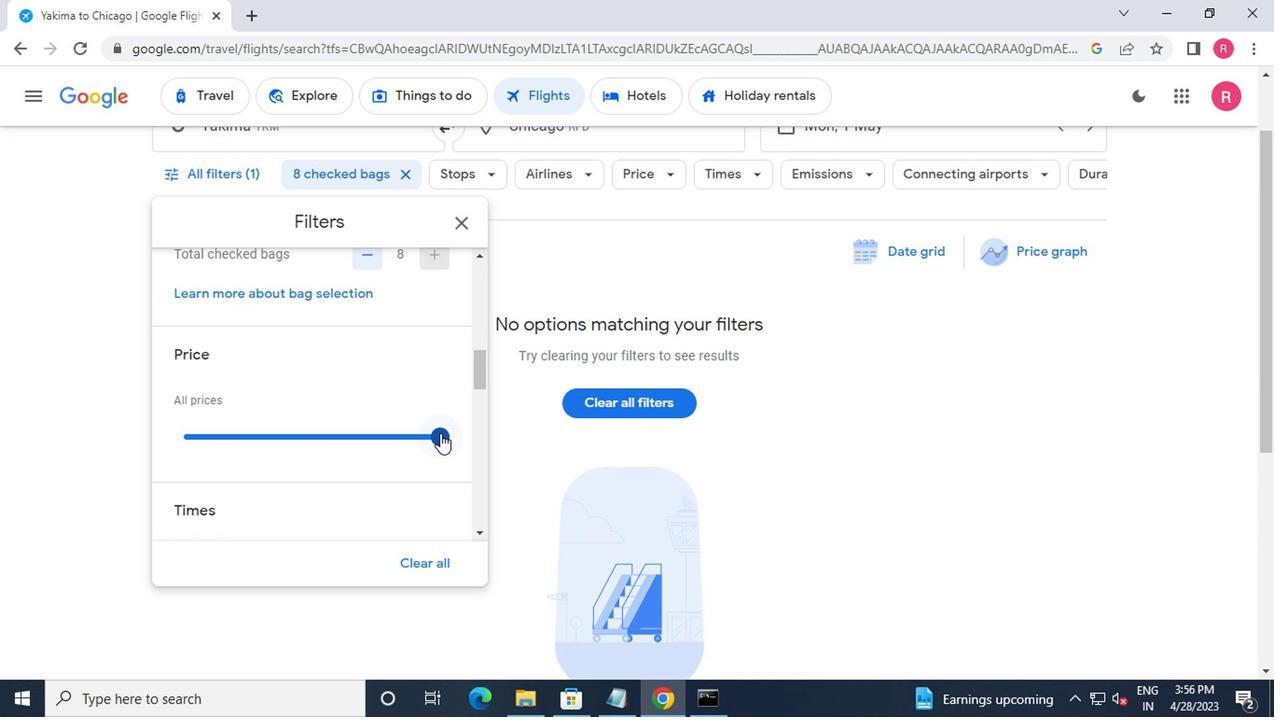 
Action: Mouse moved to (316, 468)
Screenshot: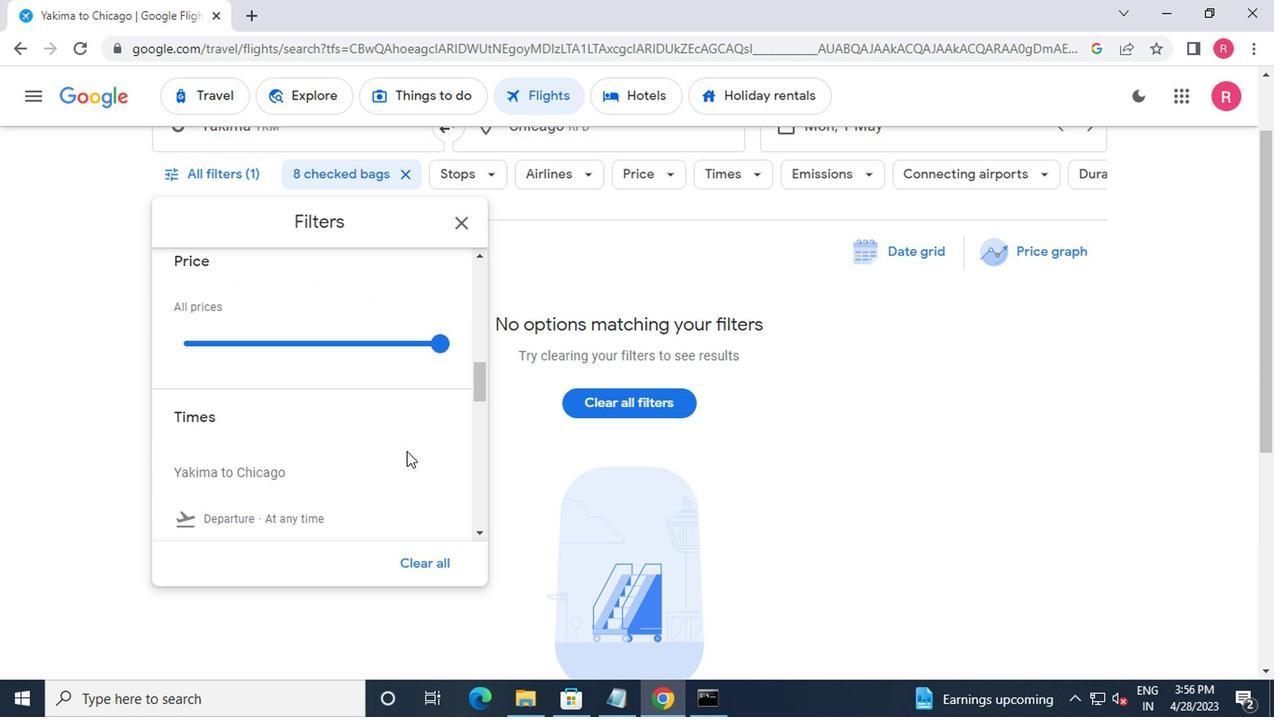
Action: Mouse scrolled (316, 468) with delta (0, 0)
Screenshot: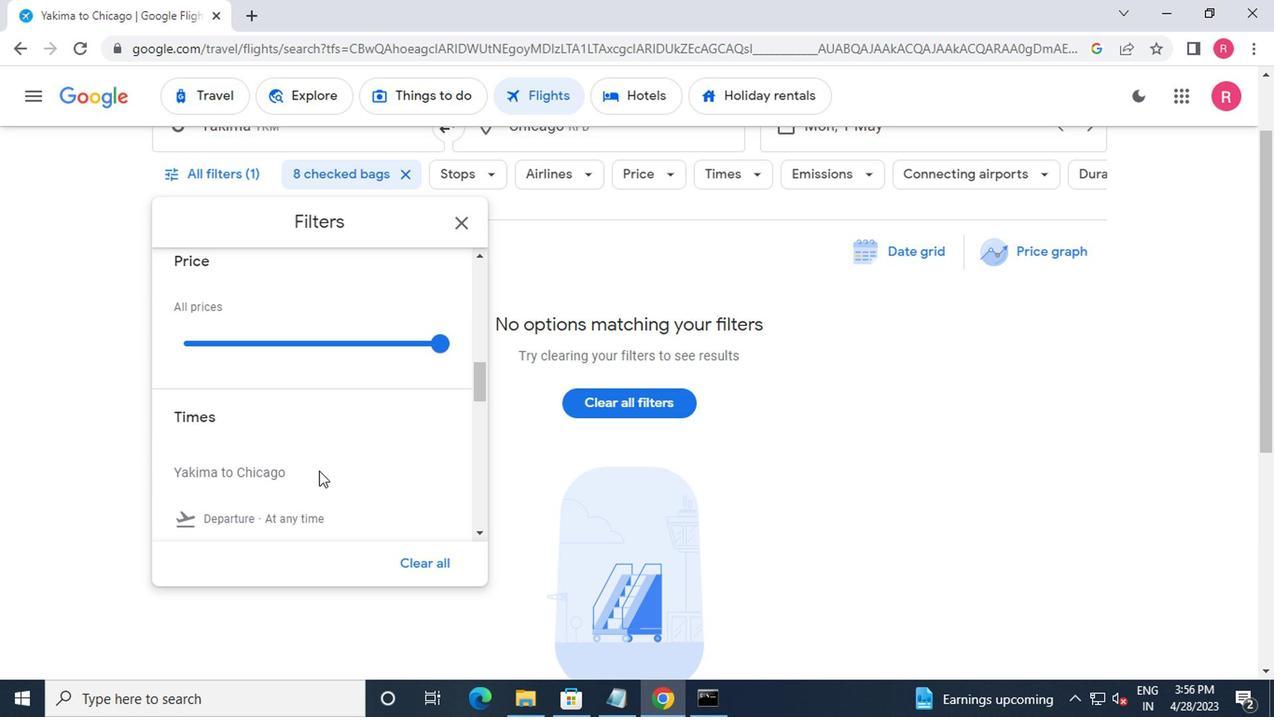
Action: Mouse scrolled (316, 468) with delta (0, 0)
Screenshot: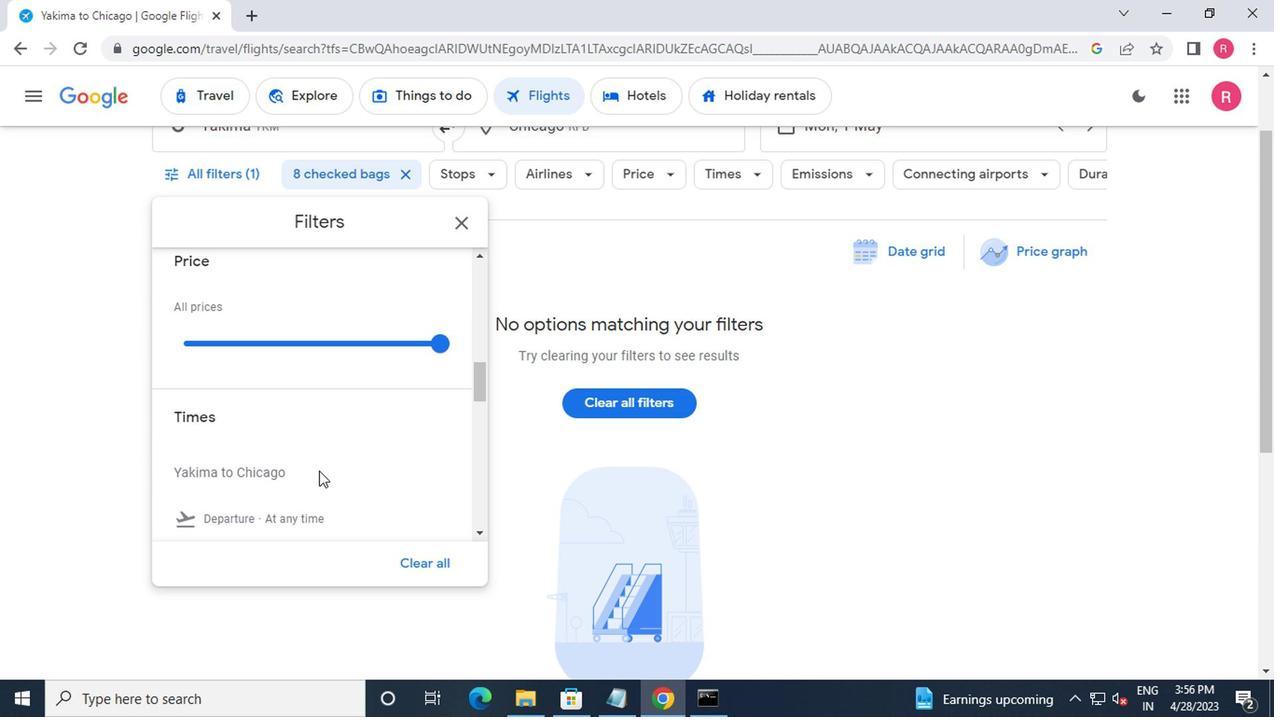 
Action: Mouse moved to (235, 360)
Screenshot: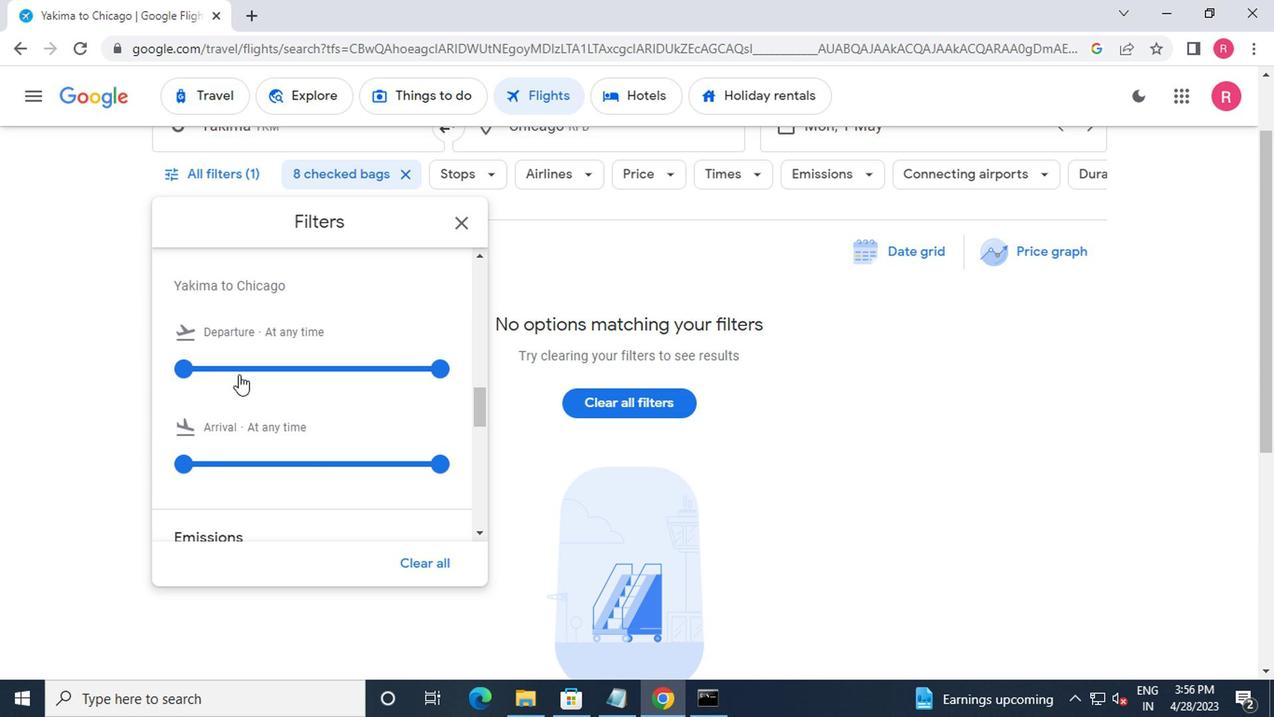 
Action: Mouse pressed left at (235, 360)
Screenshot: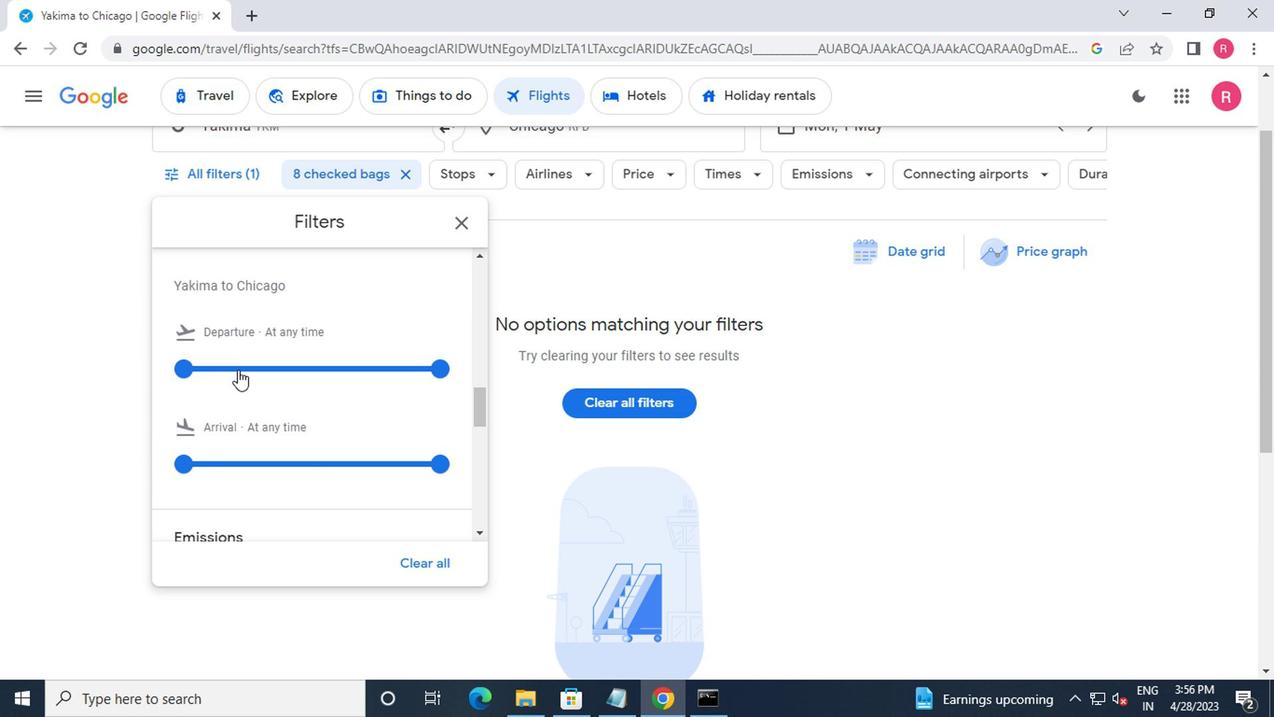 
Action: Mouse moved to (248, 362)
Screenshot: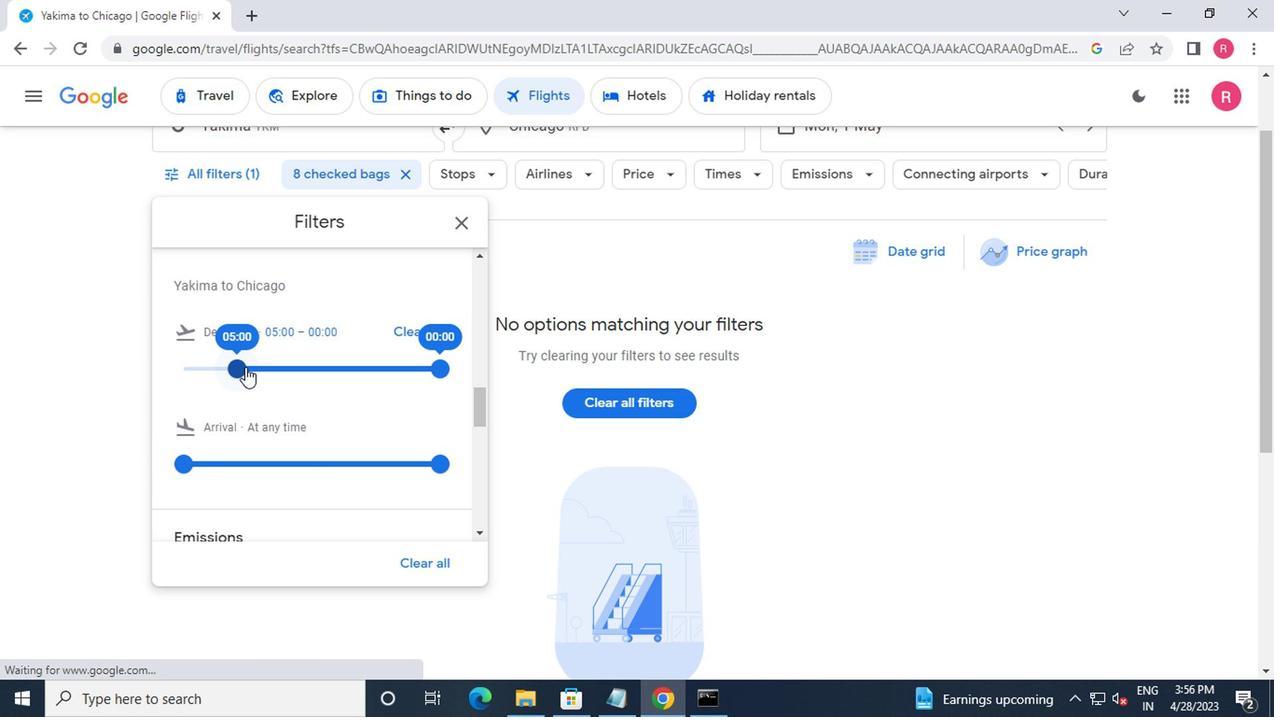 
Action: Mouse pressed left at (248, 362)
Screenshot: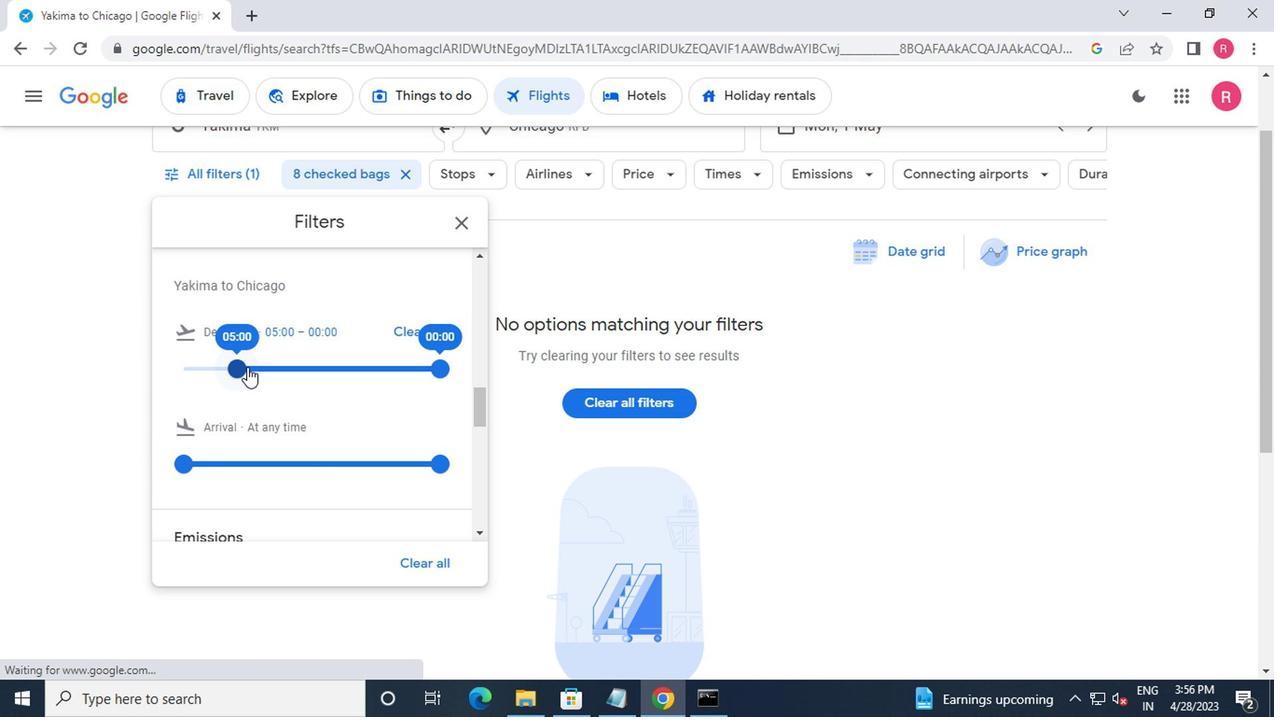 
Action: Mouse moved to (282, 363)
Screenshot: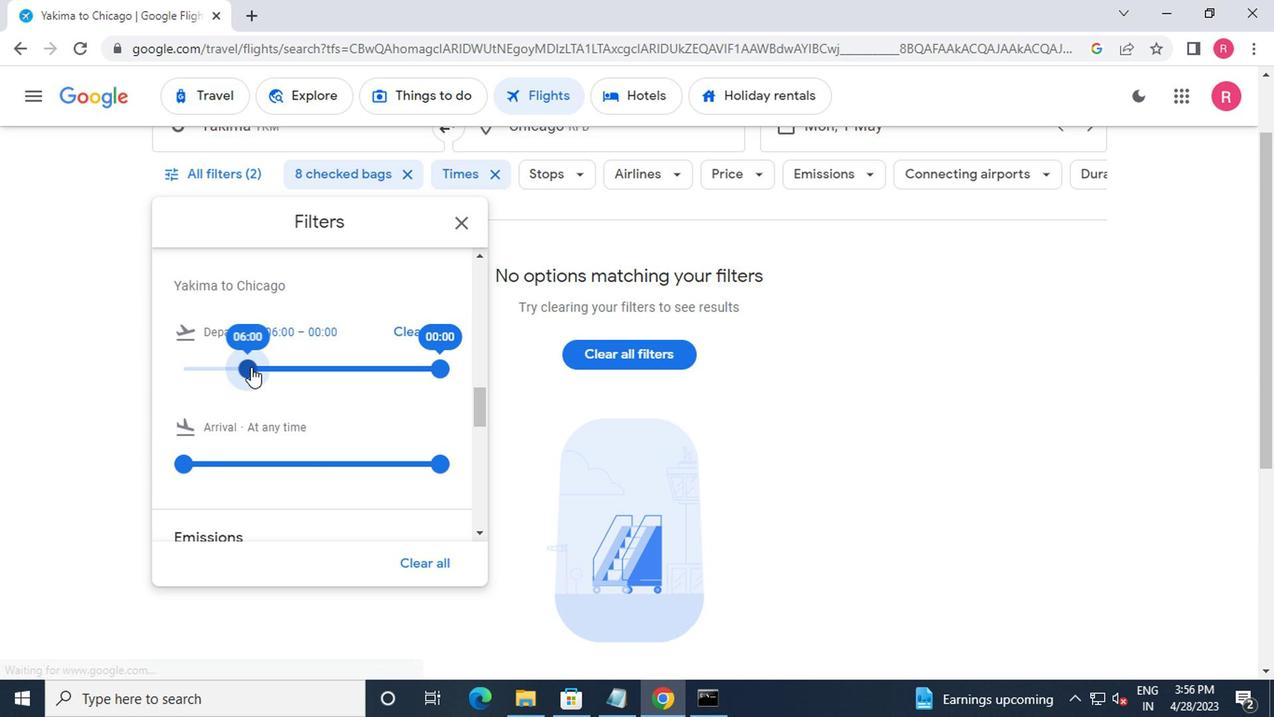 
Action: Mouse pressed left at (282, 363)
Screenshot: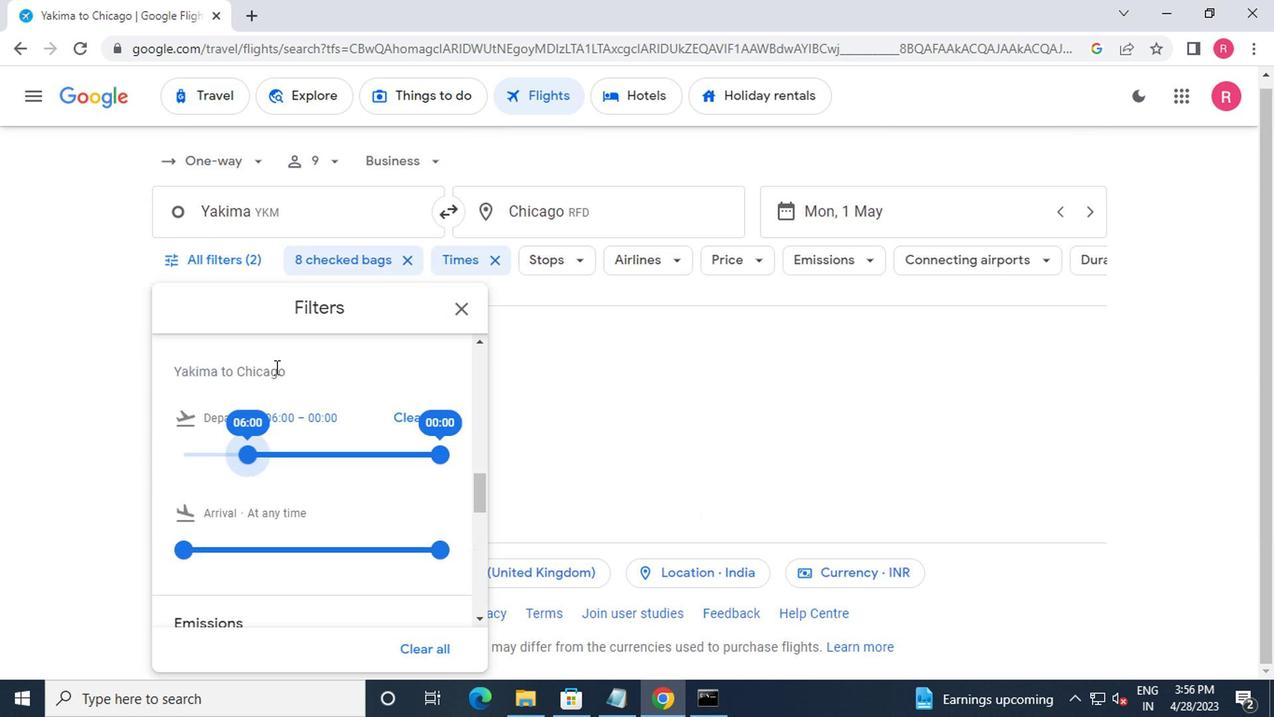 
Action: Mouse moved to (338, 363)
Screenshot: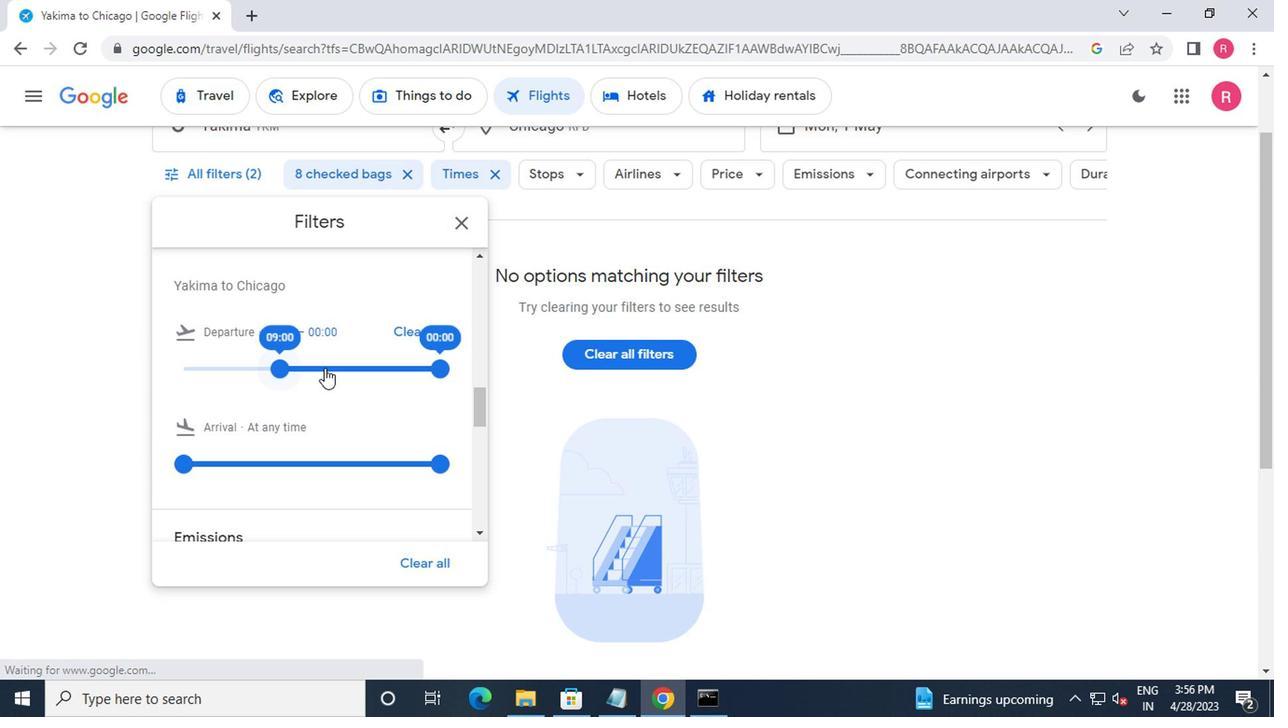 
Action: Mouse pressed left at (338, 363)
Screenshot: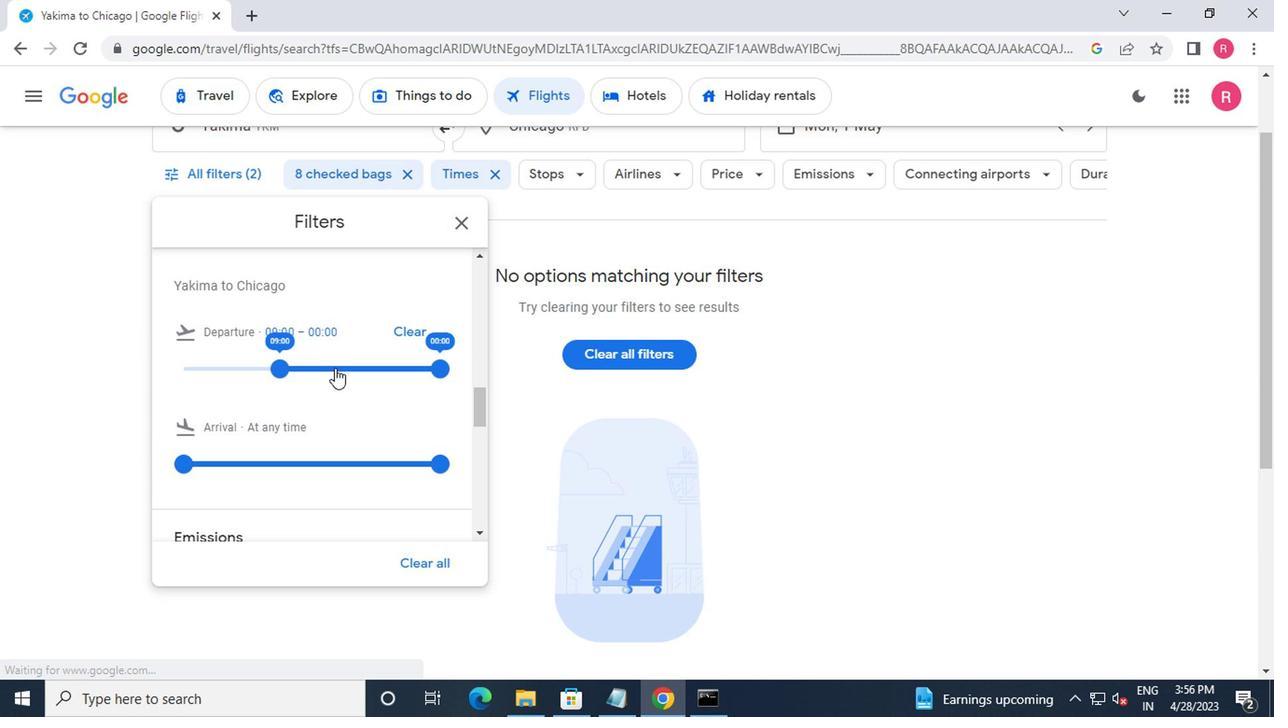 
Action: Mouse moved to (339, 375)
Screenshot: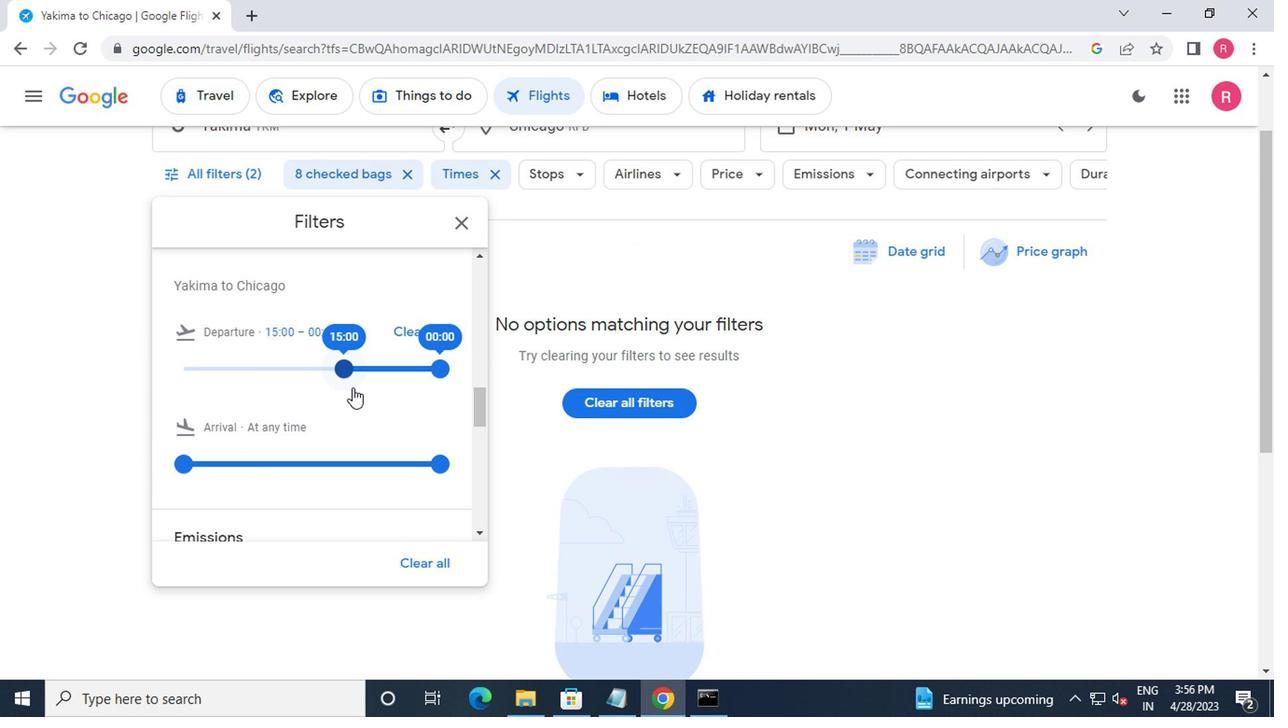 
Action: Mouse pressed left at (339, 375)
Screenshot: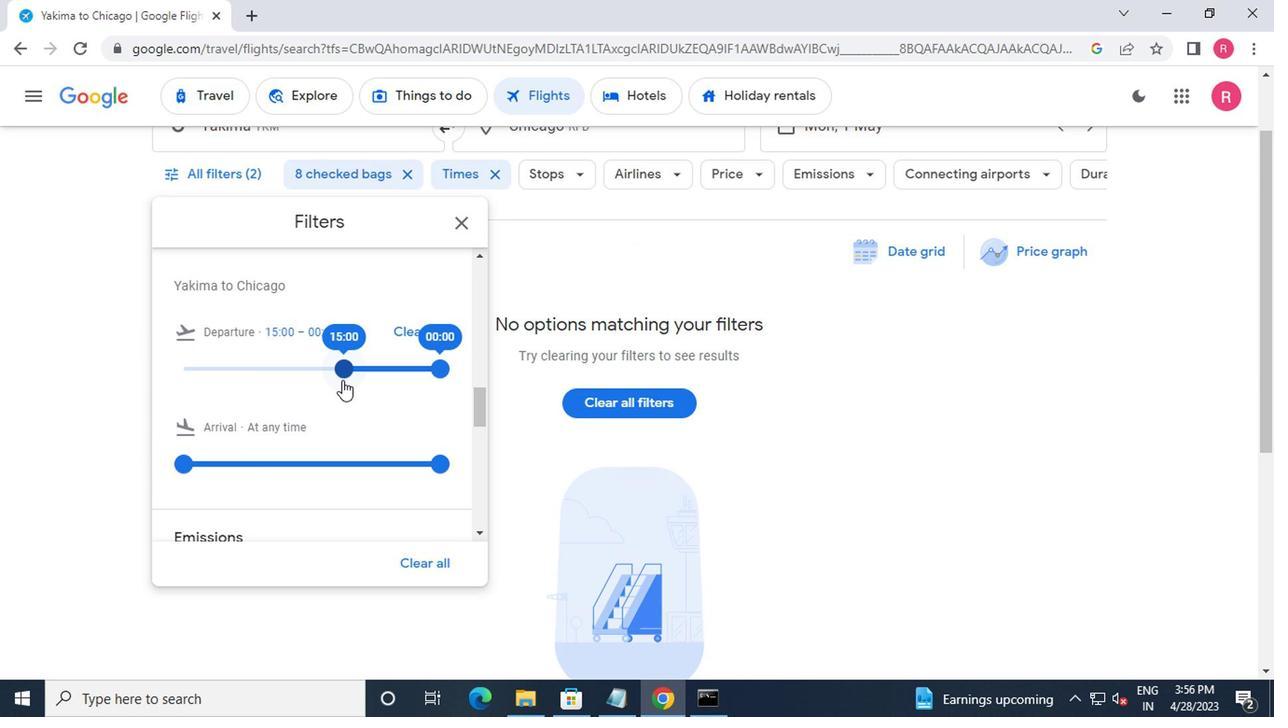 
Action: Mouse moved to (440, 365)
Screenshot: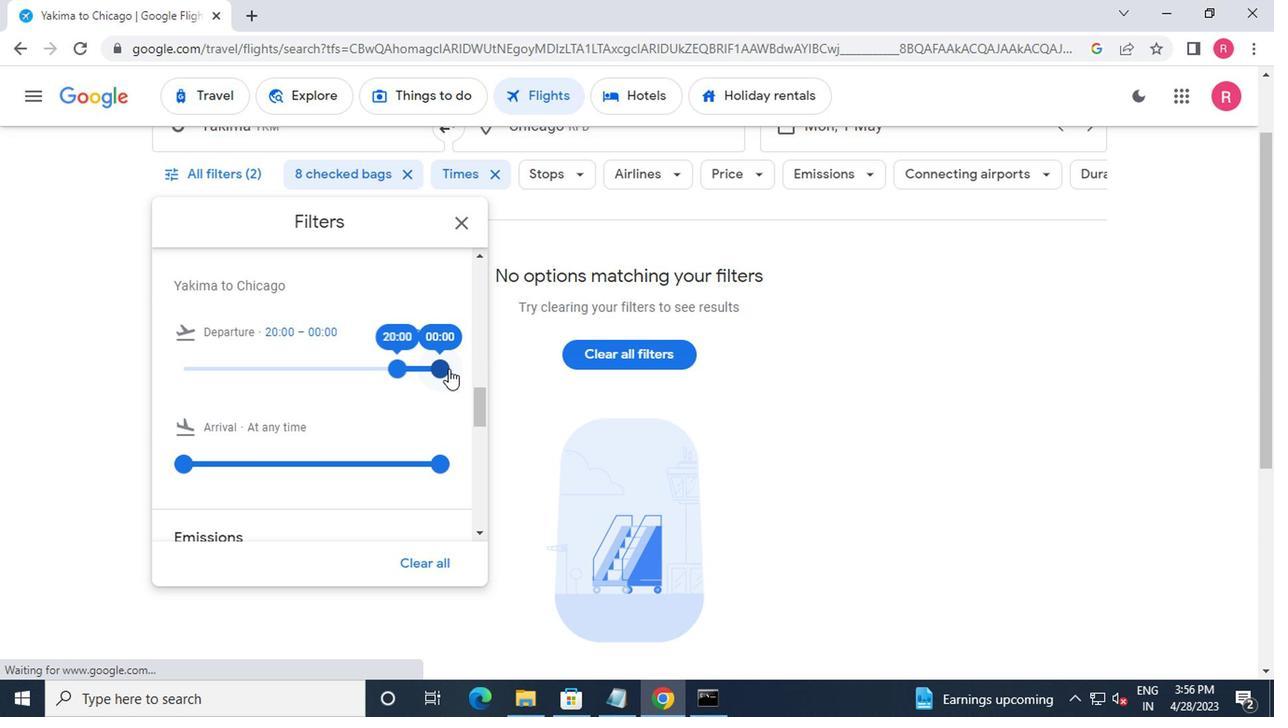 
Action: Mouse pressed left at (440, 365)
Screenshot: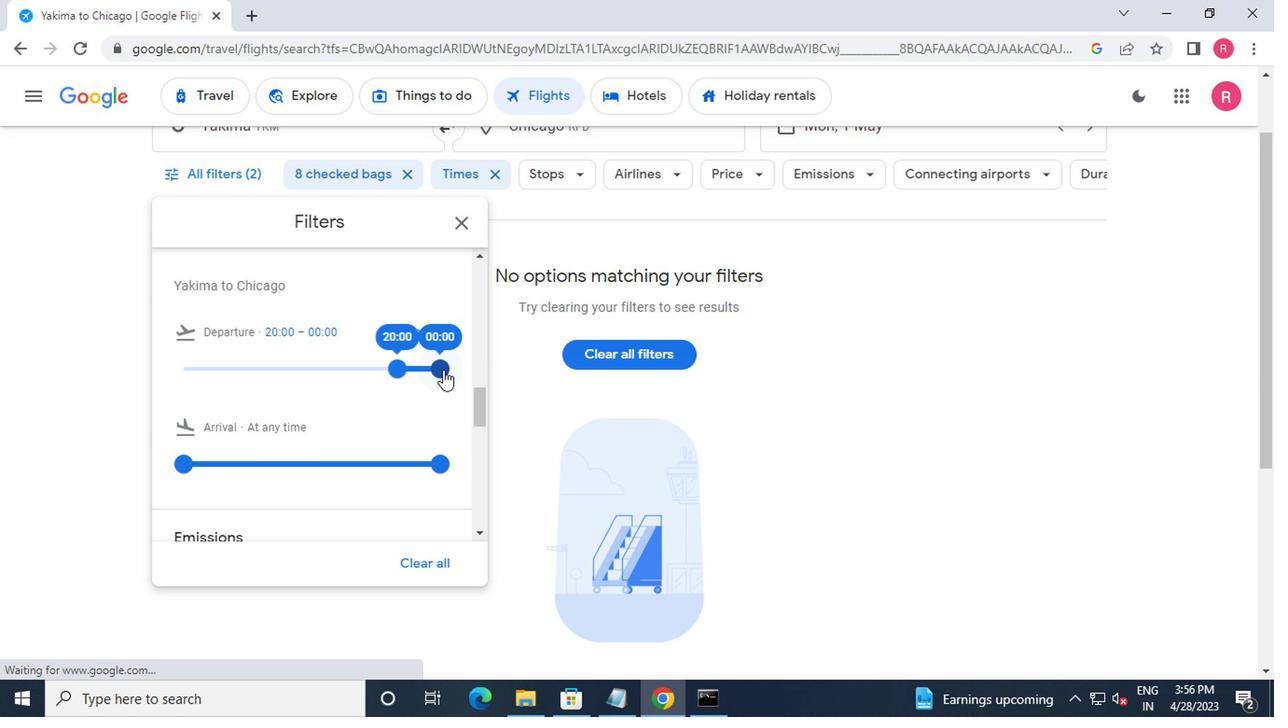 
Action: Mouse moved to (434, 454)
Screenshot: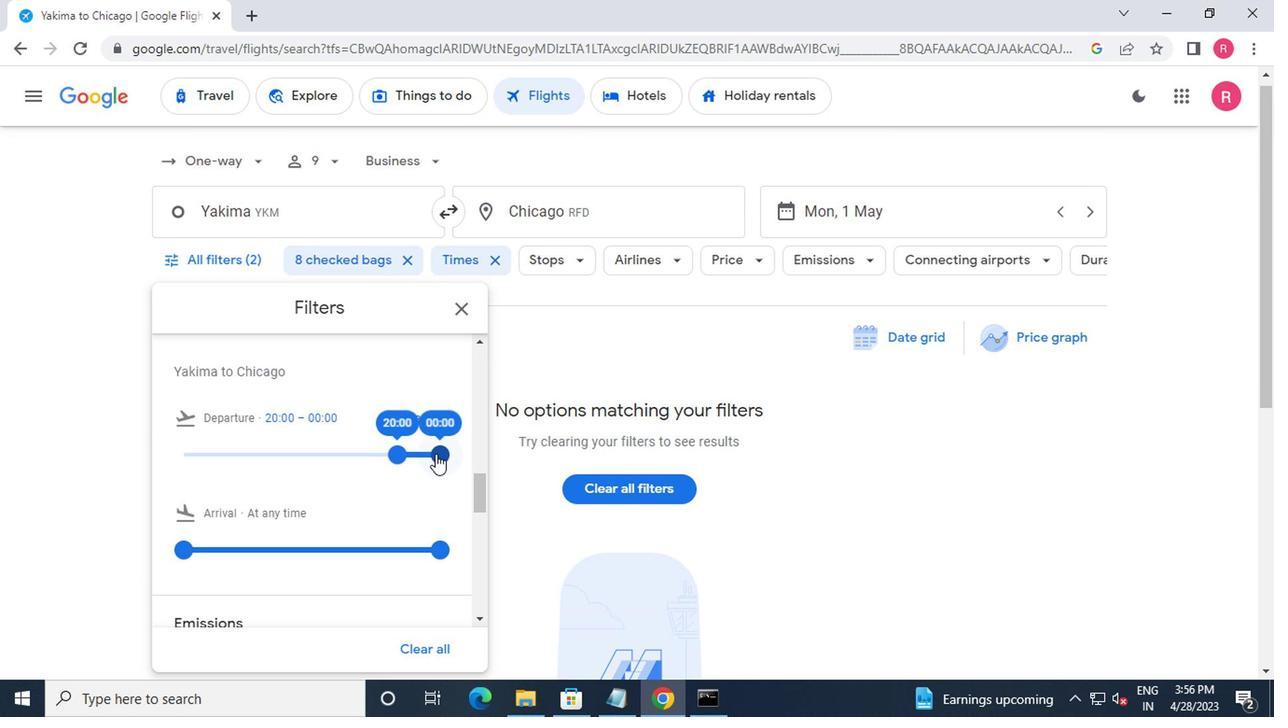 
Action: Mouse pressed left at (434, 454)
Screenshot: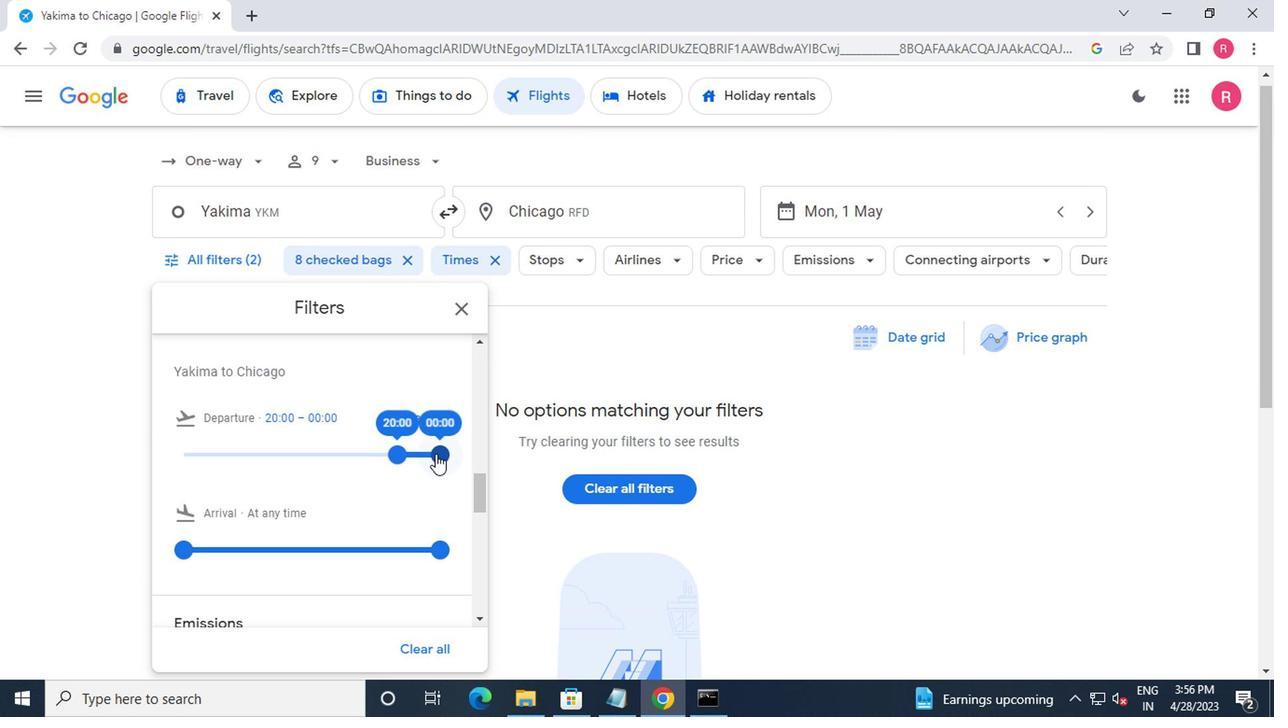 
Action: Mouse moved to (453, 302)
Screenshot: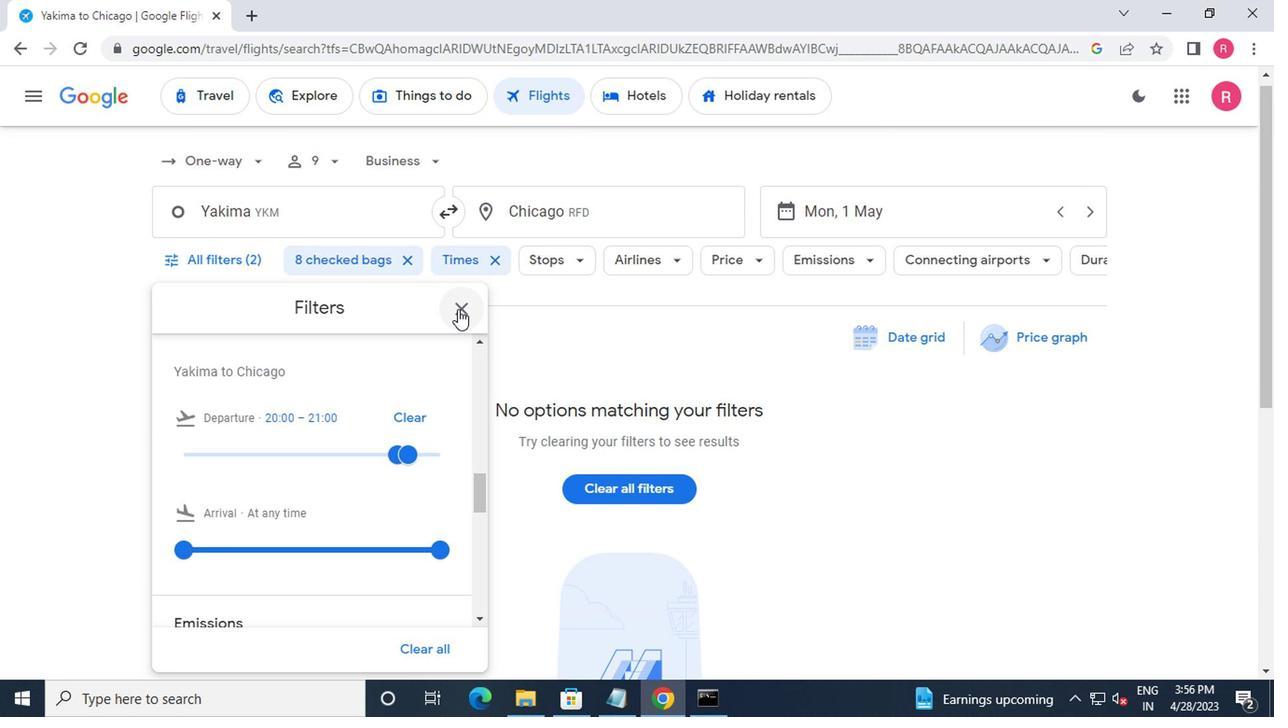 
Action: Mouse pressed left at (453, 302)
Screenshot: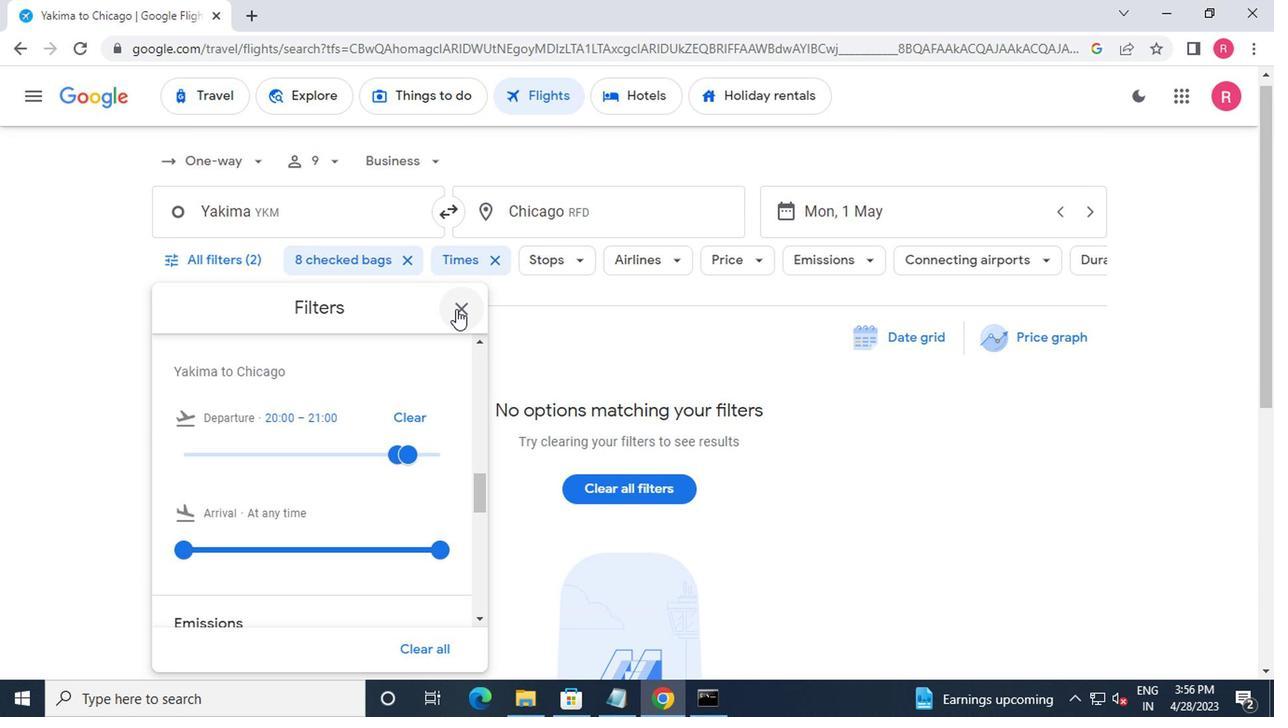 
